 Task: Plan a trip to Tanga, Tanzania from 16th December, 2023 to 22th December, 2023 for 4 adults. Place can be private room with 4 bedrooms having 4 beds and 4 bathrooms. Property type can be flat. Amenities needed are: wifi, TV, free parkinig on premises, gym, breakfast.
Action: Mouse moved to (477, 87)
Screenshot: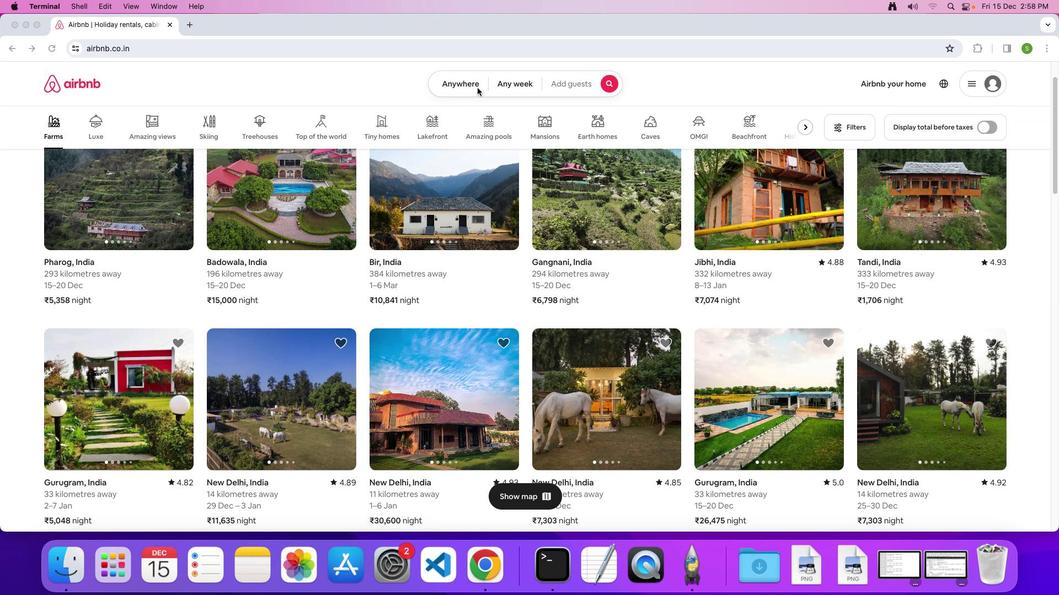 
Action: Mouse pressed left at (477, 87)
Screenshot: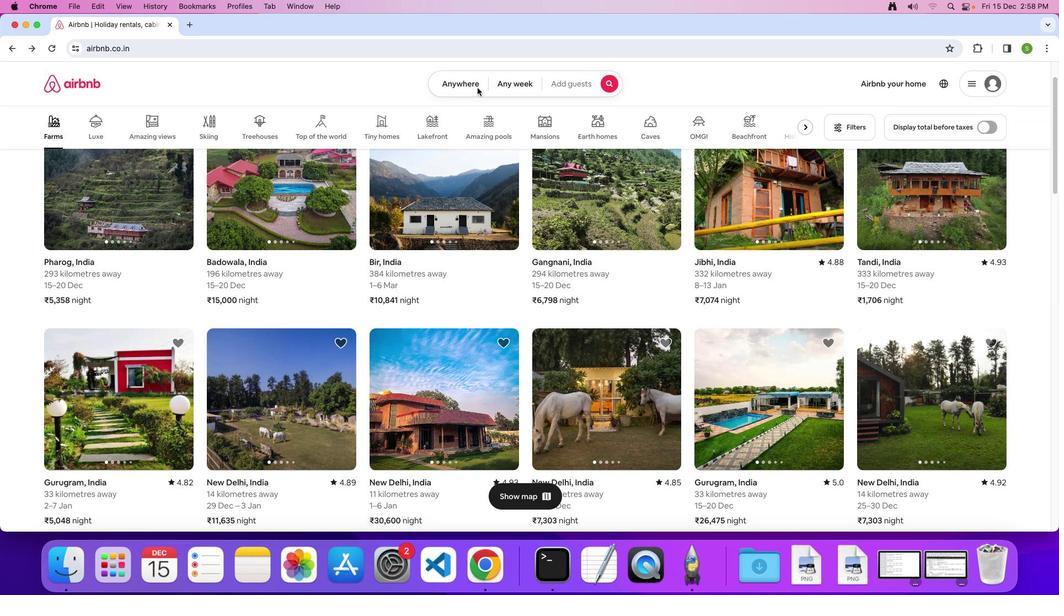 
Action: Mouse moved to (446, 88)
Screenshot: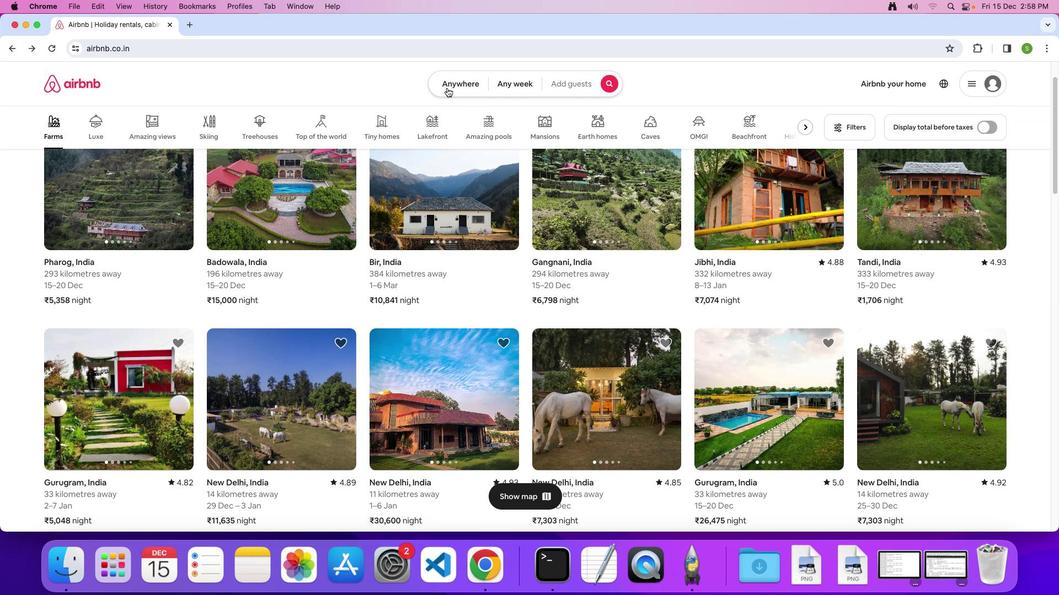 
Action: Mouse pressed left at (446, 88)
Screenshot: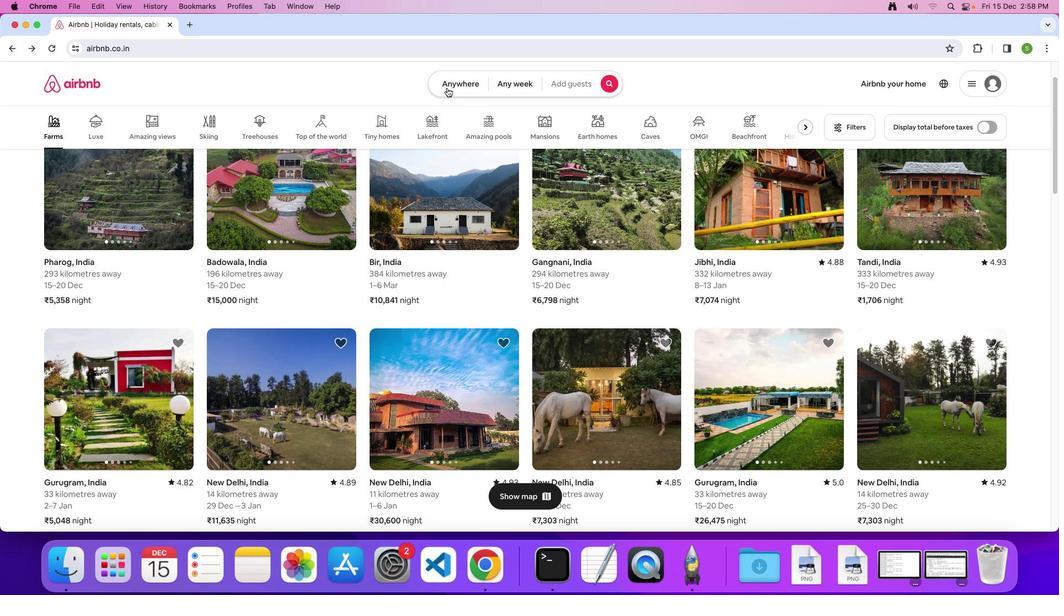 
Action: Mouse moved to (381, 129)
Screenshot: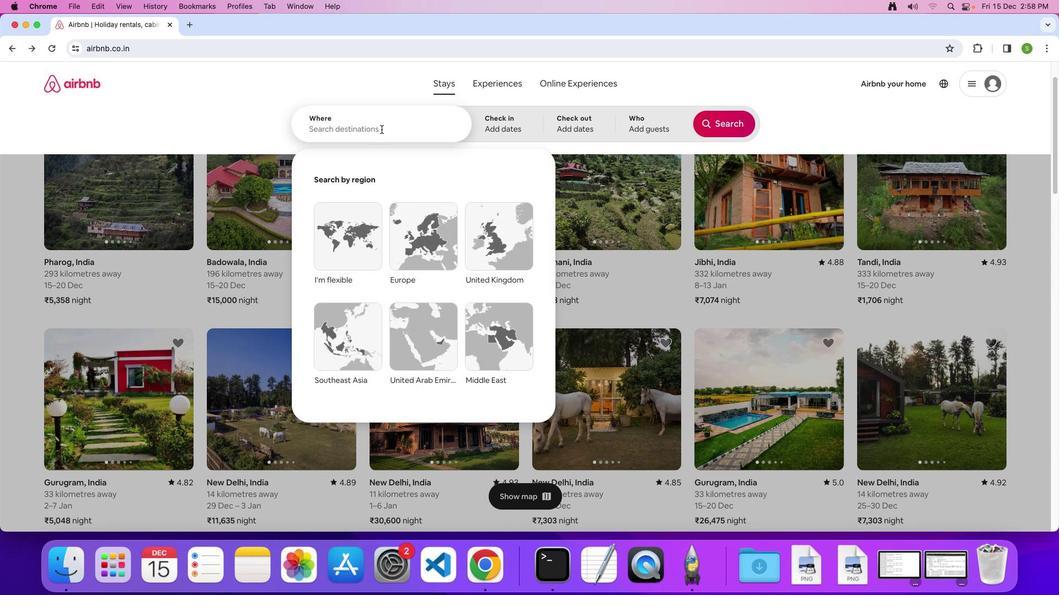 
Action: Mouse pressed left at (381, 129)
Screenshot: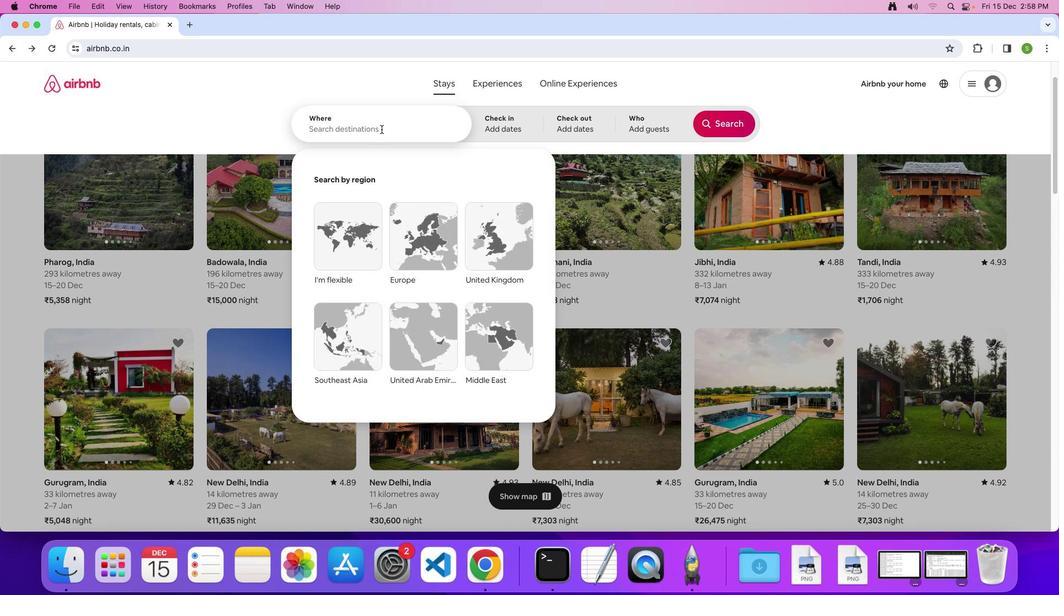 
Action: Key pressed 'T'Key.caps_lock'a''n''g''a'','Key.spaceKey.shift'T''a''n''z''a''n''i''a'Key.enter
Screenshot: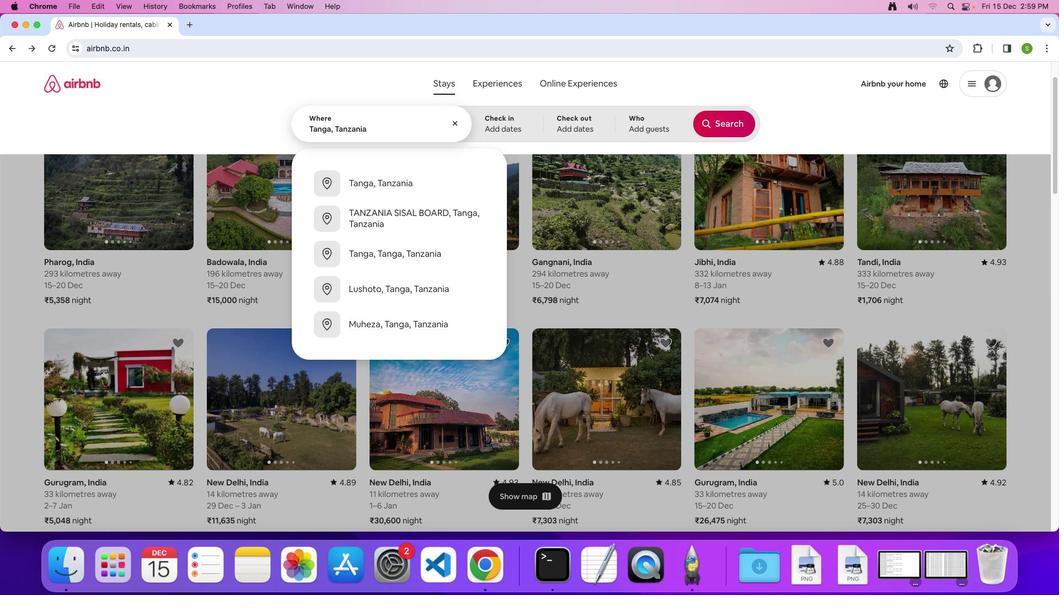 
Action: Mouse moved to (494, 311)
Screenshot: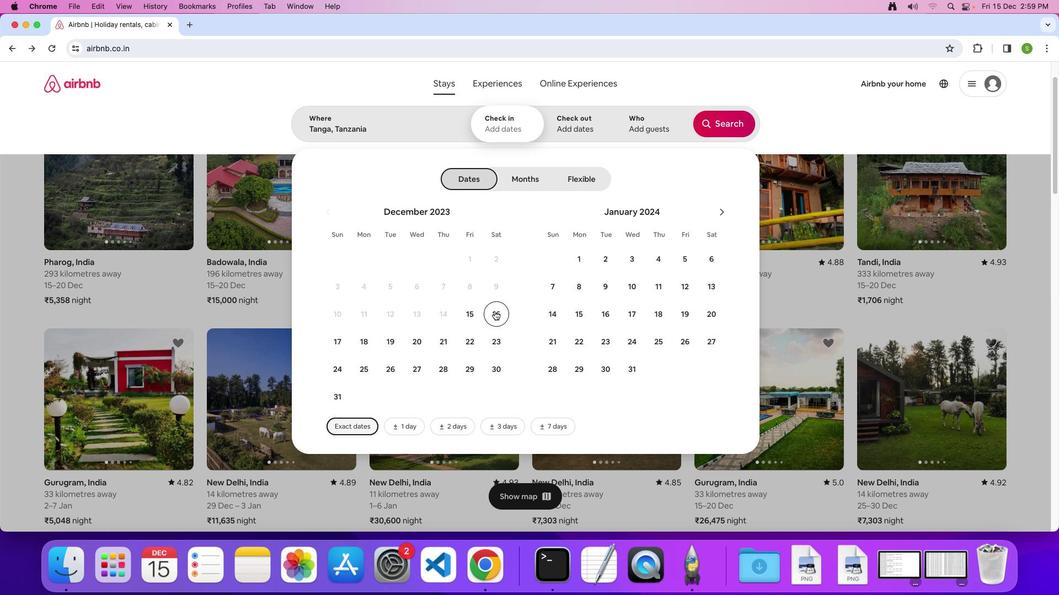 
Action: Mouse pressed left at (494, 311)
Screenshot: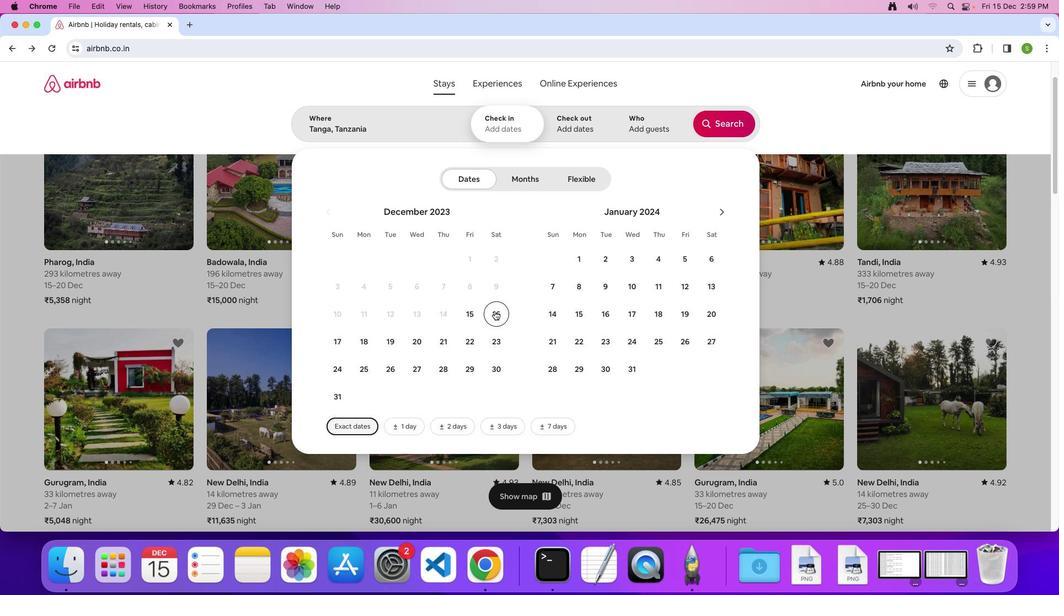 
Action: Mouse moved to (460, 339)
Screenshot: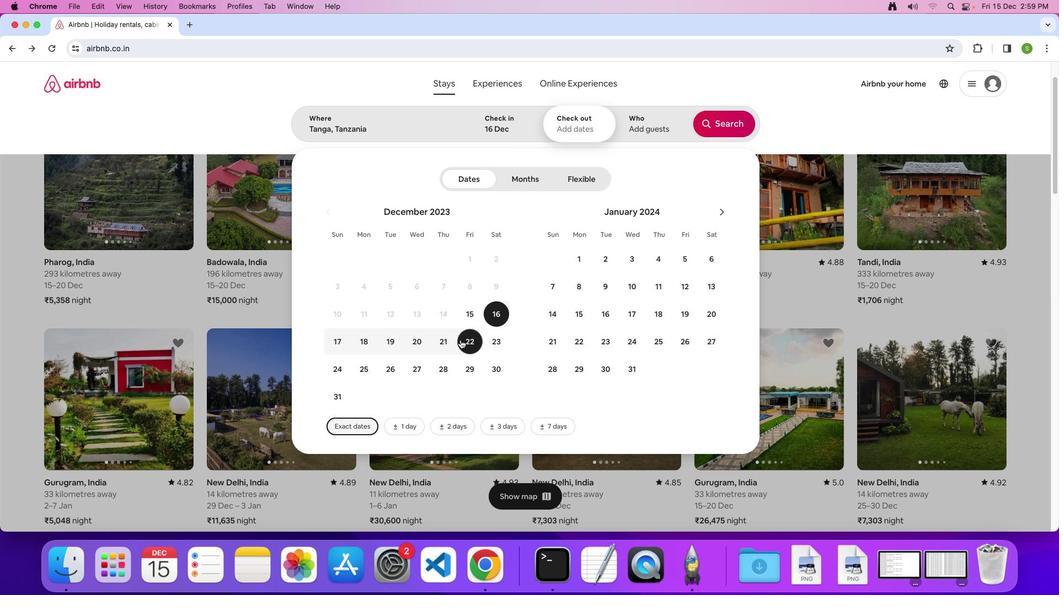 
Action: Mouse pressed left at (460, 339)
Screenshot: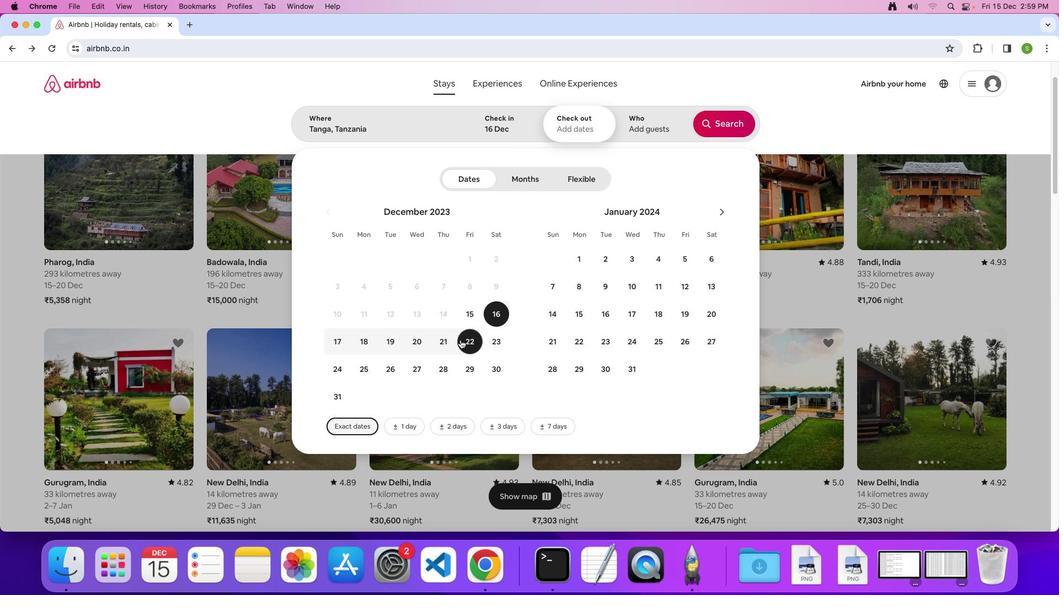
Action: Mouse moved to (646, 126)
Screenshot: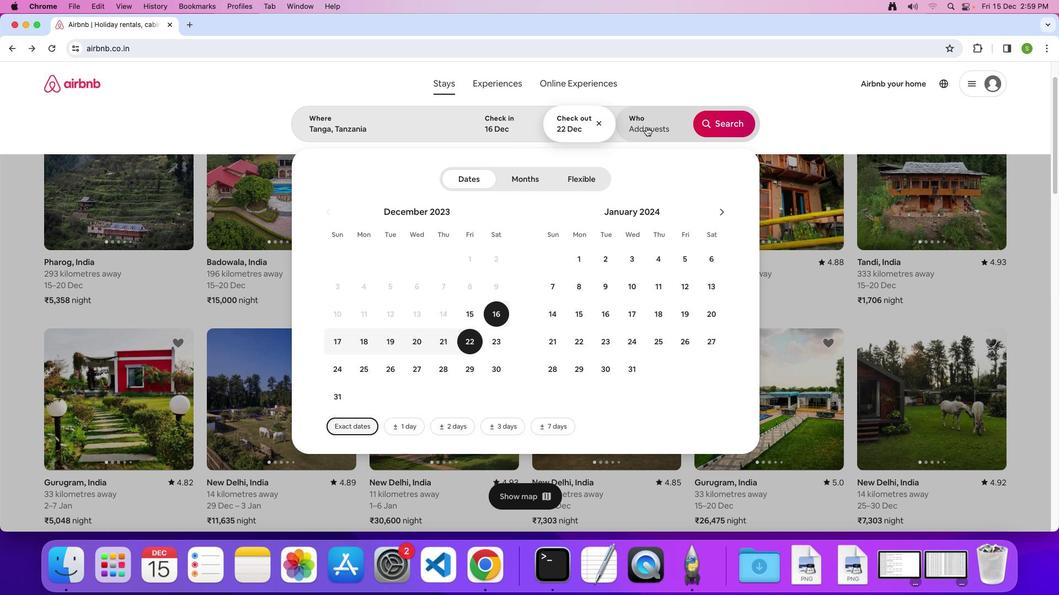 
Action: Mouse pressed left at (646, 126)
Screenshot: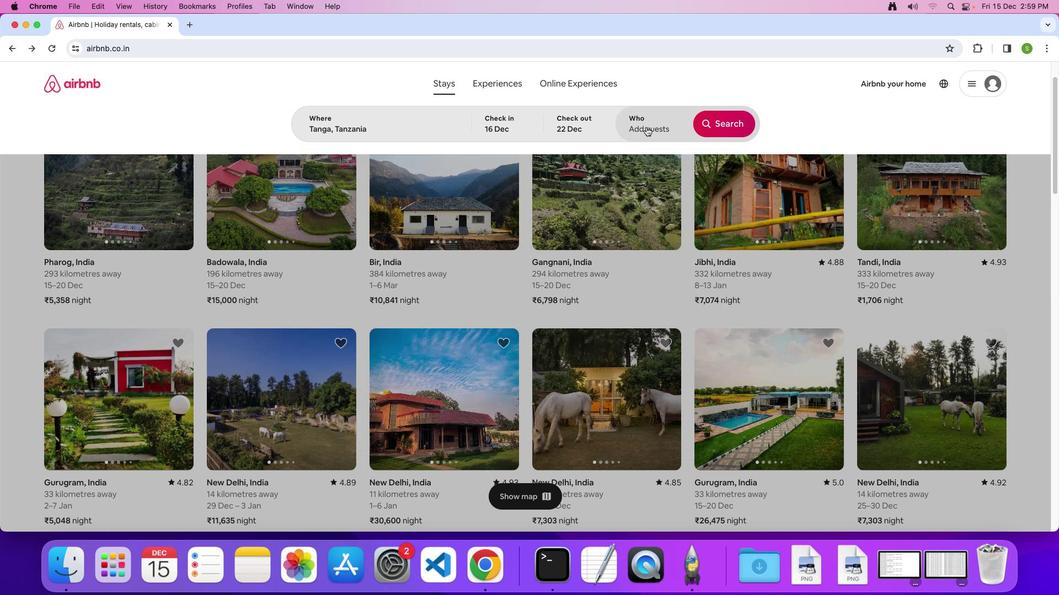 
Action: Mouse moved to (734, 183)
Screenshot: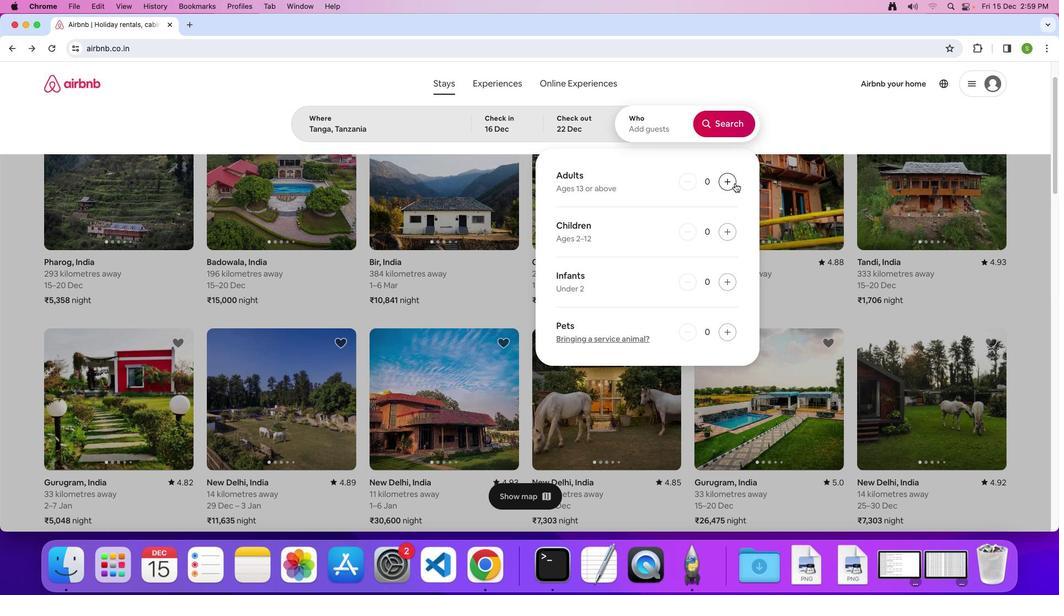 
Action: Mouse pressed left at (734, 183)
Screenshot: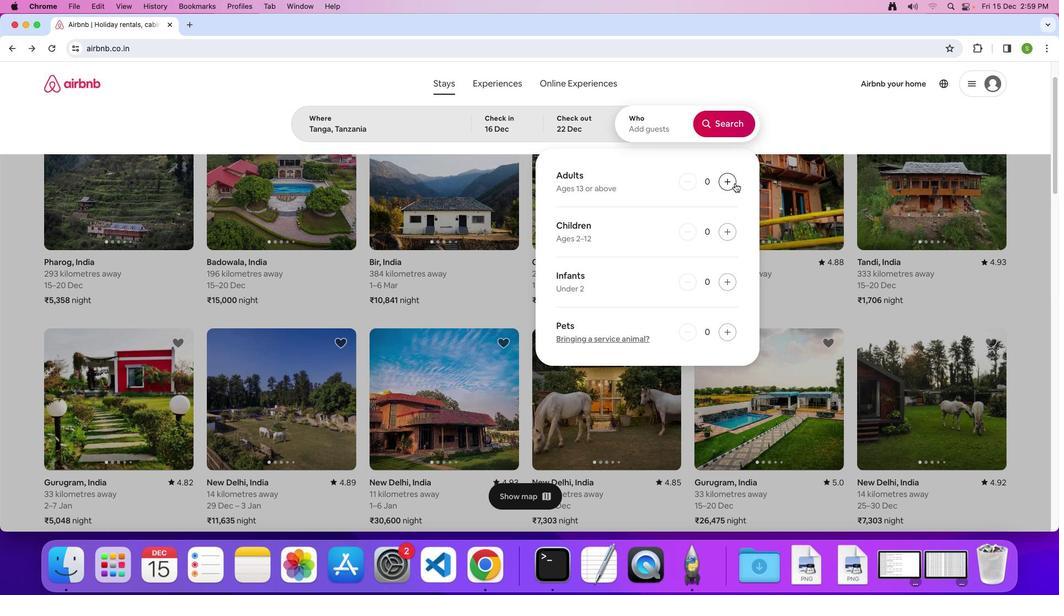 
Action: Mouse moved to (730, 184)
Screenshot: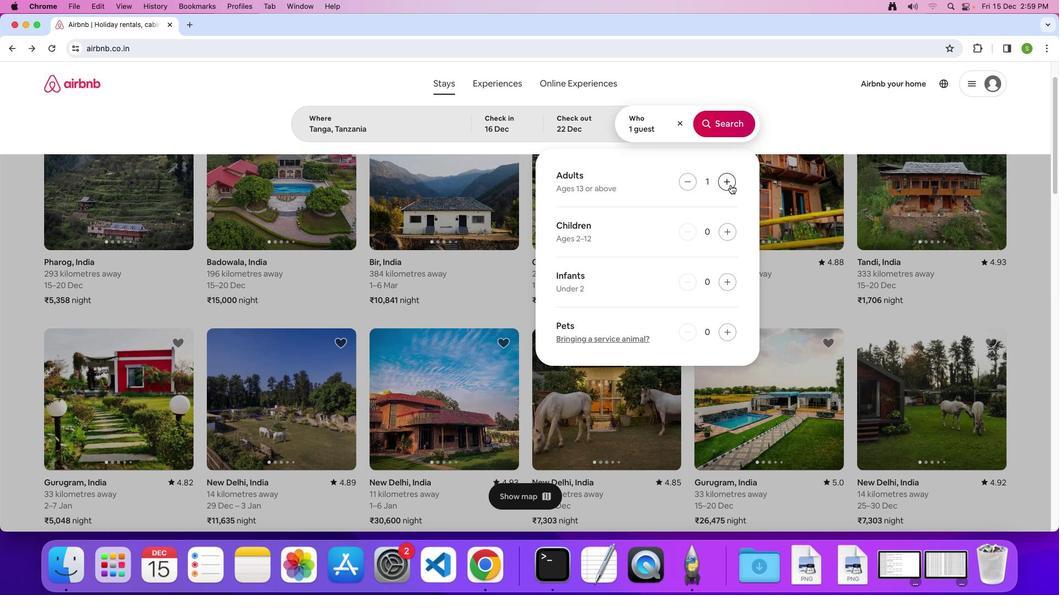 
Action: Mouse pressed left at (730, 184)
Screenshot: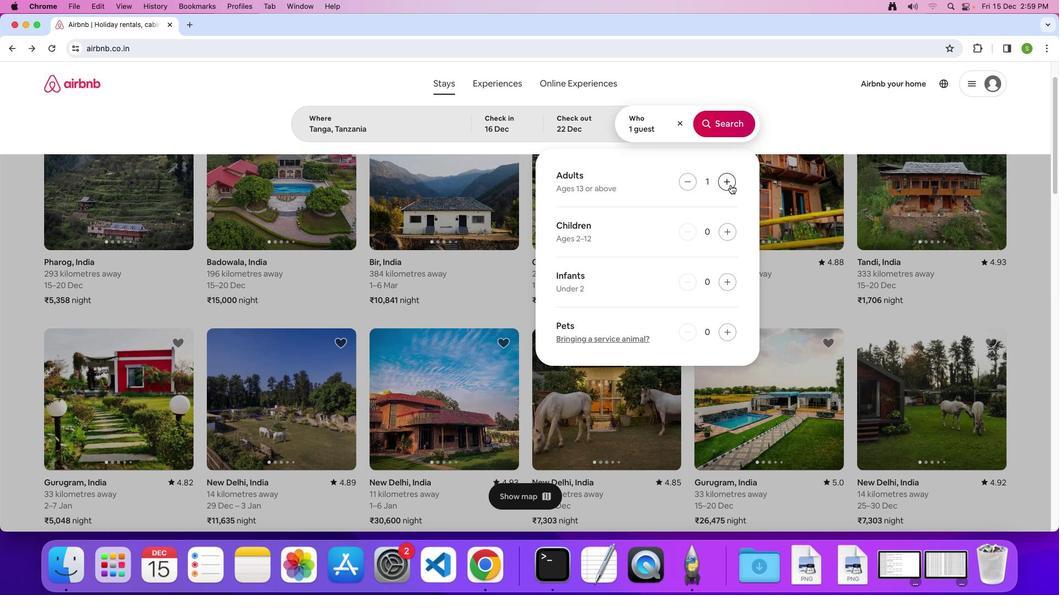 
Action: Mouse pressed left at (730, 184)
Screenshot: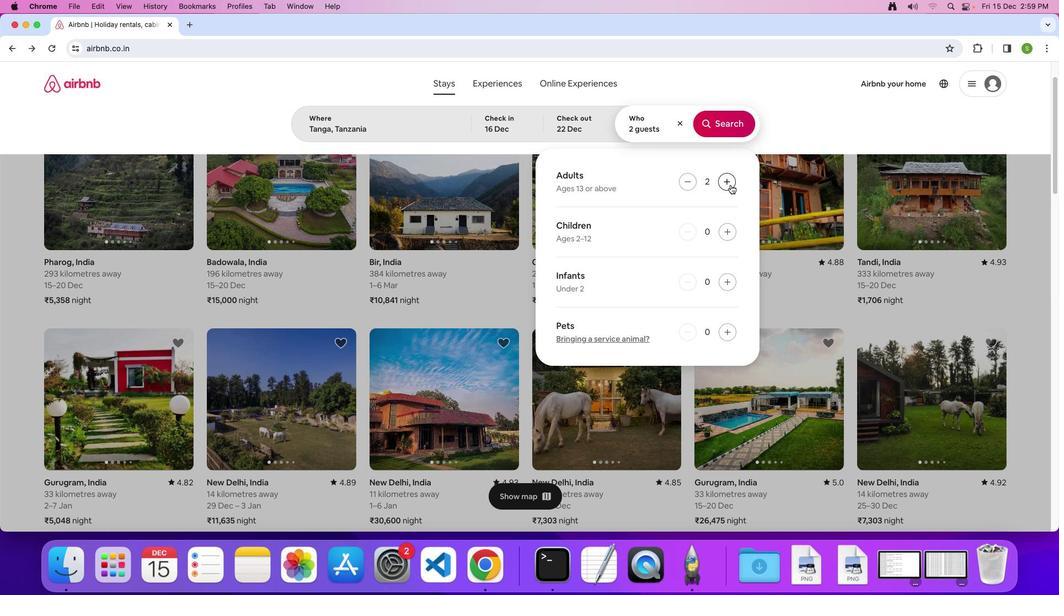 
Action: Mouse moved to (730, 185)
Screenshot: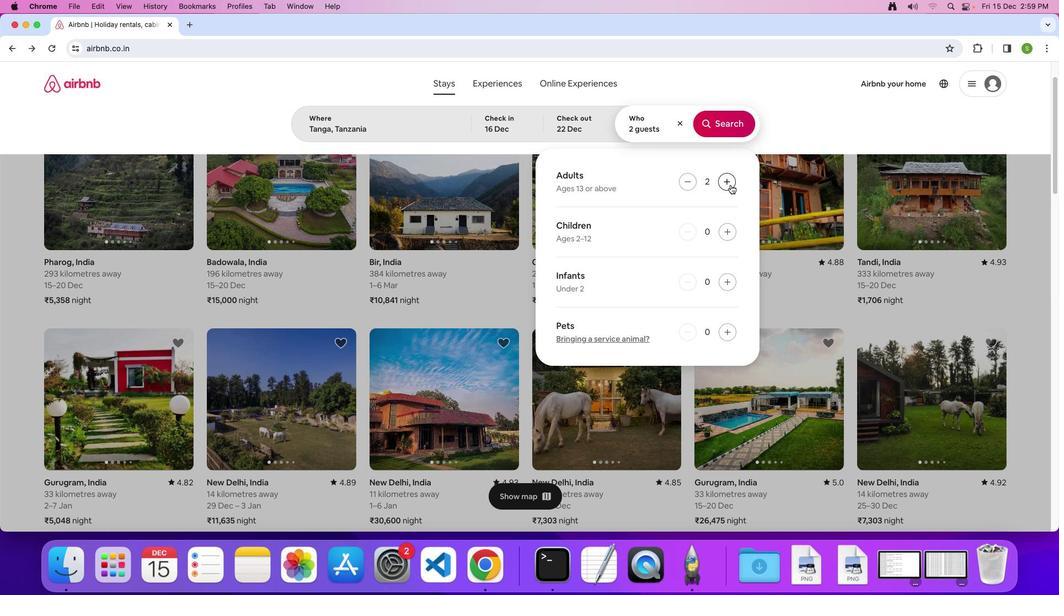
Action: Mouse pressed left at (730, 185)
Screenshot: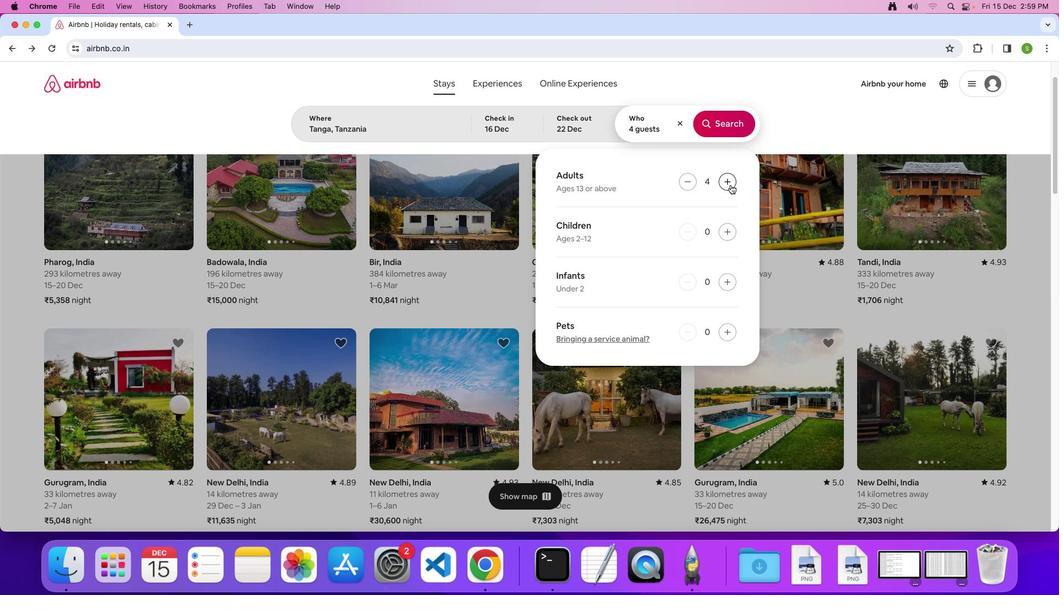 
Action: Mouse moved to (719, 125)
Screenshot: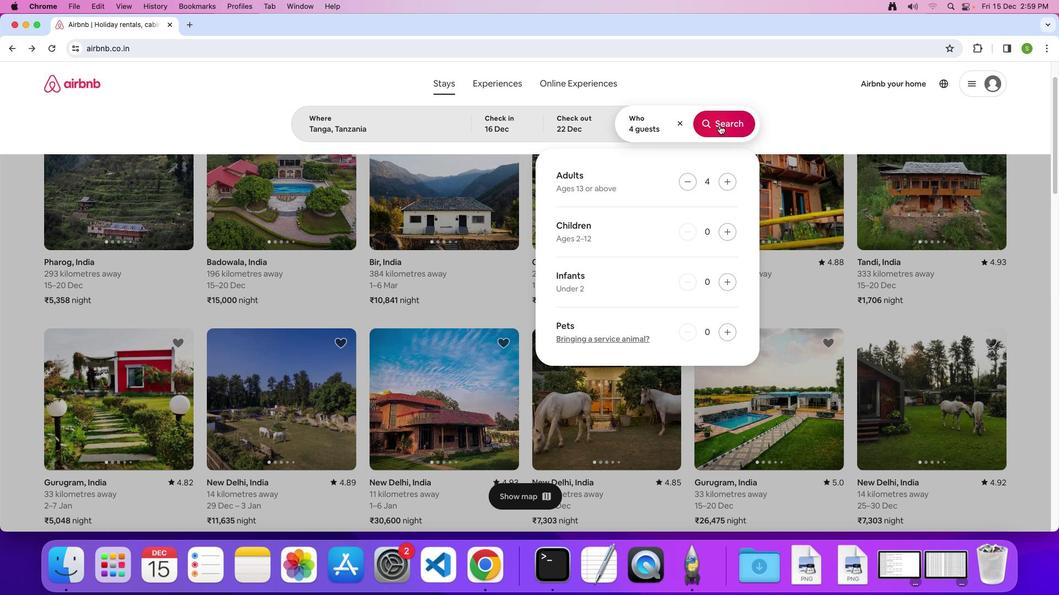 
Action: Mouse pressed left at (719, 125)
Screenshot: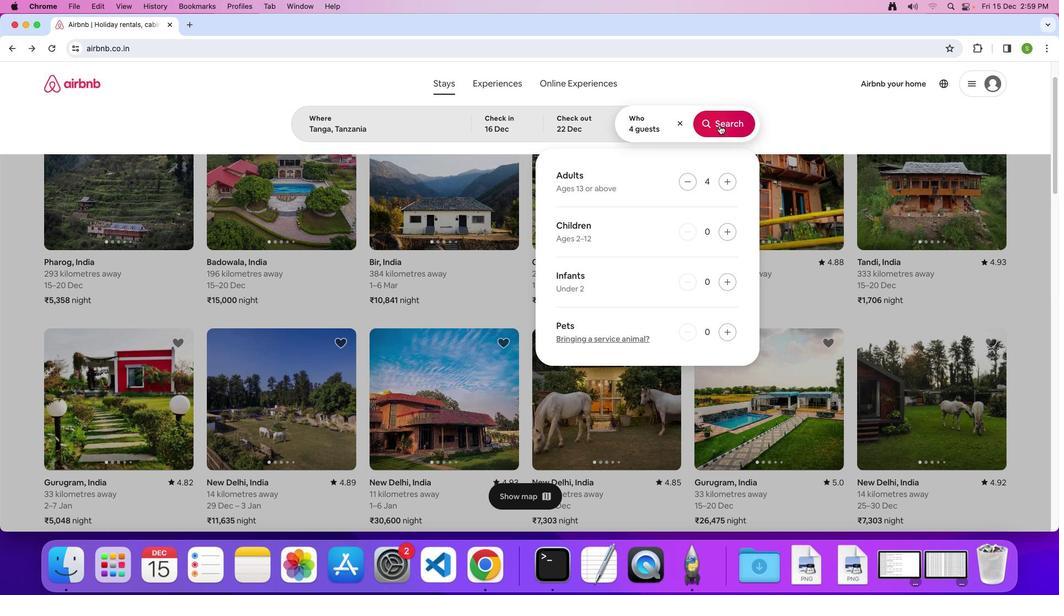 
Action: Mouse moved to (887, 129)
Screenshot: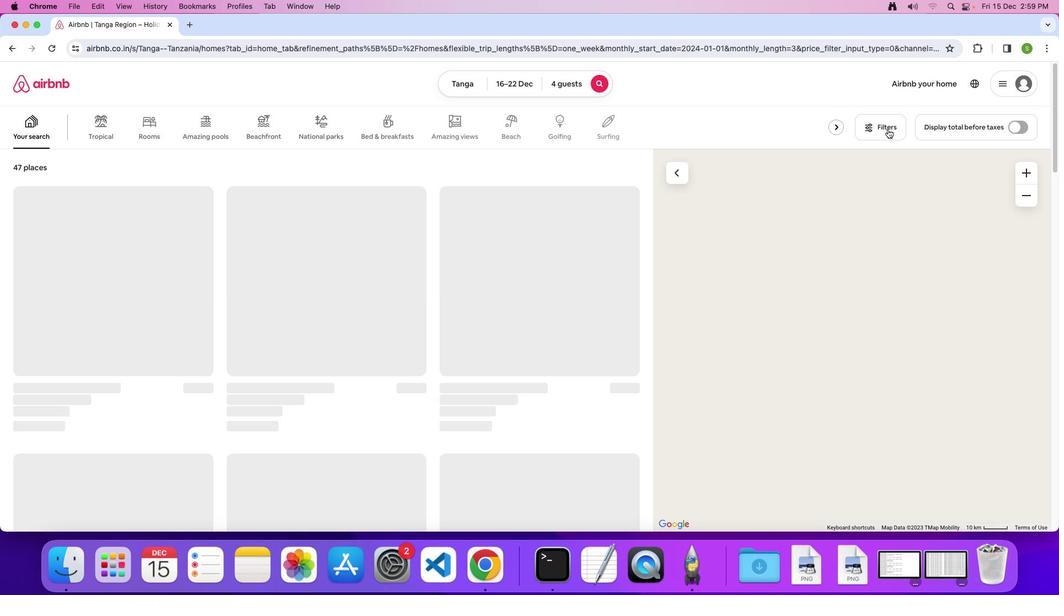 
Action: Mouse pressed left at (887, 129)
Screenshot: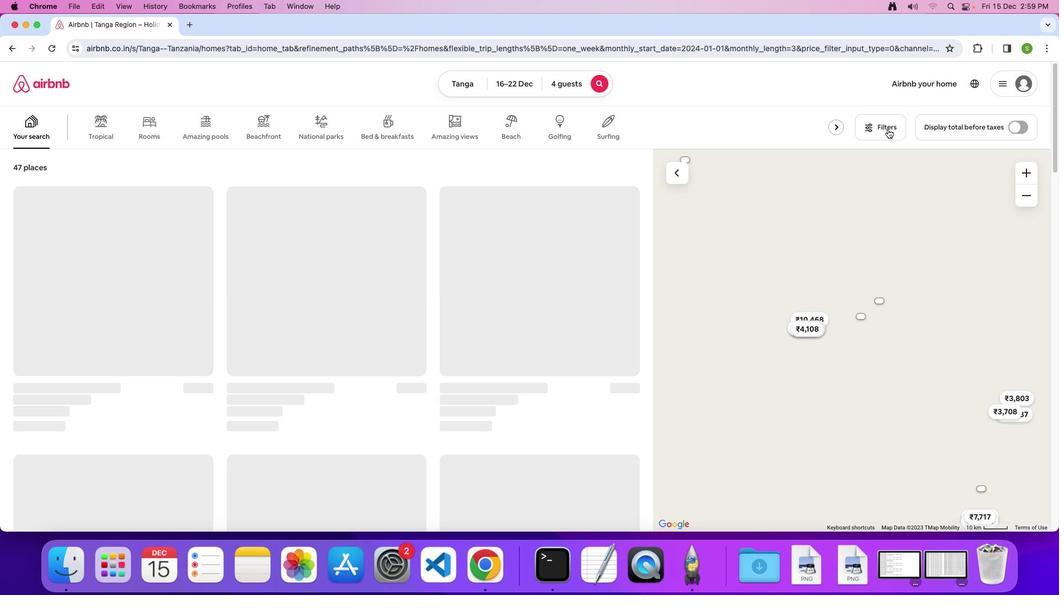 
Action: Mouse moved to (550, 301)
Screenshot: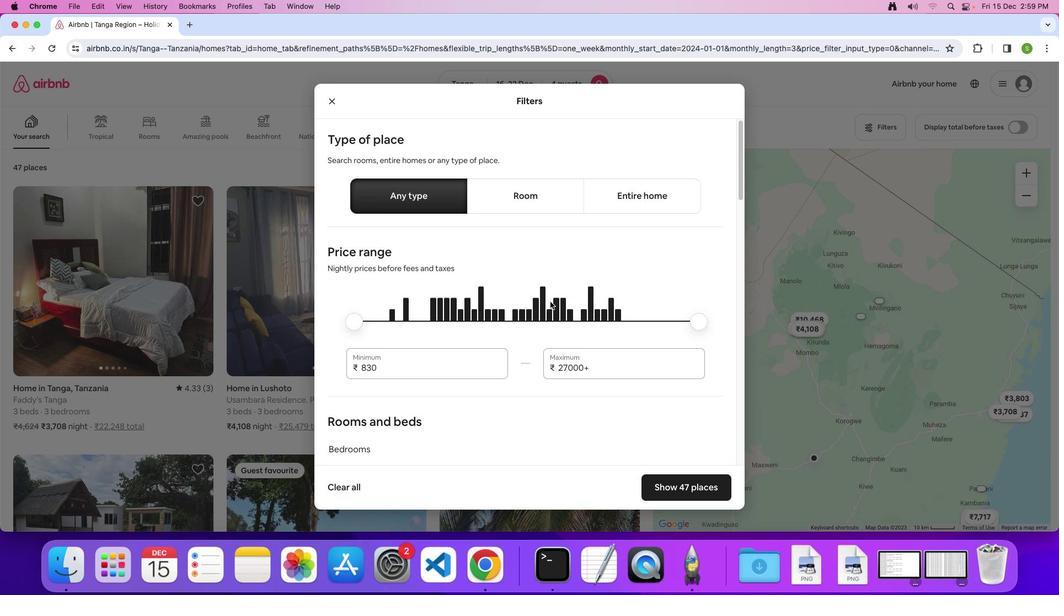 
Action: Mouse scrolled (550, 301) with delta (0, 0)
Screenshot: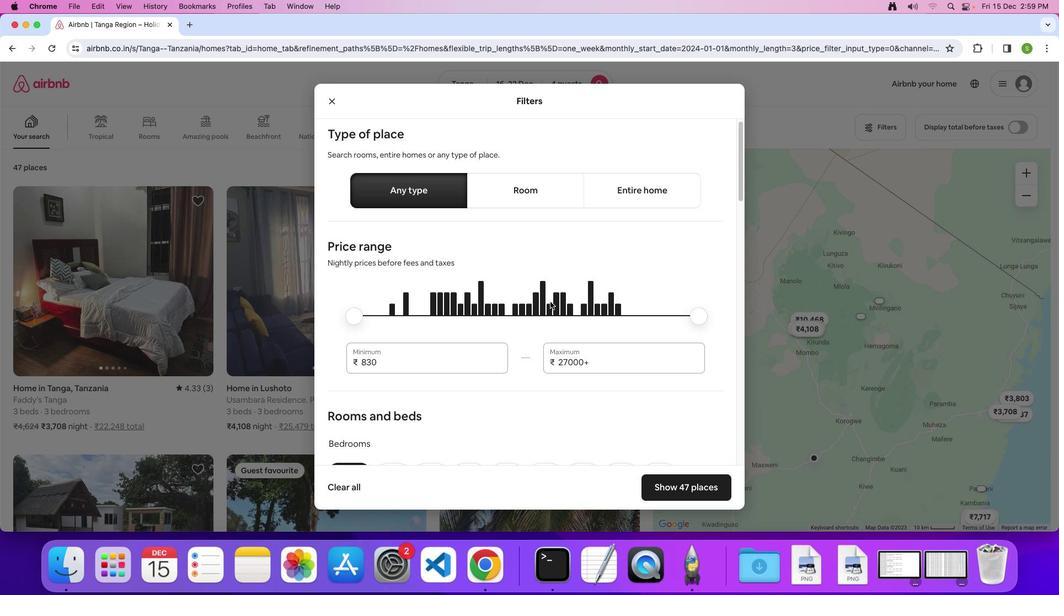 
Action: Mouse scrolled (550, 301) with delta (0, 0)
Screenshot: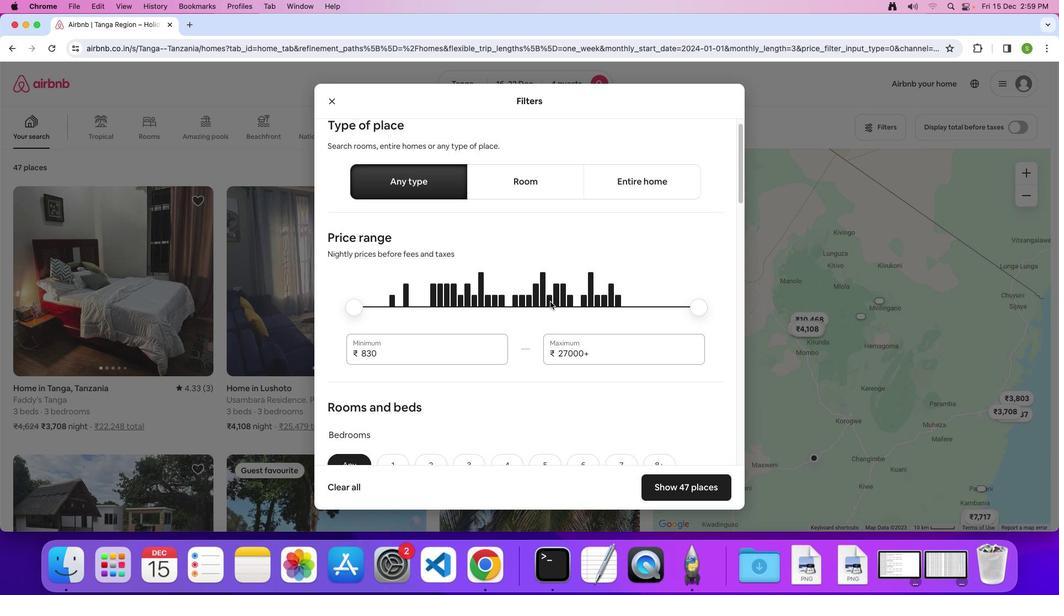 
Action: Mouse scrolled (550, 301) with delta (0, 0)
Screenshot: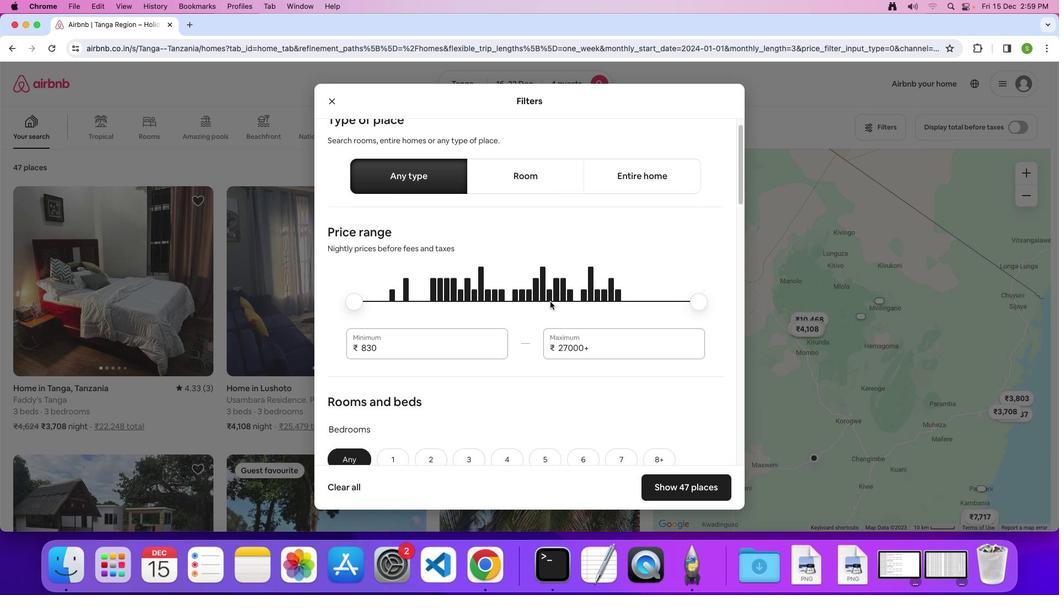 
Action: Mouse scrolled (550, 301) with delta (0, 0)
Screenshot: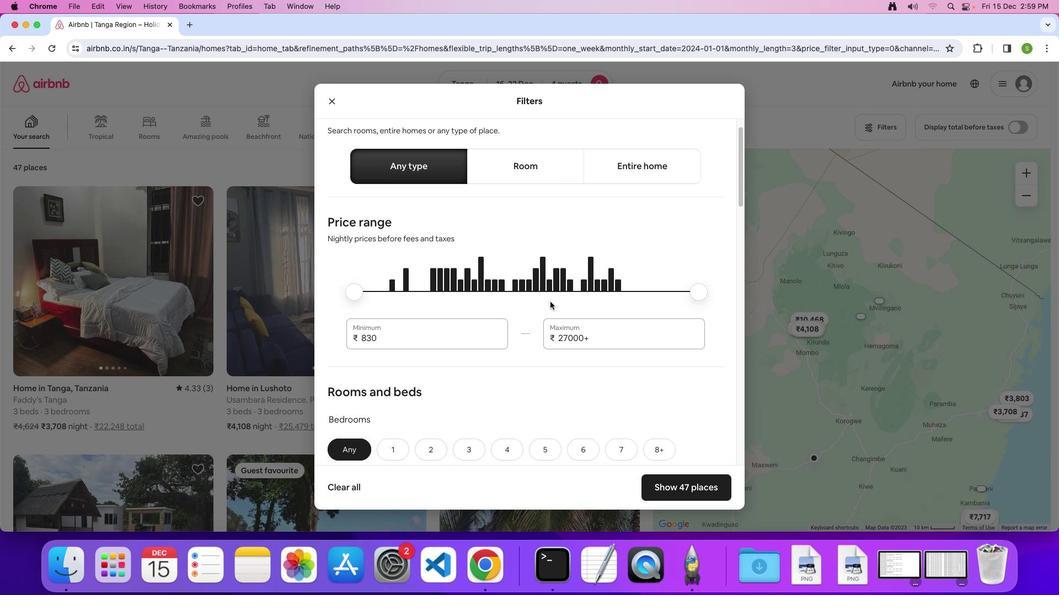 
Action: Mouse scrolled (550, 301) with delta (0, -1)
Screenshot: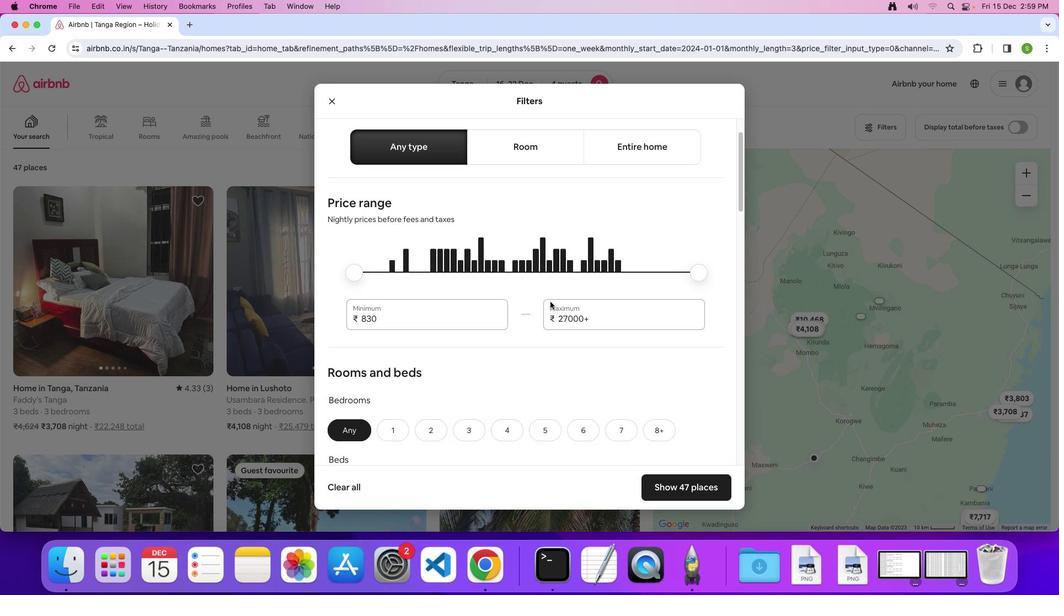 
Action: Mouse scrolled (550, 301) with delta (0, 0)
Screenshot: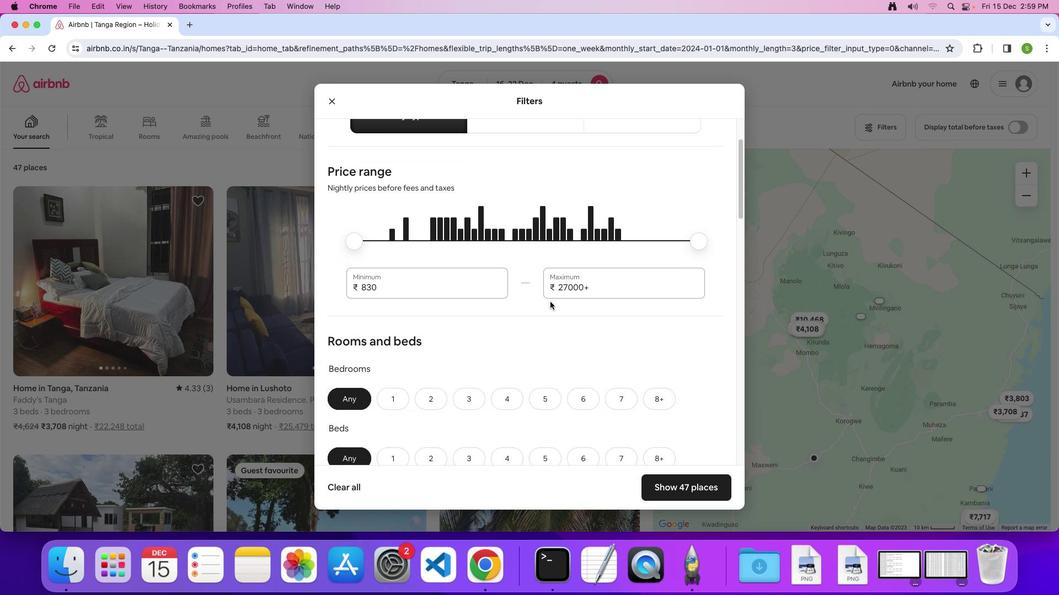 
Action: Mouse scrolled (550, 301) with delta (0, 0)
Screenshot: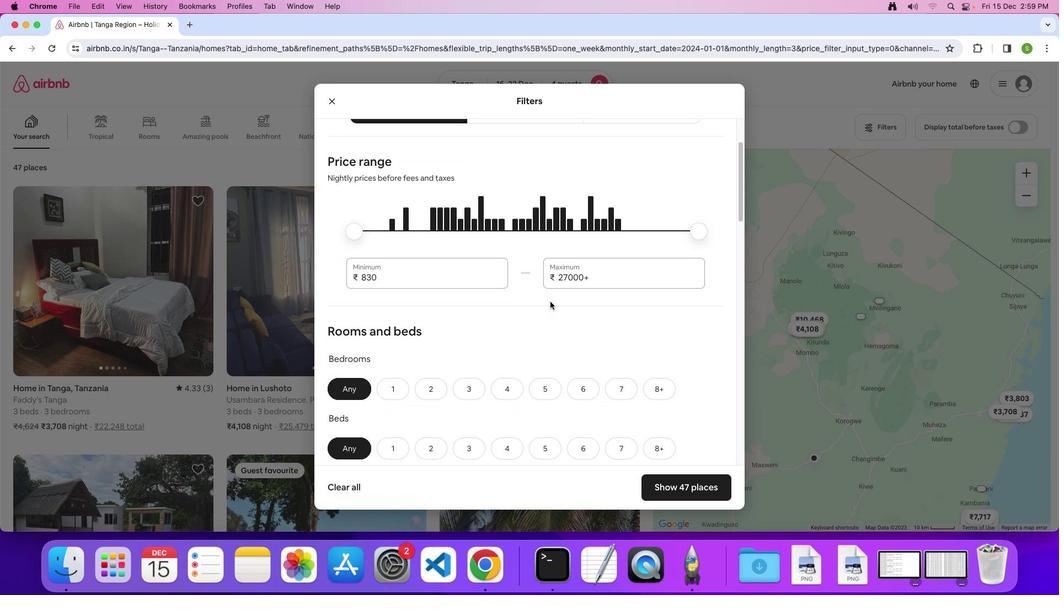 
Action: Mouse scrolled (550, 301) with delta (0, 0)
Screenshot: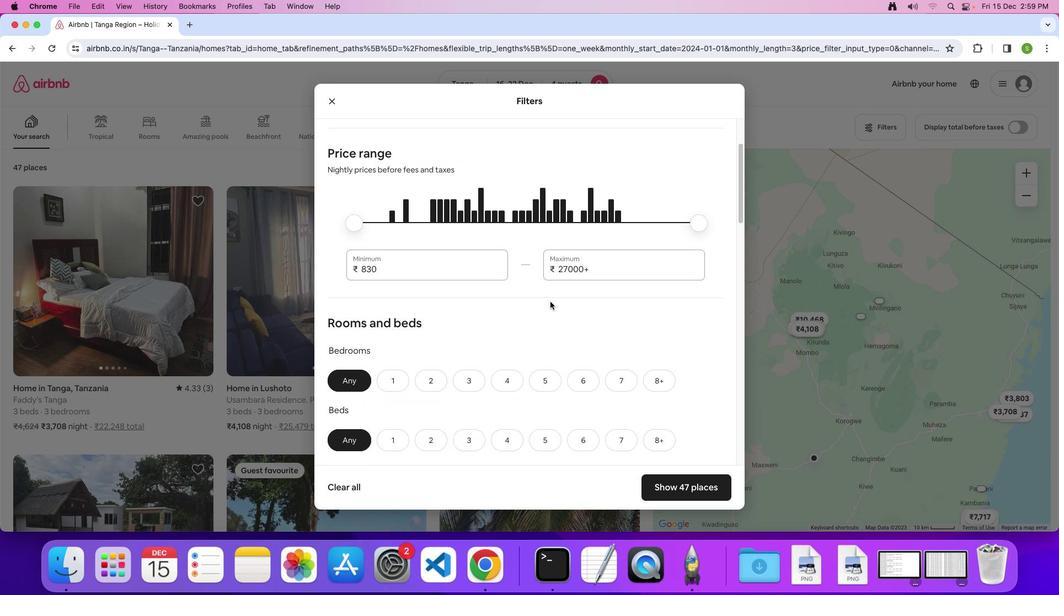 
Action: Mouse scrolled (550, 301) with delta (0, 0)
Screenshot: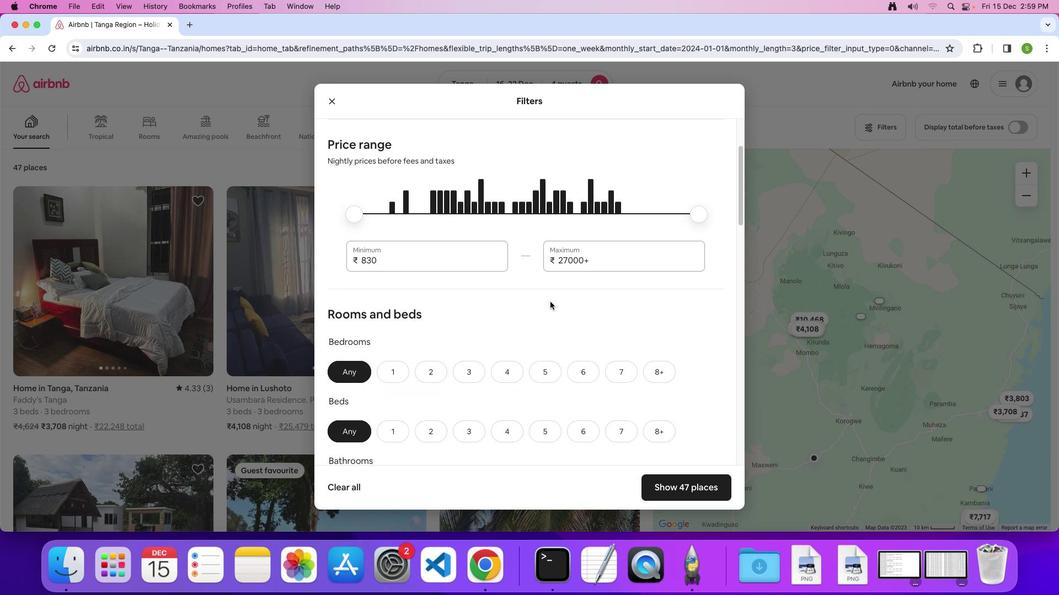 
Action: Mouse scrolled (550, 301) with delta (0, -1)
Screenshot: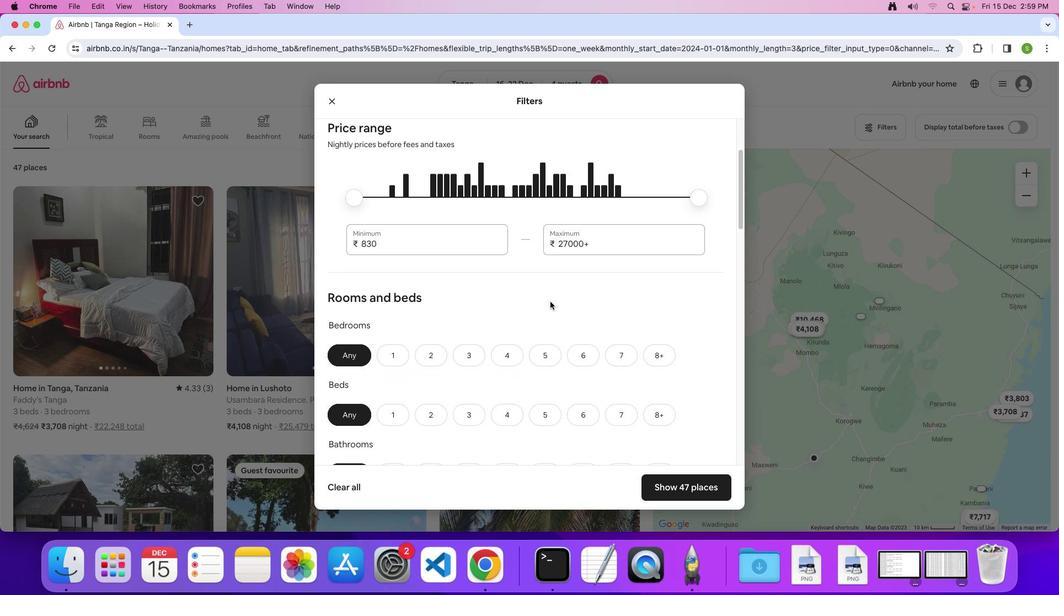 
Action: Mouse scrolled (550, 301) with delta (0, 0)
Screenshot: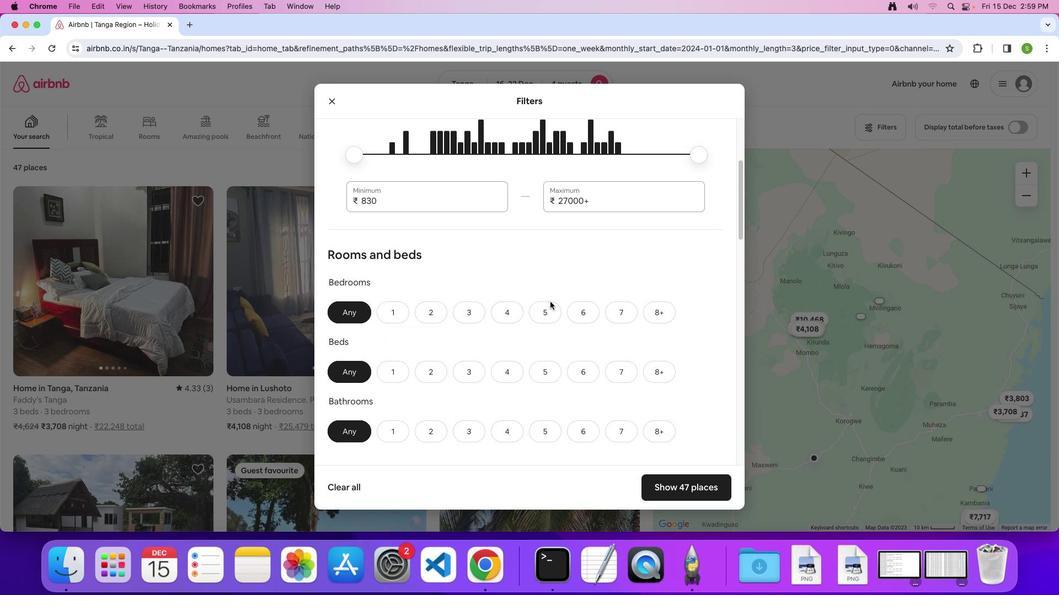
Action: Mouse scrolled (550, 301) with delta (0, 0)
Screenshot: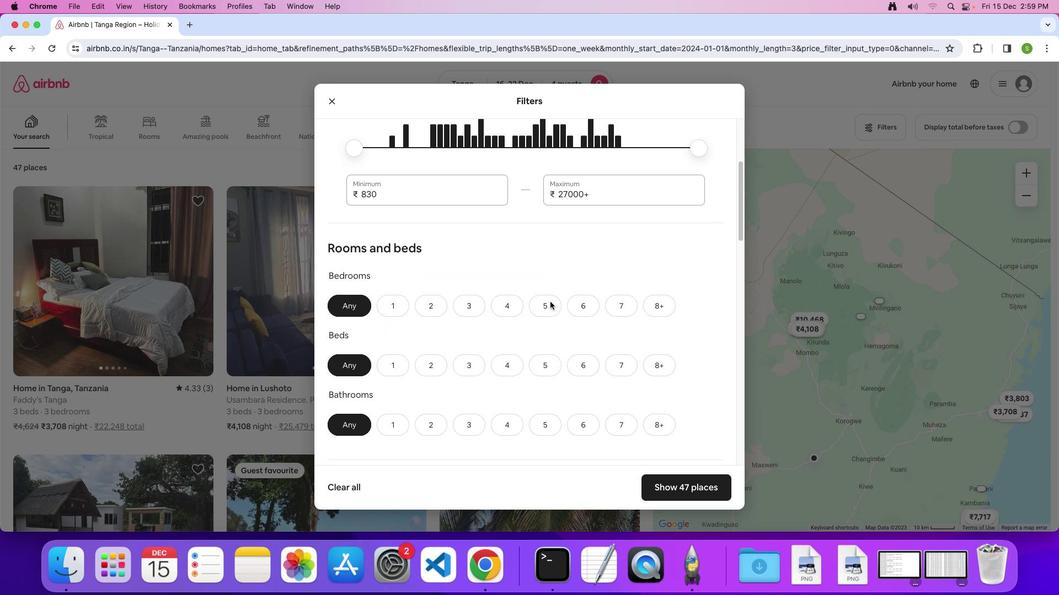 
Action: Mouse scrolled (550, 301) with delta (0, -1)
Screenshot: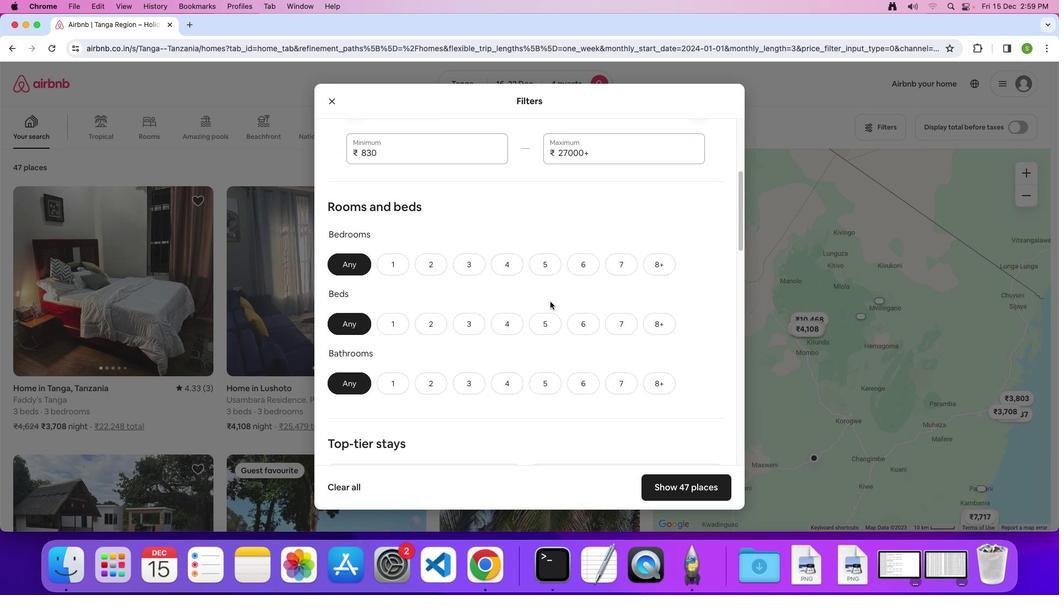 
Action: Mouse scrolled (550, 301) with delta (0, 0)
Screenshot: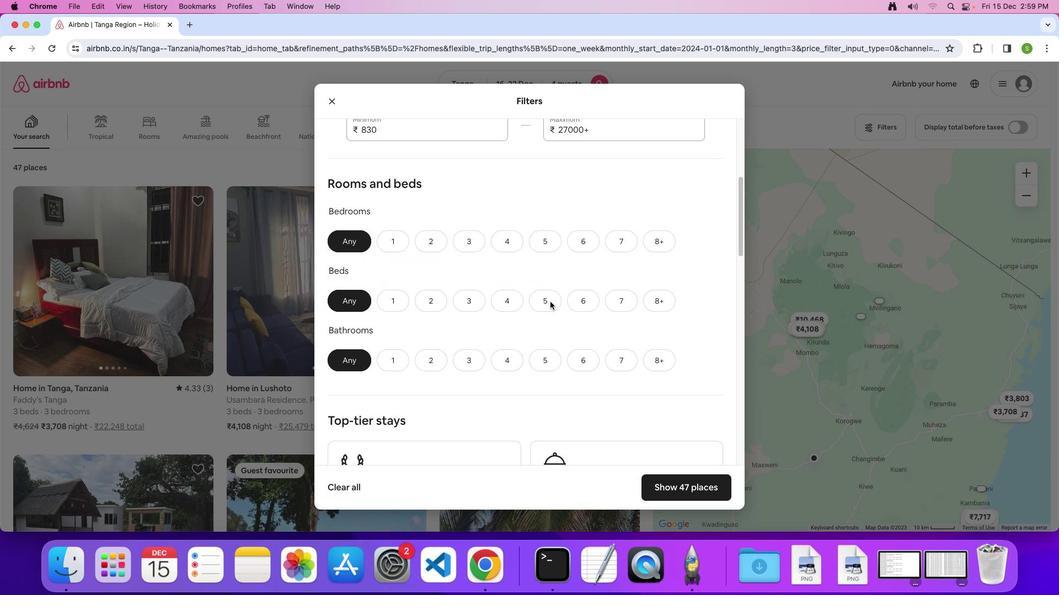 
Action: Mouse scrolled (550, 301) with delta (0, 0)
Screenshot: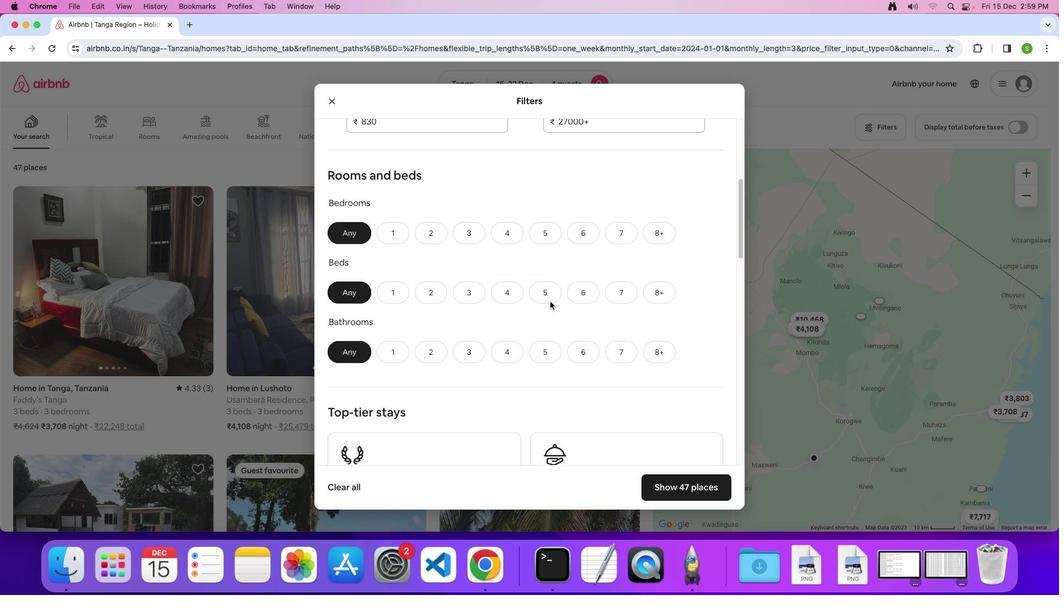 
Action: Mouse moved to (500, 224)
Screenshot: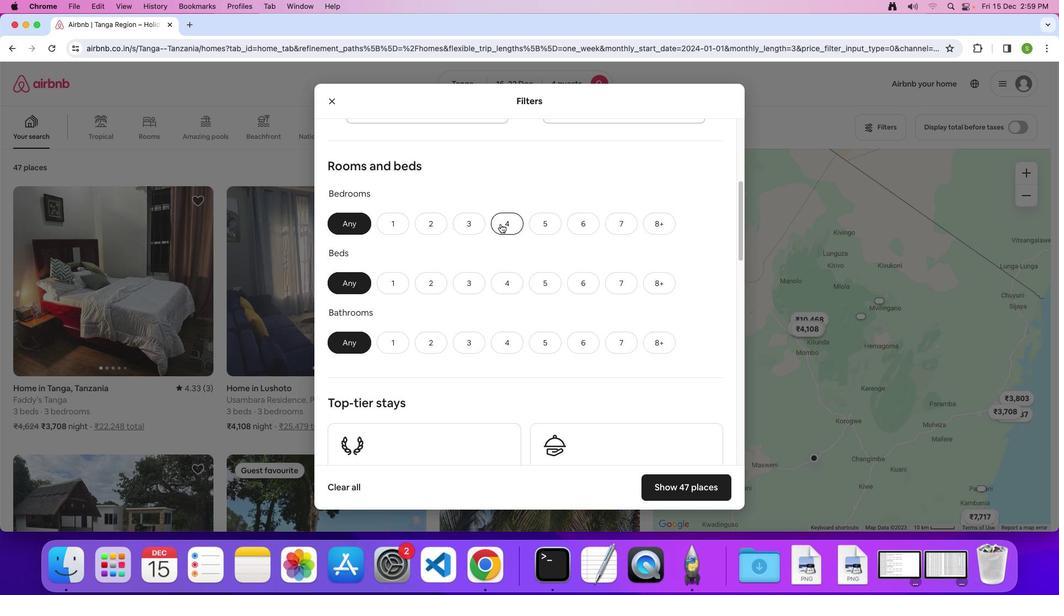 
Action: Mouse pressed left at (500, 224)
Screenshot: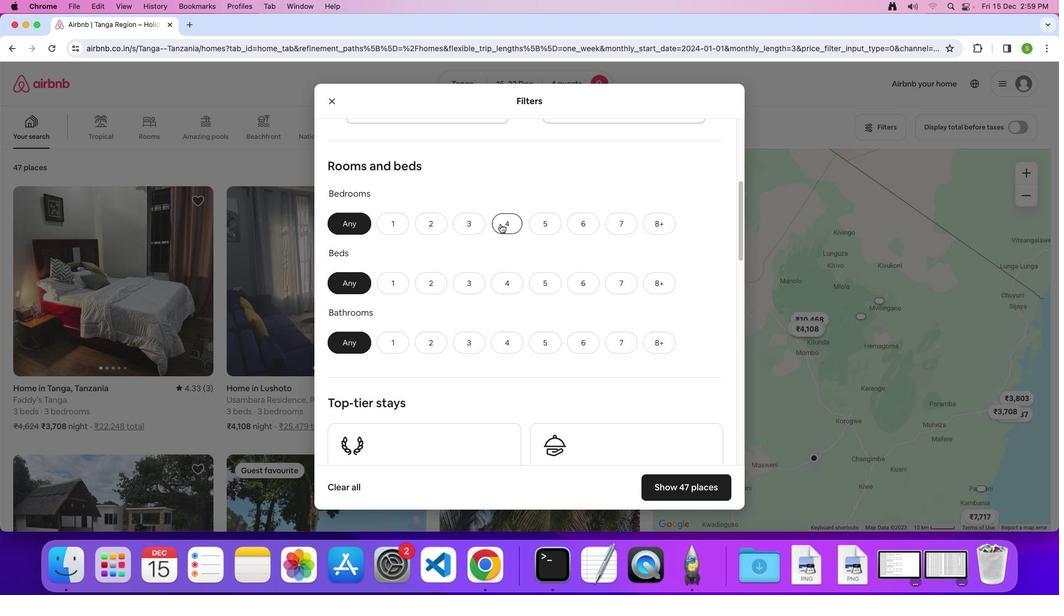 
Action: Mouse moved to (508, 282)
Screenshot: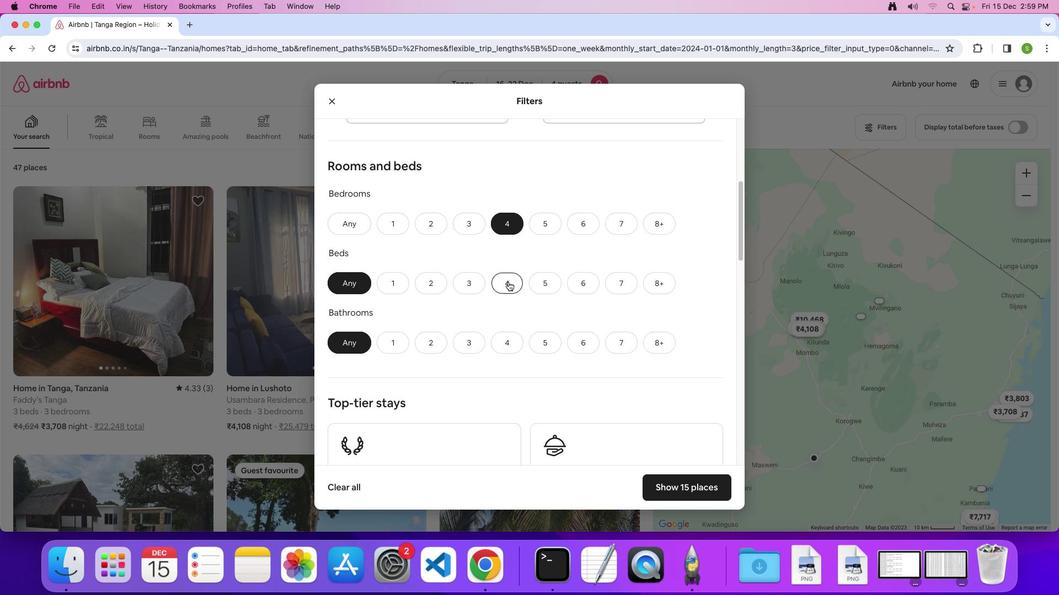 
Action: Mouse pressed left at (508, 282)
Screenshot: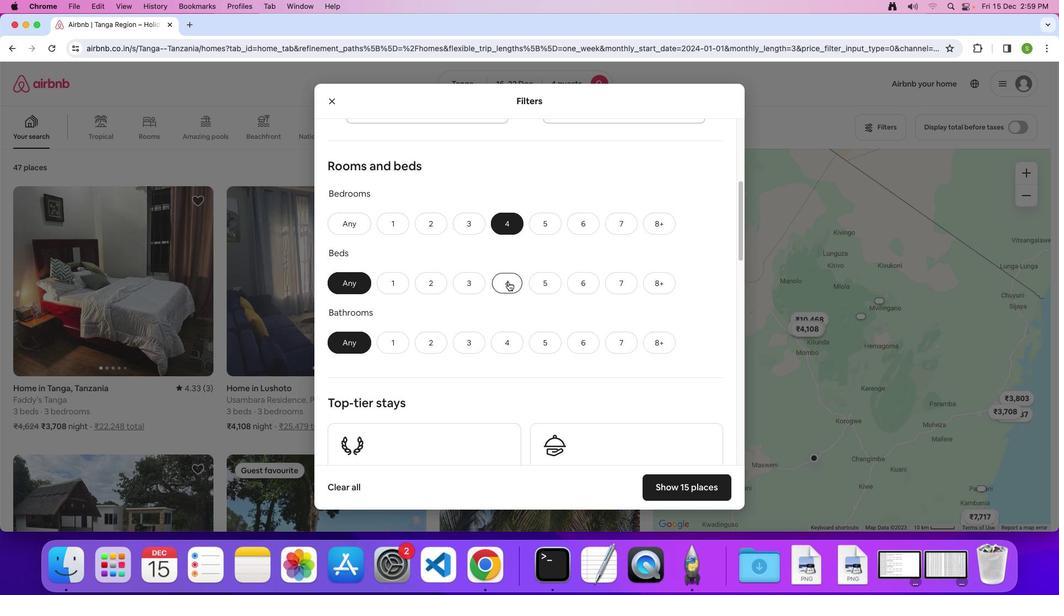 
Action: Mouse moved to (504, 340)
Screenshot: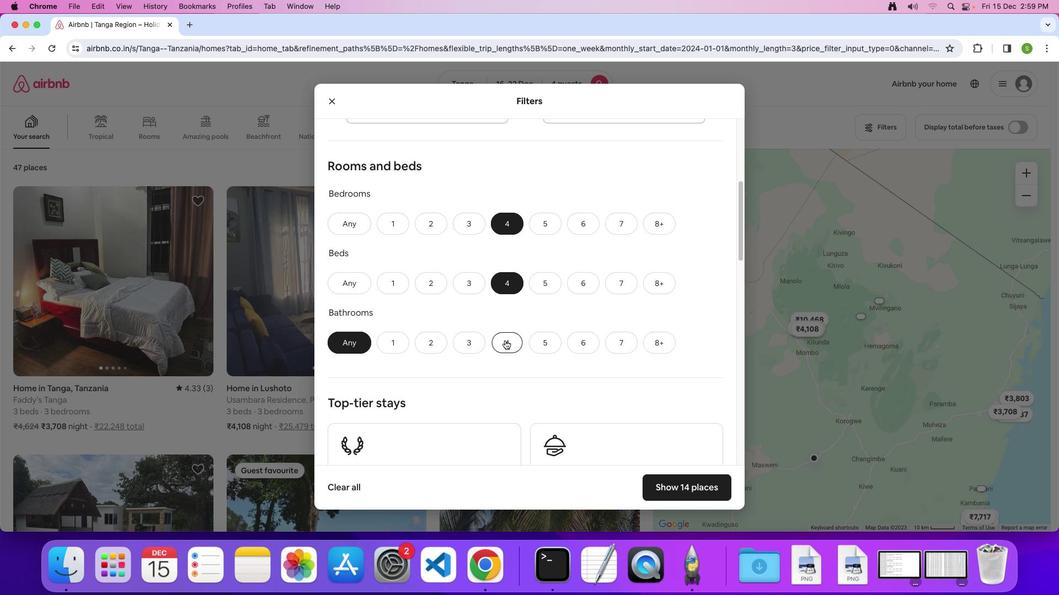 
Action: Mouse pressed left at (504, 340)
Screenshot: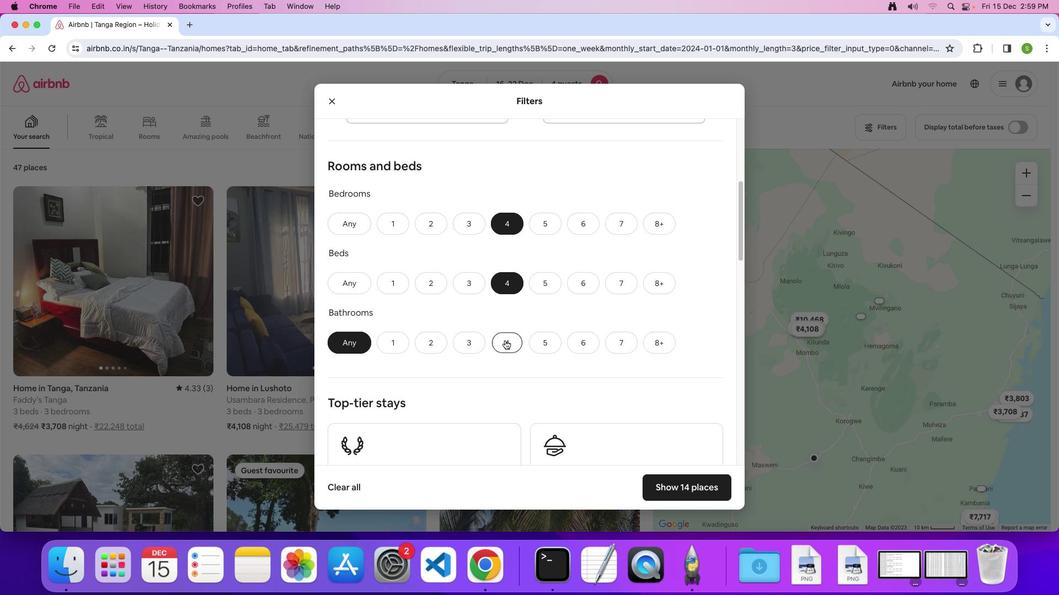 
Action: Mouse moved to (565, 292)
Screenshot: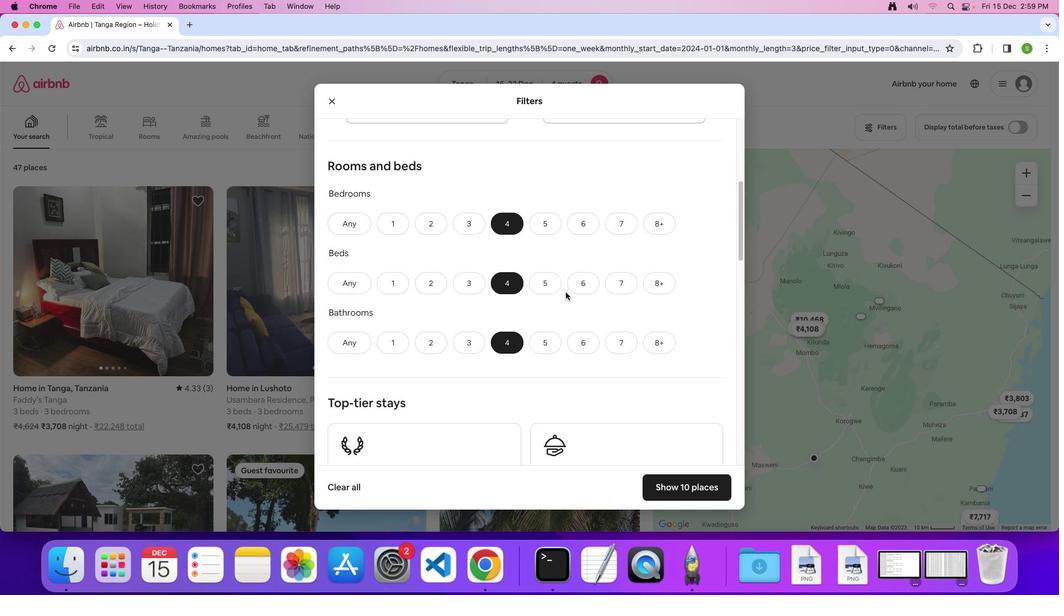 
Action: Mouse scrolled (565, 292) with delta (0, 0)
Screenshot: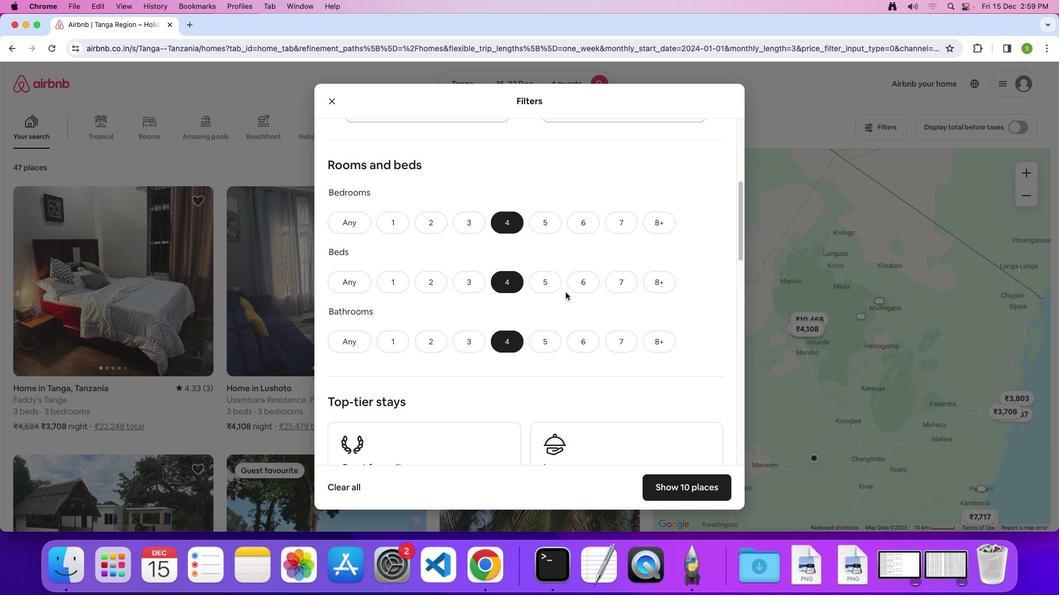 
Action: Mouse scrolled (565, 292) with delta (0, 0)
Screenshot: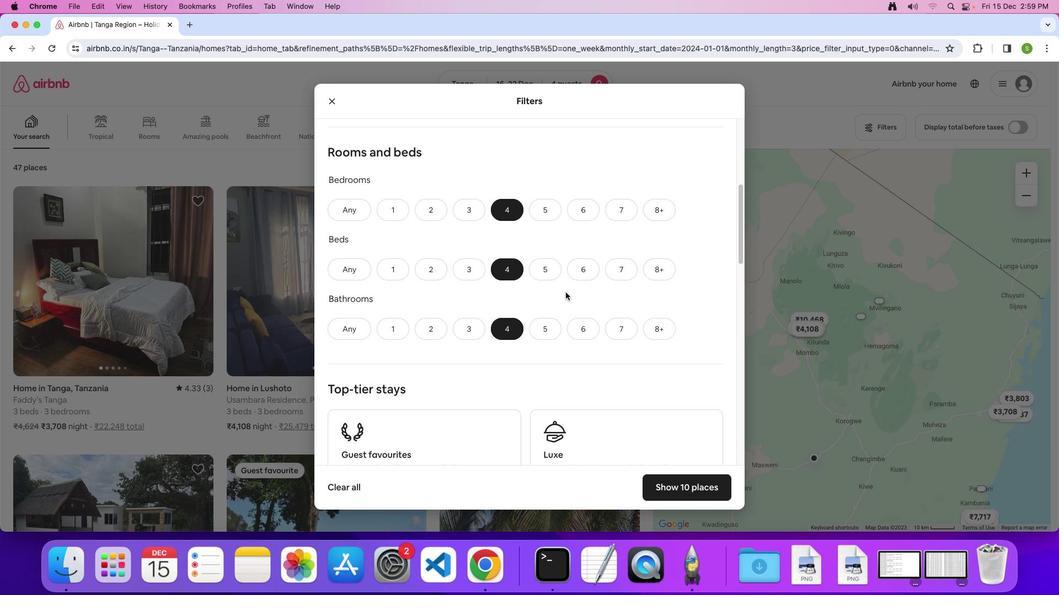 
Action: Mouse scrolled (565, 292) with delta (0, 0)
Screenshot: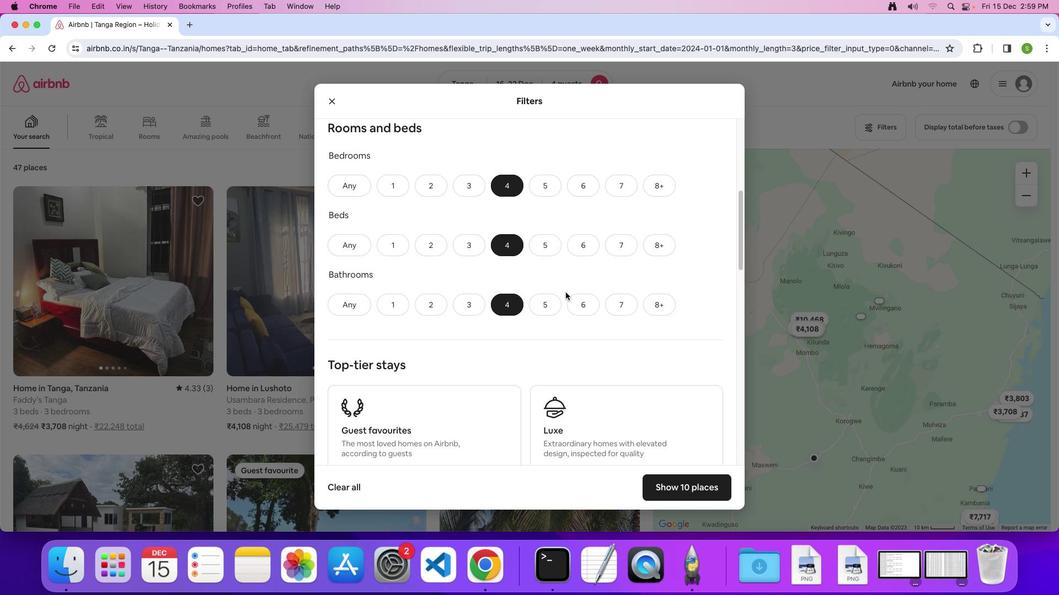 
Action: Mouse scrolled (565, 292) with delta (0, 0)
Screenshot: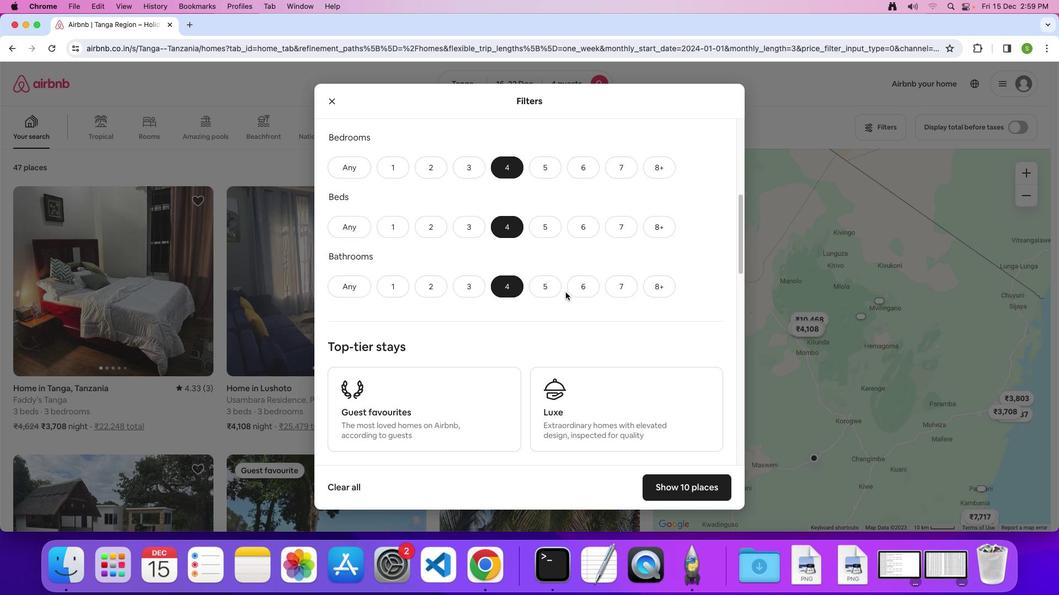 
Action: Mouse scrolled (565, 292) with delta (0, 0)
Screenshot: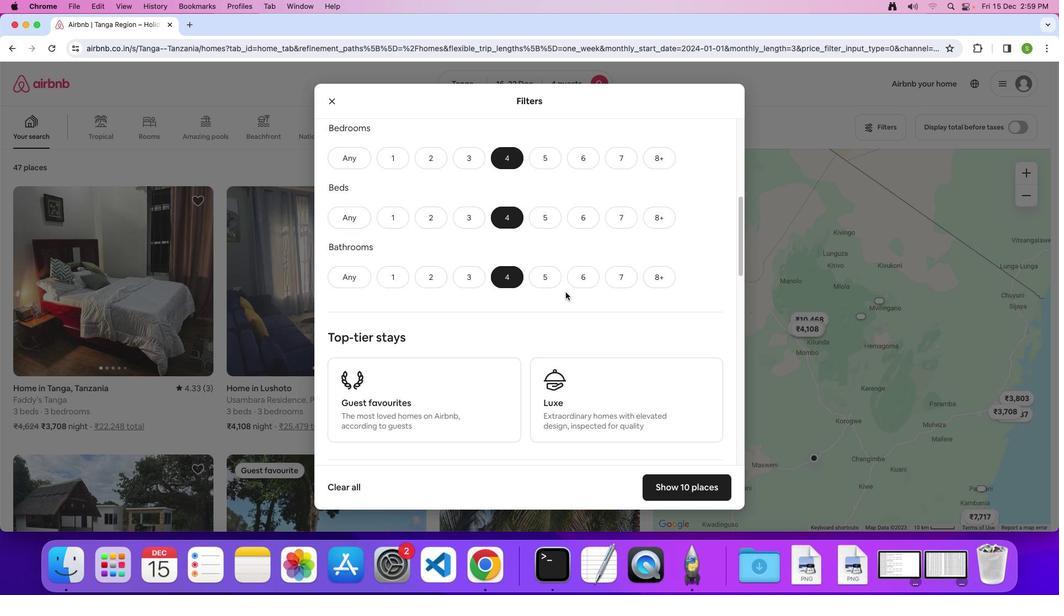 
Action: Mouse scrolled (565, 292) with delta (0, 0)
Screenshot: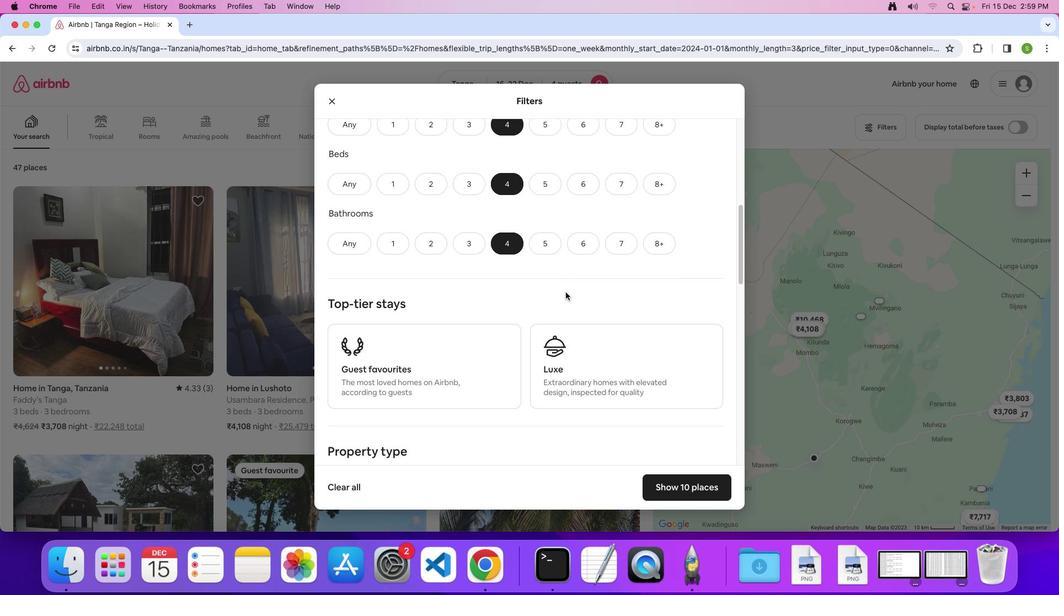 
Action: Mouse scrolled (565, 292) with delta (0, 0)
Screenshot: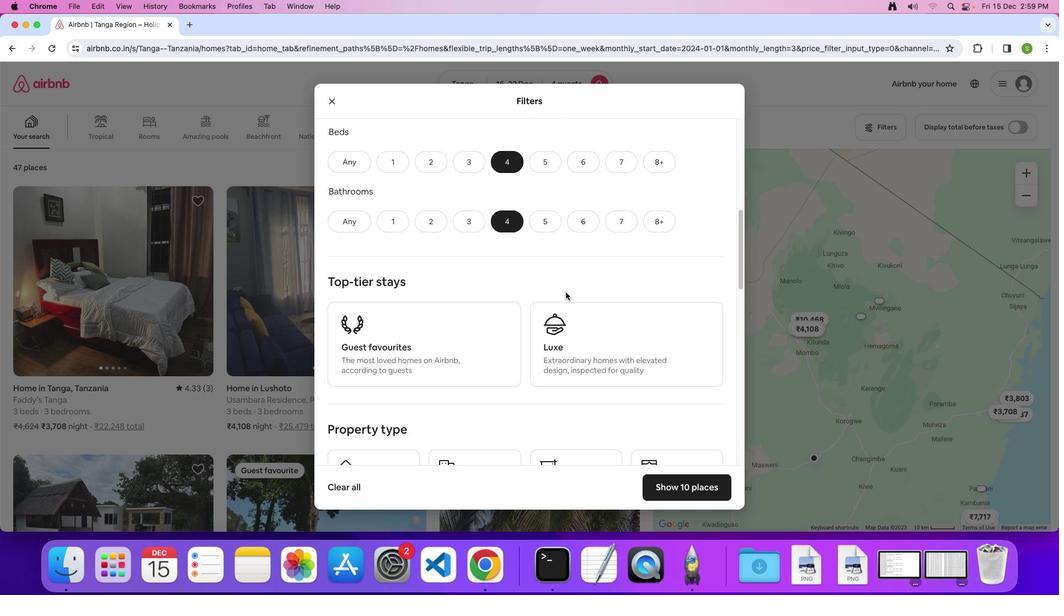 
Action: Mouse scrolled (565, 292) with delta (0, 0)
Screenshot: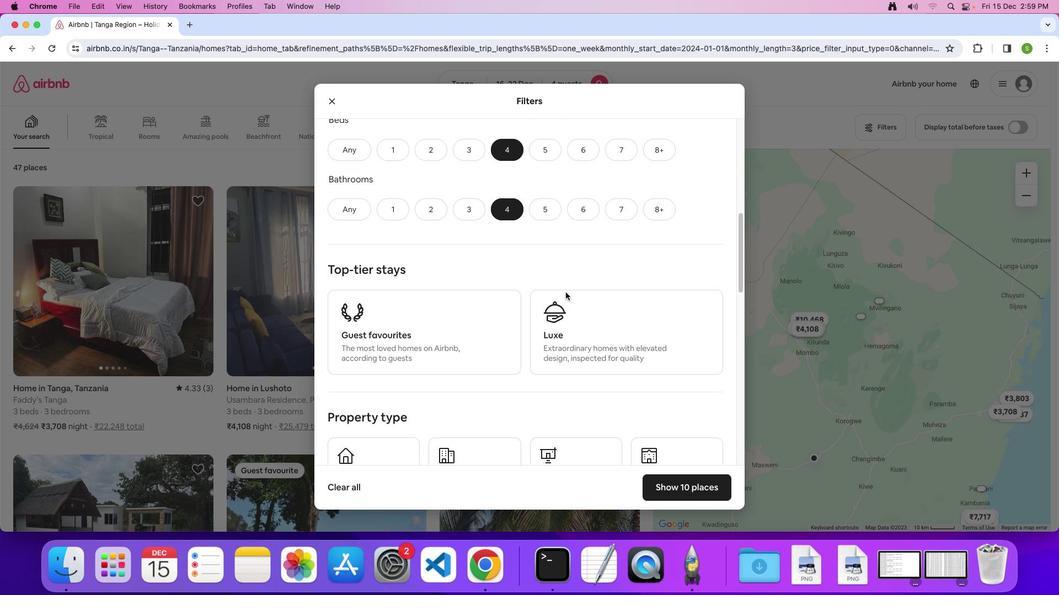 
Action: Mouse scrolled (565, 292) with delta (0, -1)
Screenshot: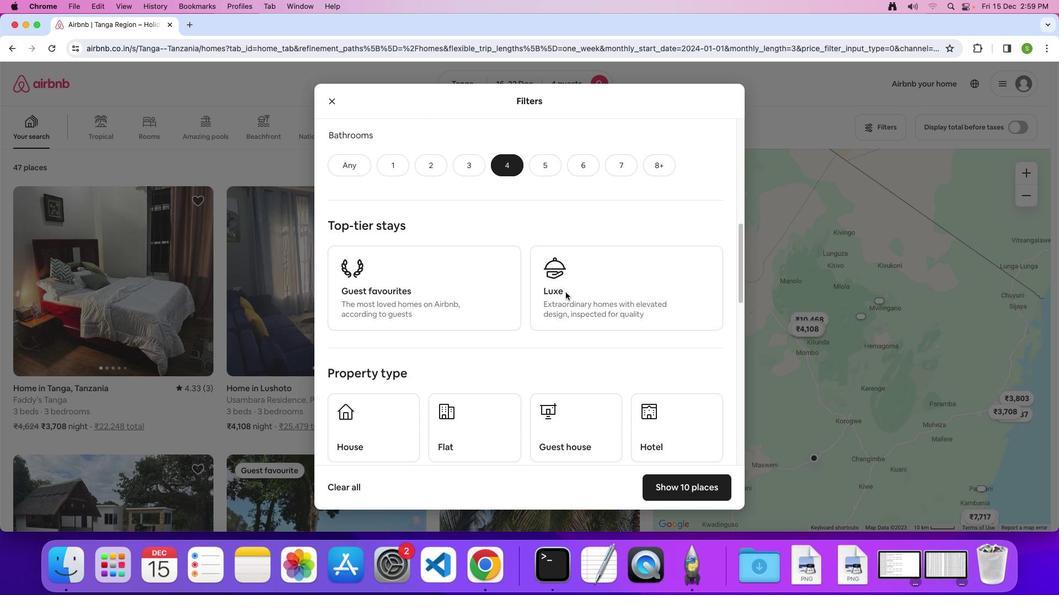 
Action: Mouse scrolled (565, 292) with delta (0, 0)
Screenshot: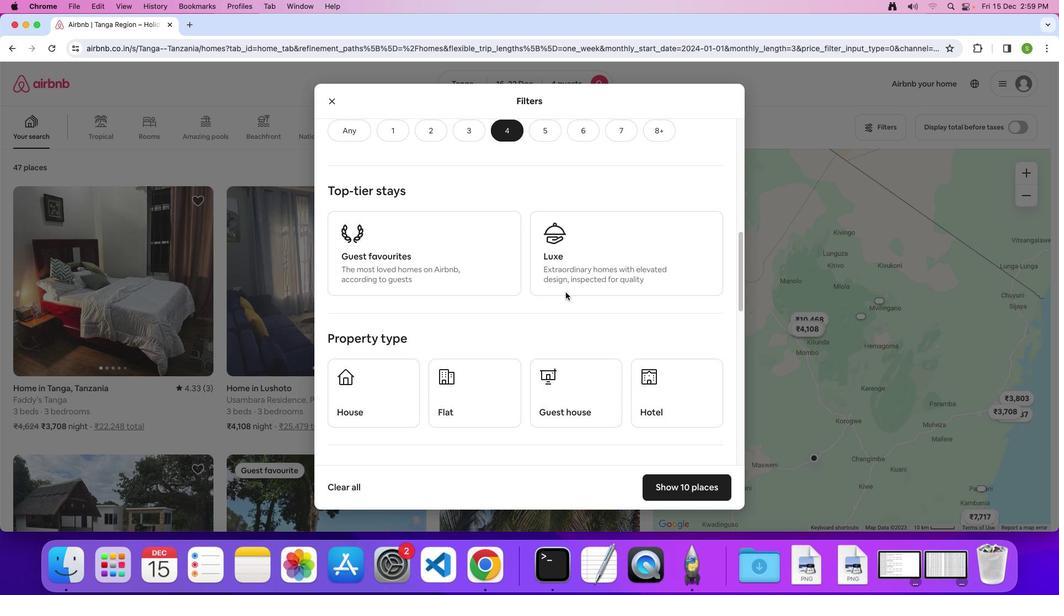 
Action: Mouse scrolled (565, 292) with delta (0, 0)
Screenshot: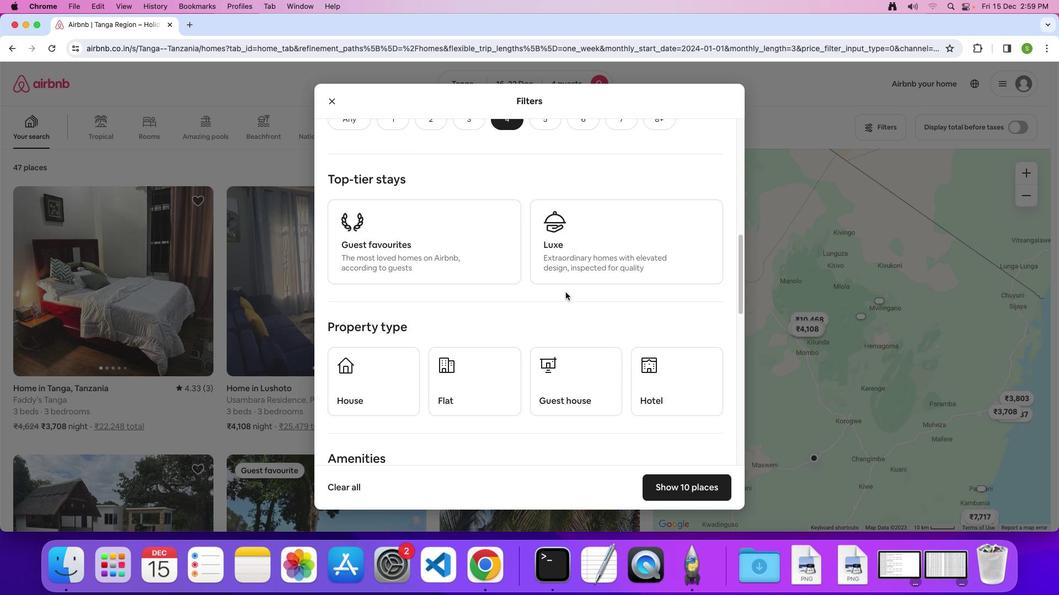 
Action: Mouse scrolled (565, 292) with delta (0, -1)
Screenshot: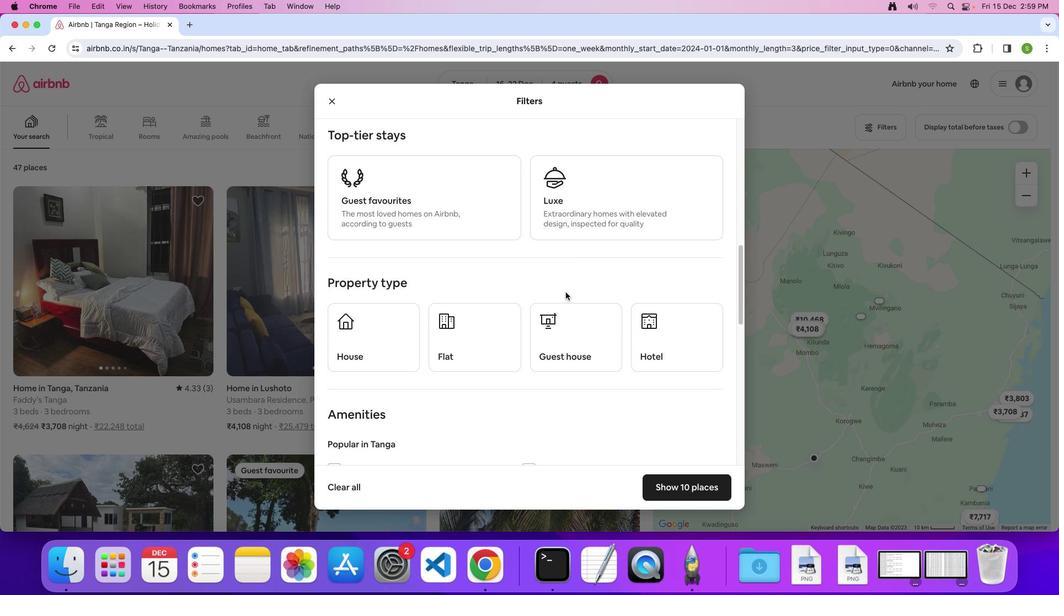 
Action: Mouse scrolled (565, 292) with delta (0, 0)
Screenshot: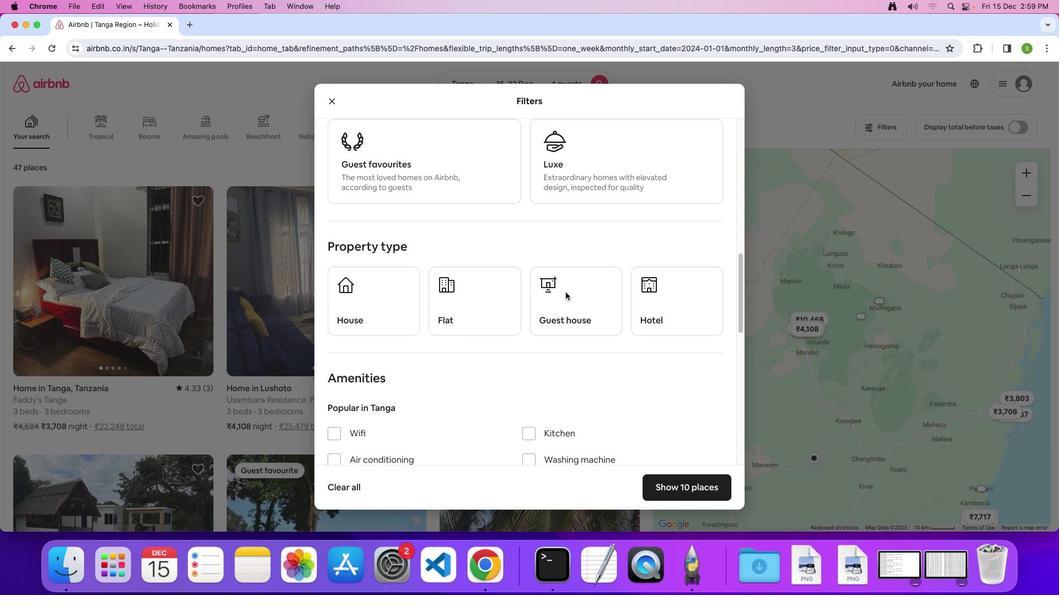 
Action: Mouse scrolled (565, 292) with delta (0, 0)
Screenshot: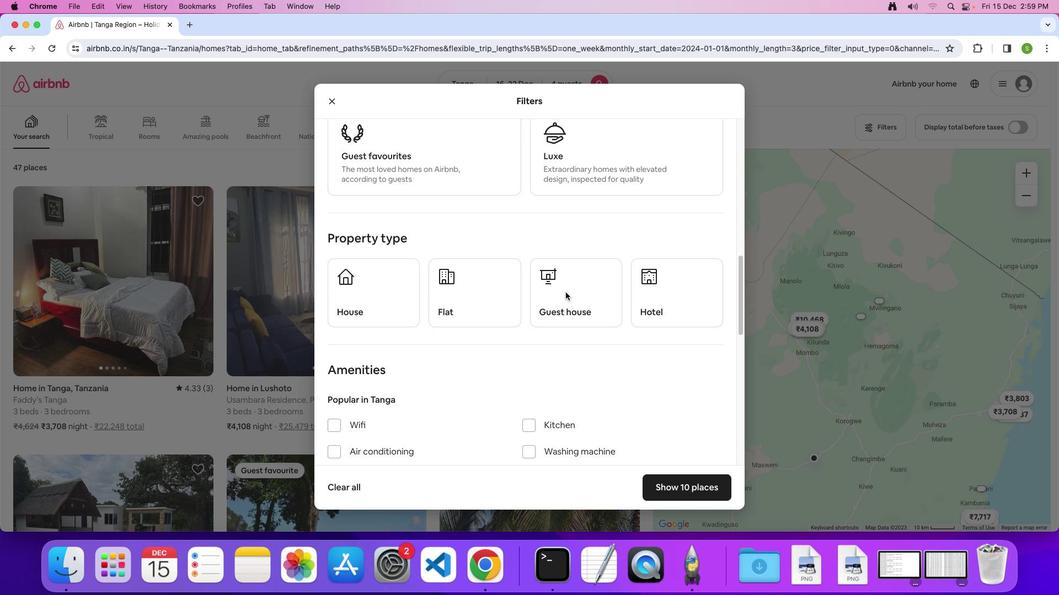 
Action: Mouse scrolled (565, 292) with delta (0, -1)
Screenshot: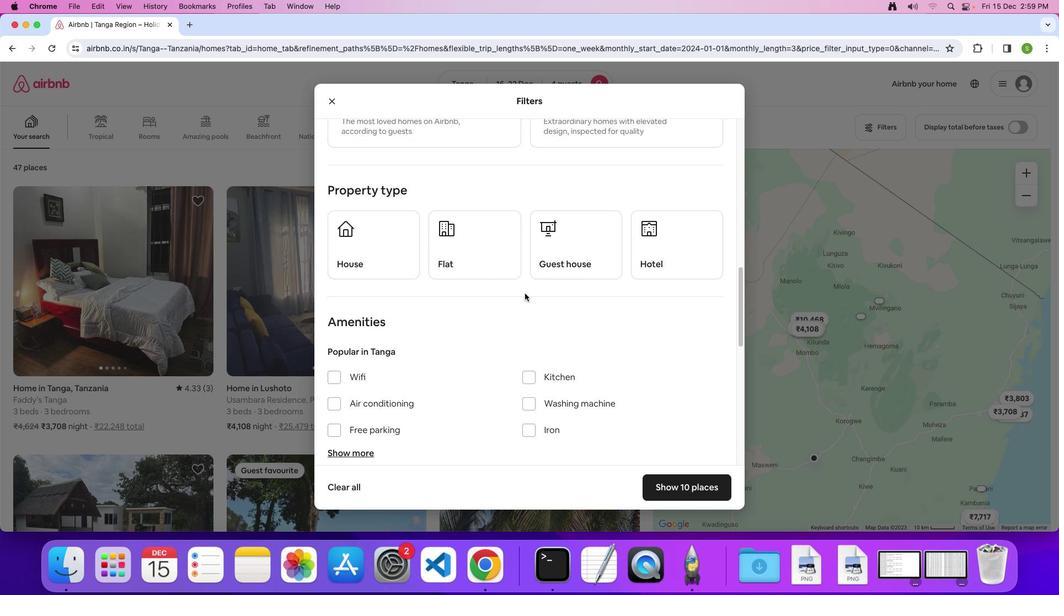 
Action: Mouse moved to (484, 249)
Screenshot: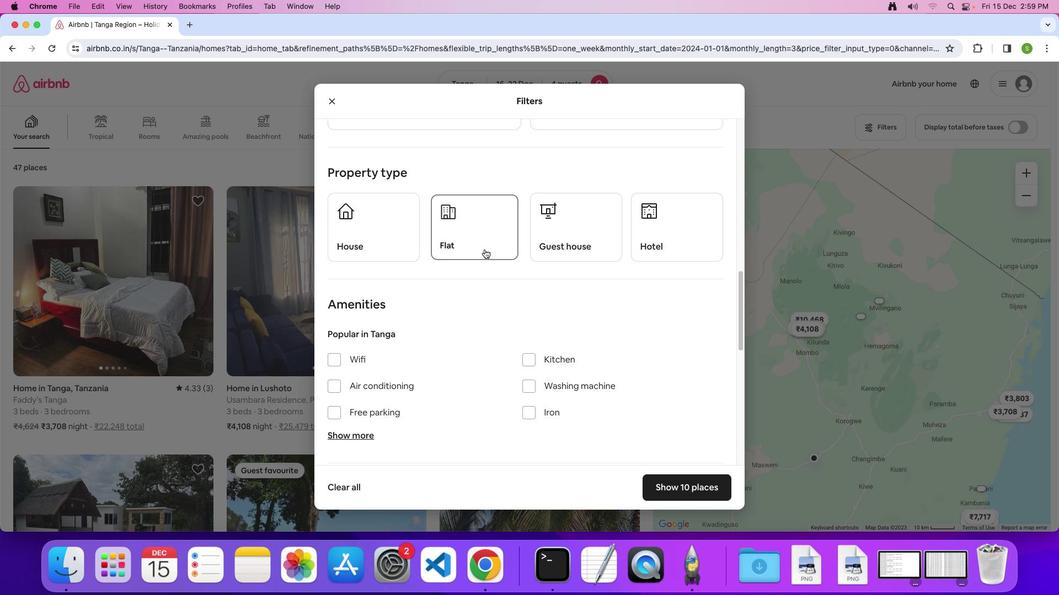 
Action: Mouse pressed left at (484, 249)
Screenshot: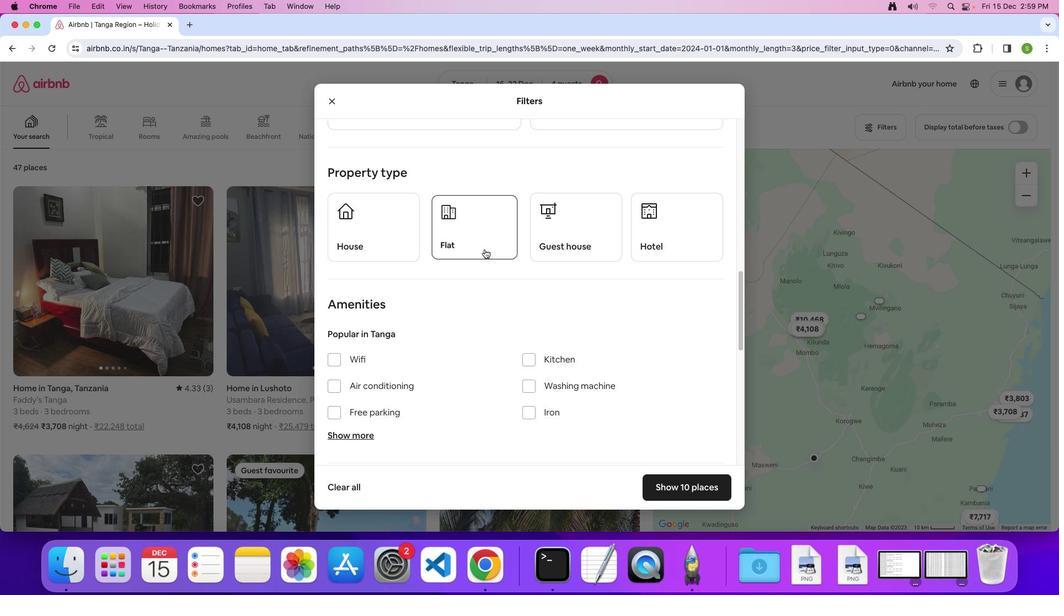 
Action: Mouse moved to (574, 299)
Screenshot: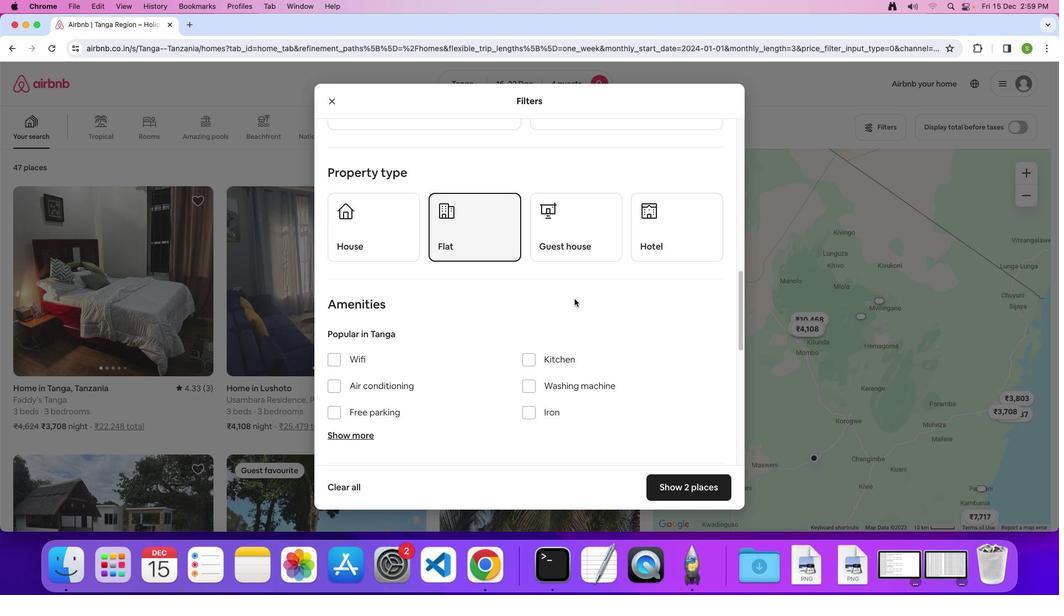 
Action: Mouse scrolled (574, 299) with delta (0, 0)
Screenshot: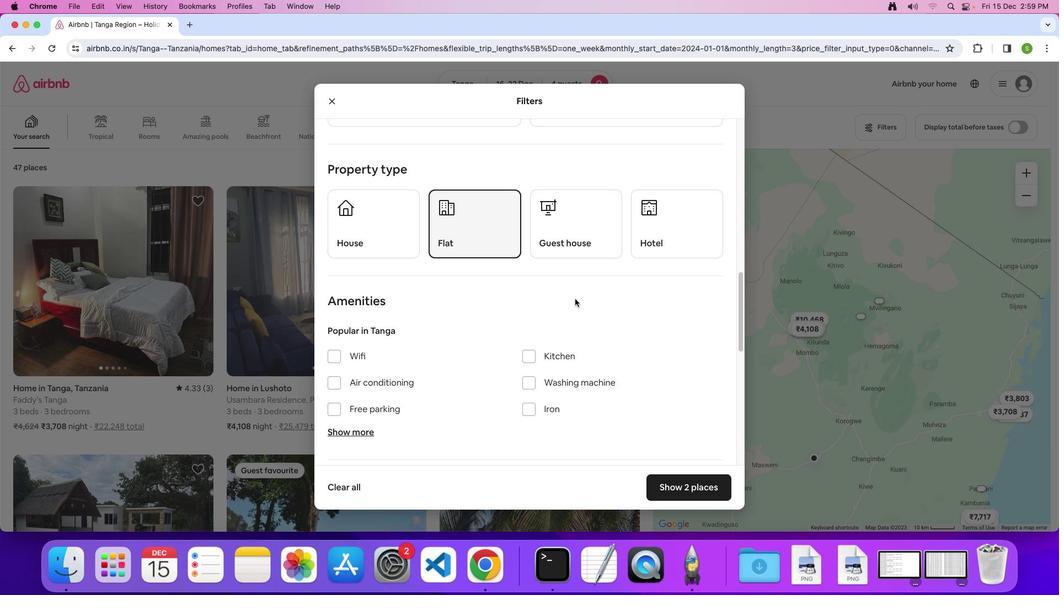 
Action: Mouse scrolled (574, 299) with delta (0, 0)
Screenshot: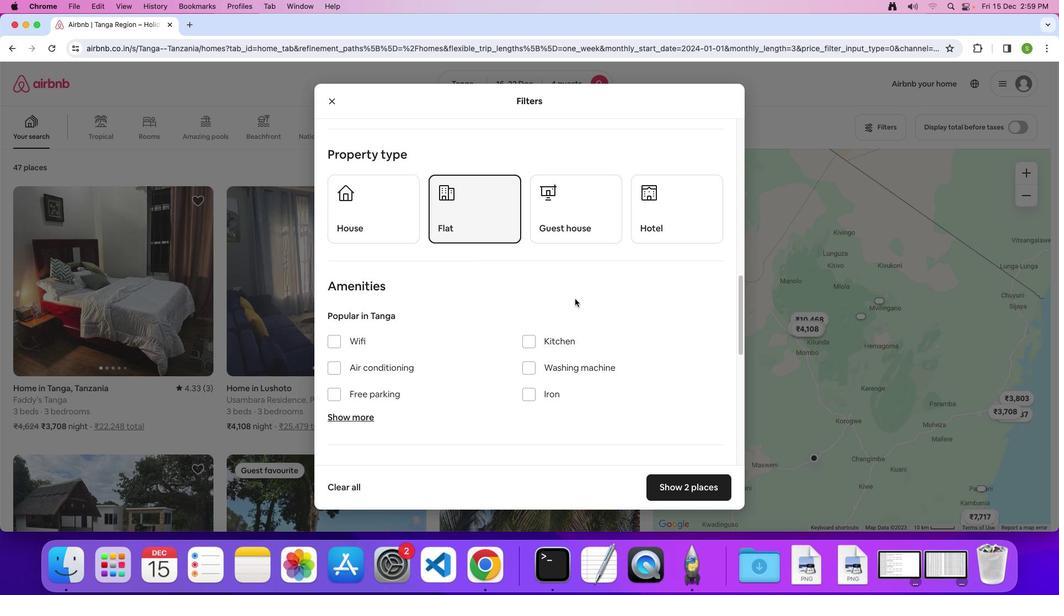 
Action: Mouse moved to (574, 299)
Screenshot: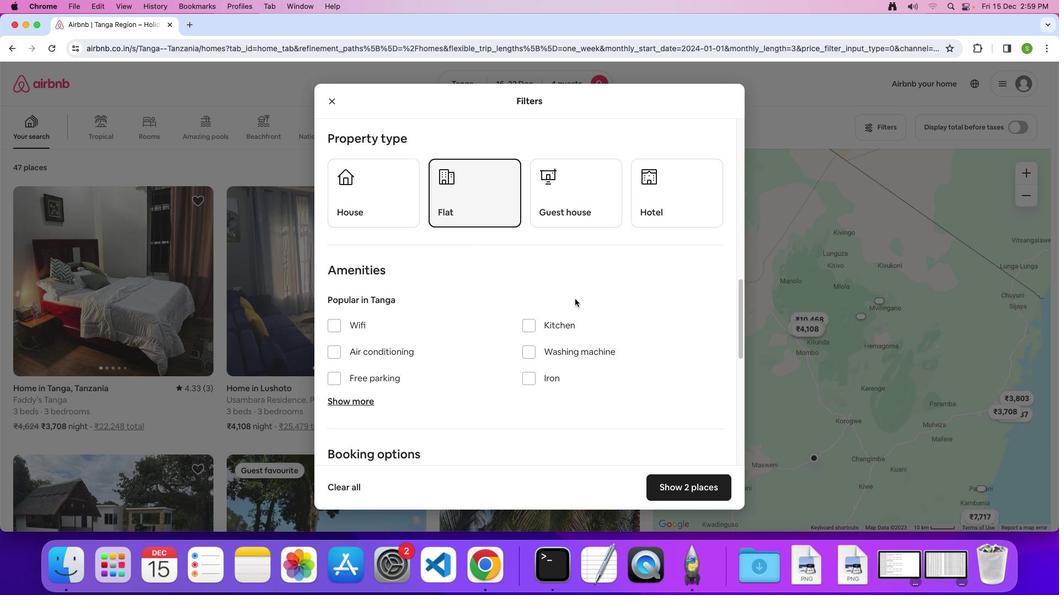 
Action: Mouse scrolled (574, 299) with delta (0, -1)
Screenshot: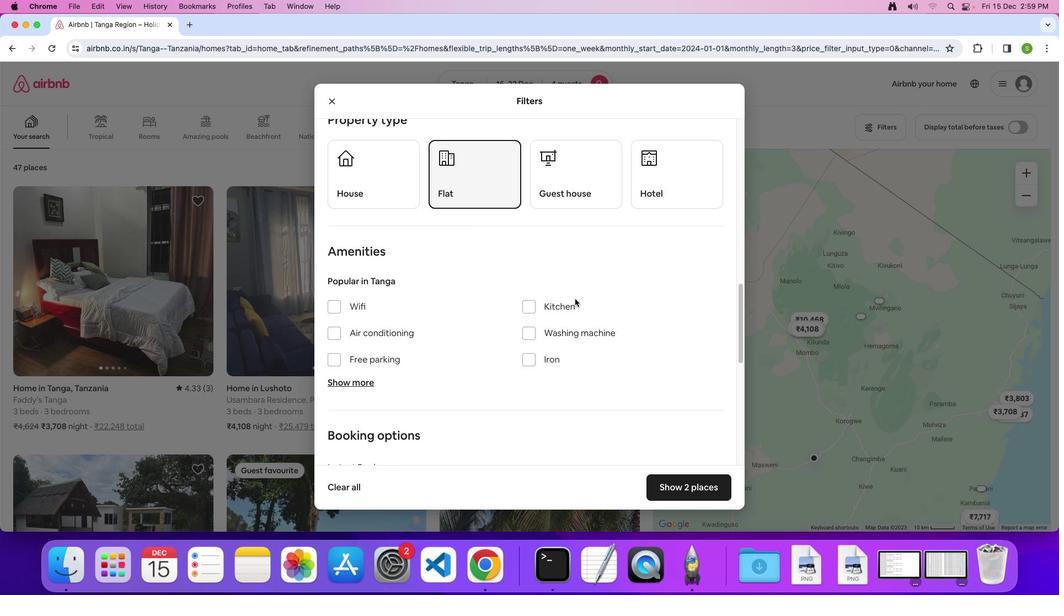 
Action: Mouse scrolled (574, 299) with delta (0, 0)
Screenshot: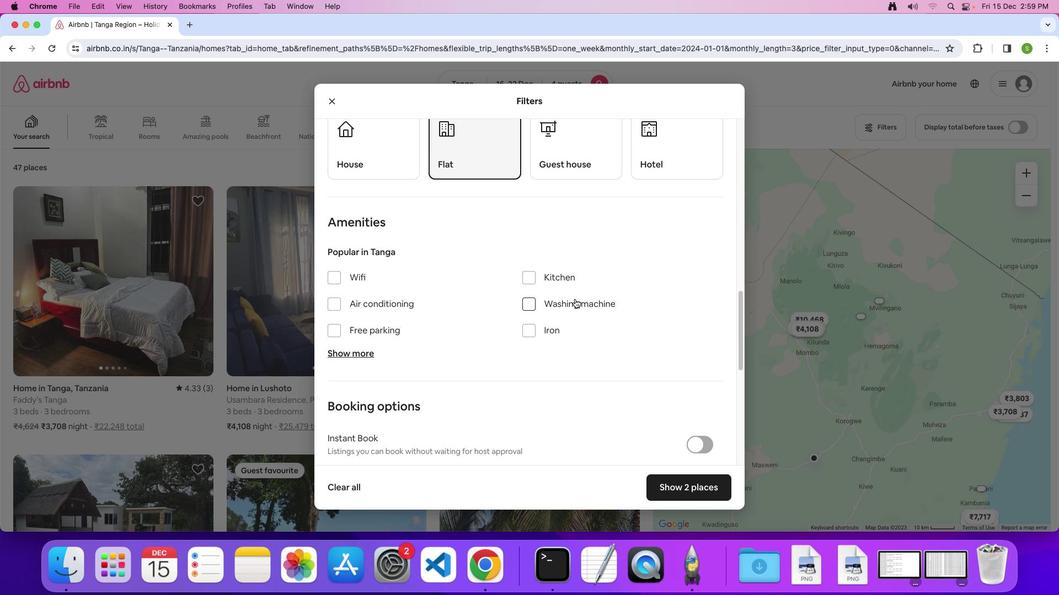 
Action: Mouse scrolled (574, 299) with delta (0, 0)
Screenshot: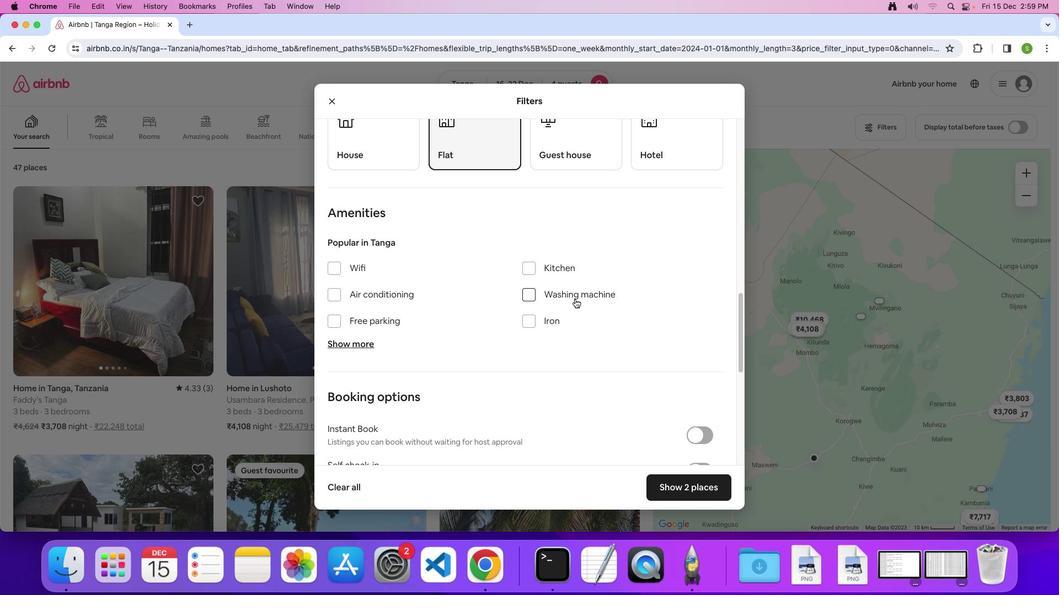 
Action: Mouse scrolled (574, 299) with delta (0, 0)
Screenshot: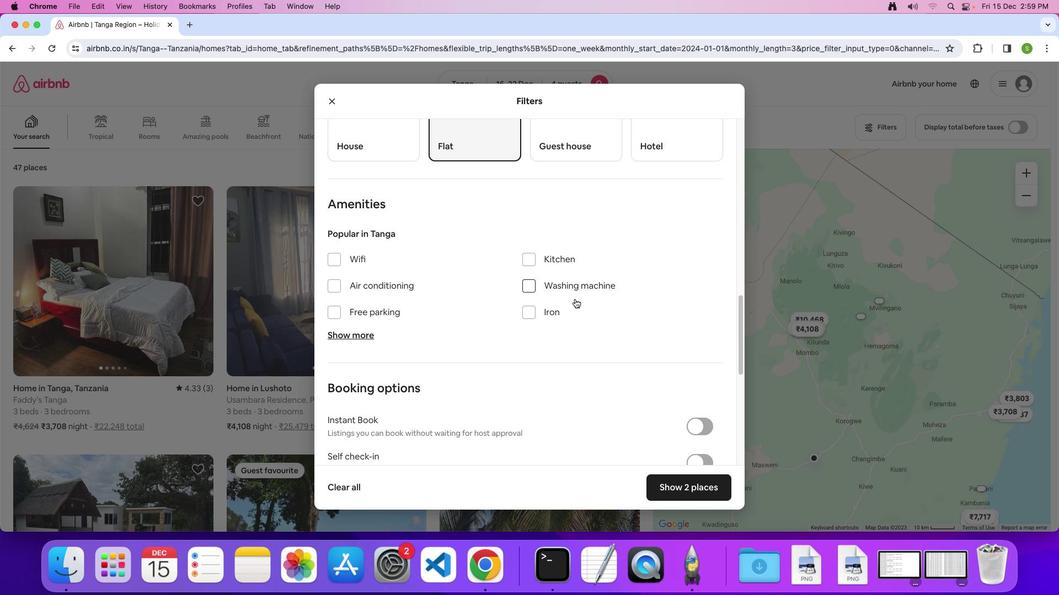 
Action: Mouse scrolled (574, 299) with delta (0, 0)
Screenshot: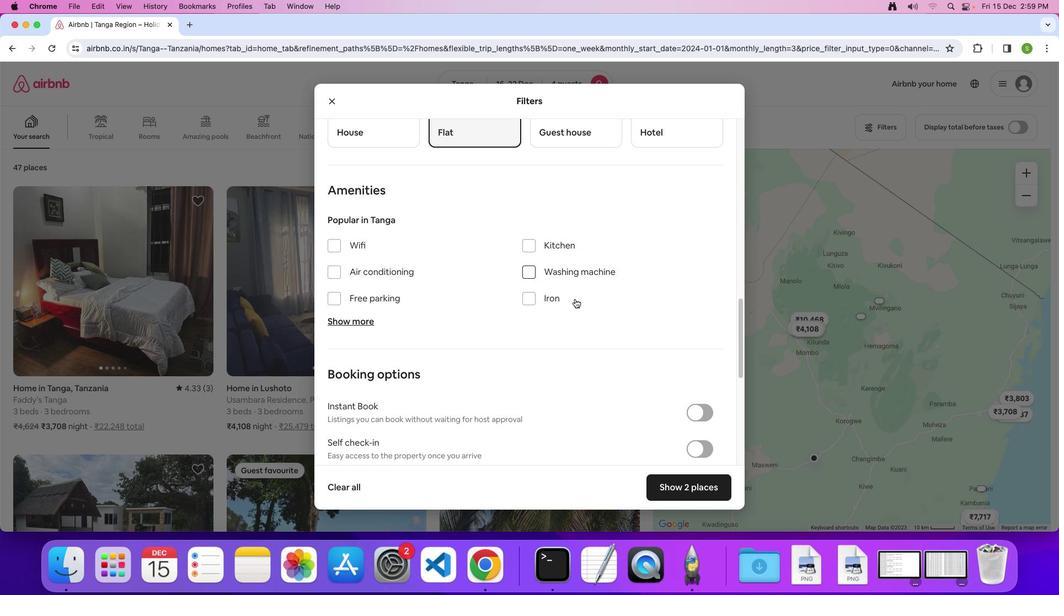 
Action: Mouse scrolled (574, 299) with delta (0, -1)
Screenshot: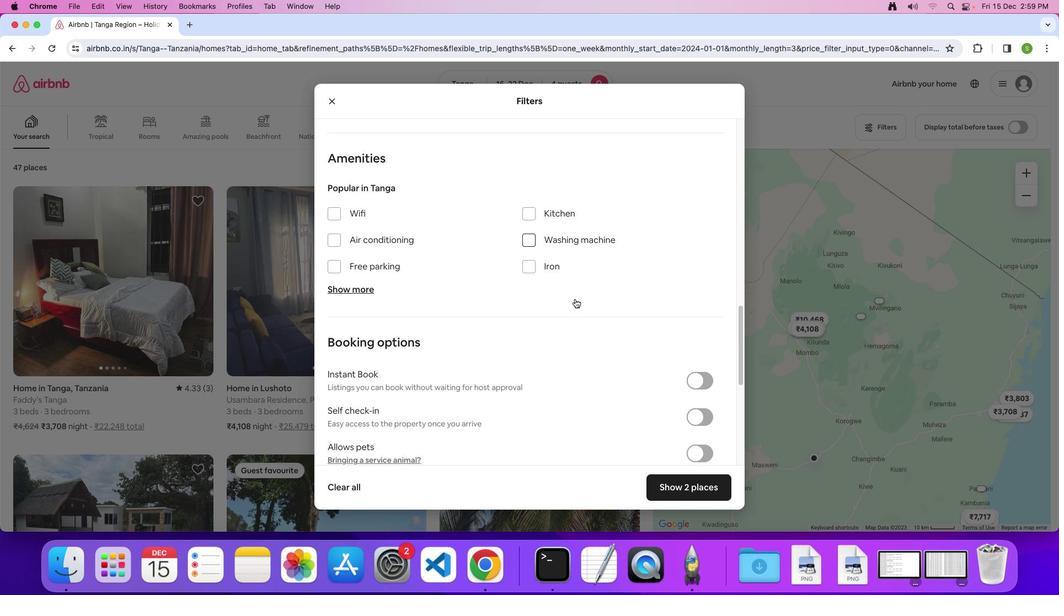 
Action: Mouse scrolled (574, 299) with delta (0, 0)
Screenshot: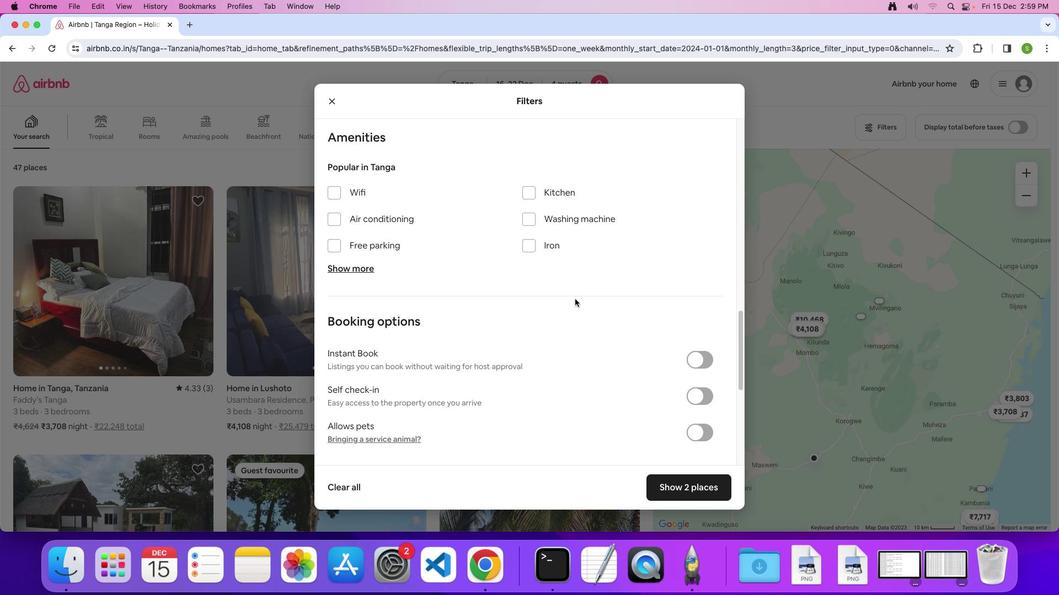 
Action: Mouse scrolled (574, 299) with delta (0, 0)
Screenshot: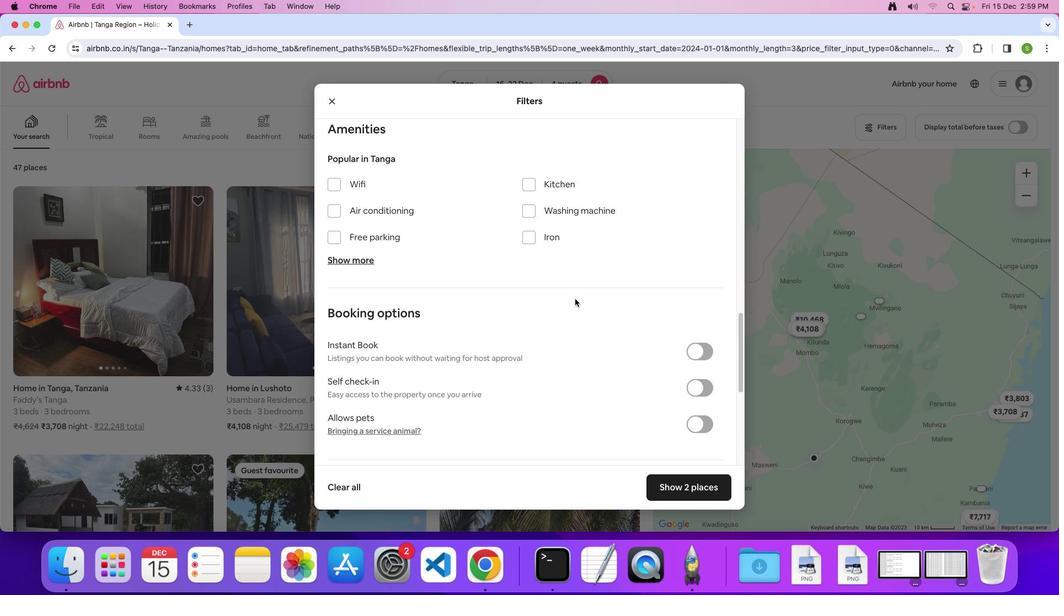 
Action: Mouse scrolled (574, 299) with delta (0, 0)
Screenshot: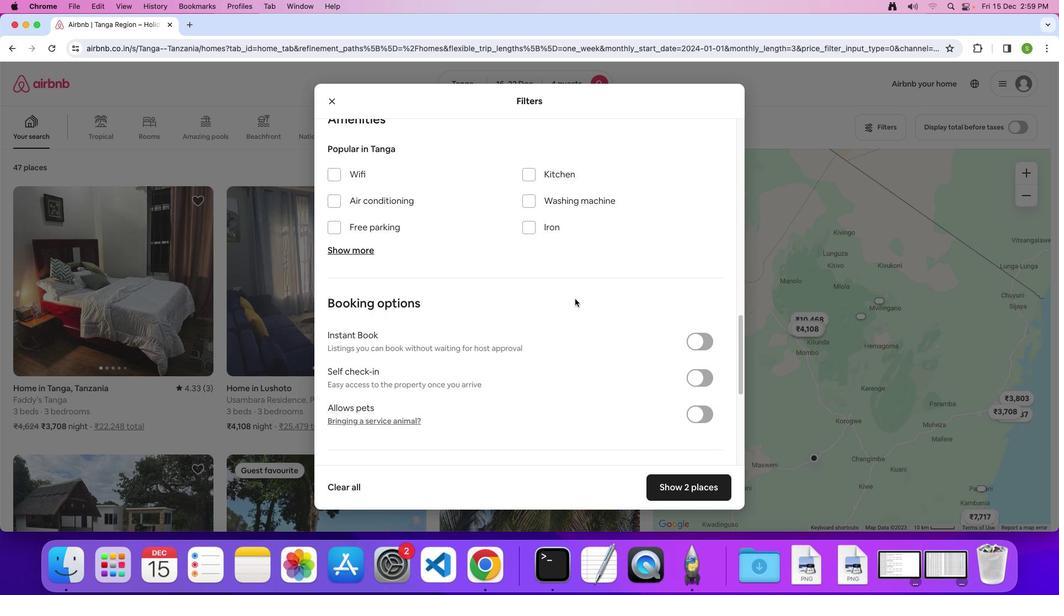 
Action: Mouse scrolled (574, 299) with delta (0, 0)
Screenshot: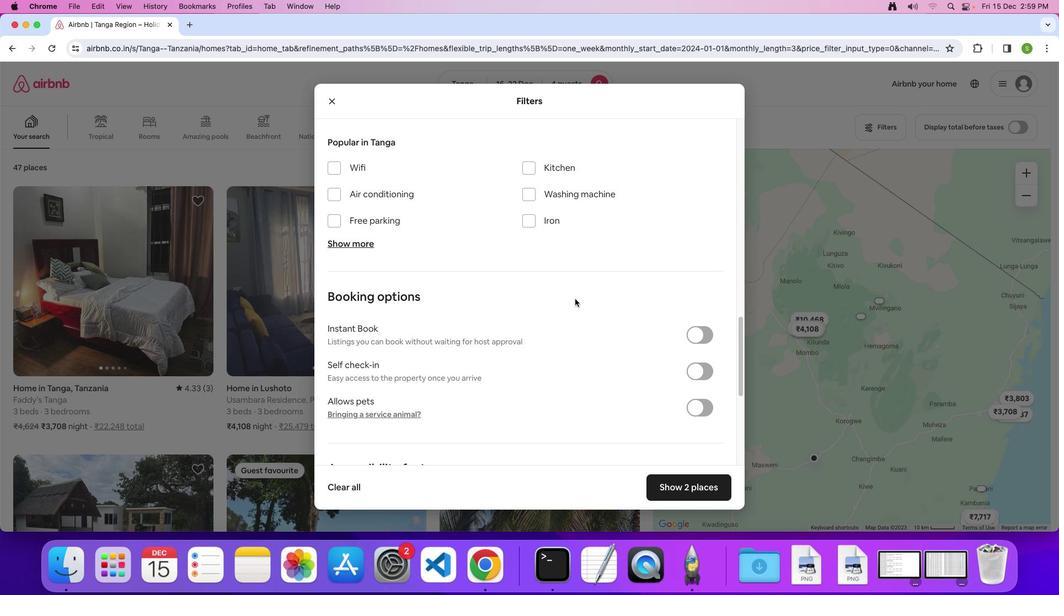 
Action: Mouse scrolled (574, 299) with delta (0, 0)
Screenshot: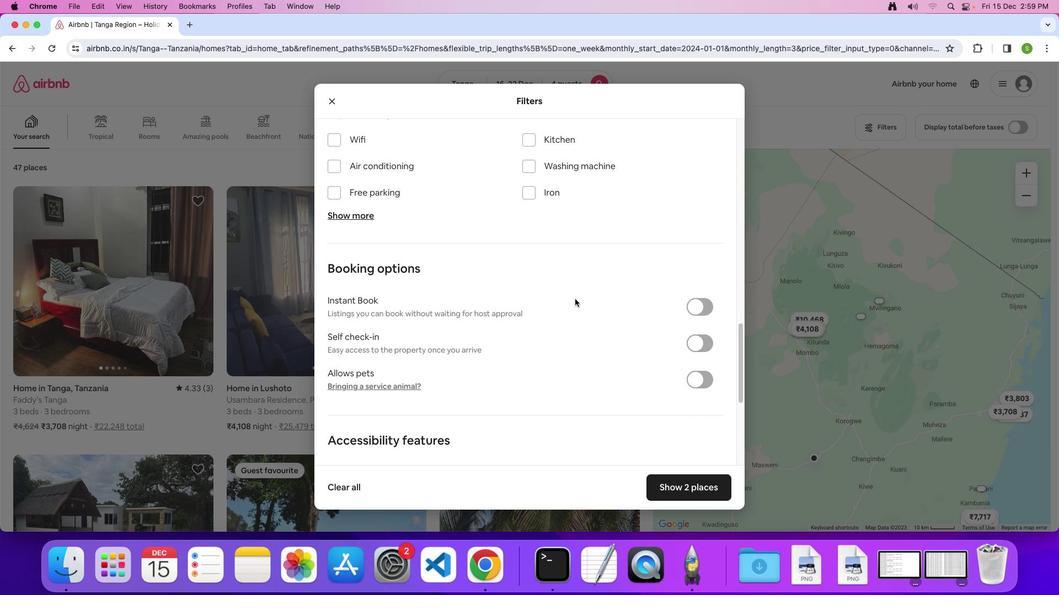 
Action: Mouse scrolled (574, 299) with delta (0, 0)
Screenshot: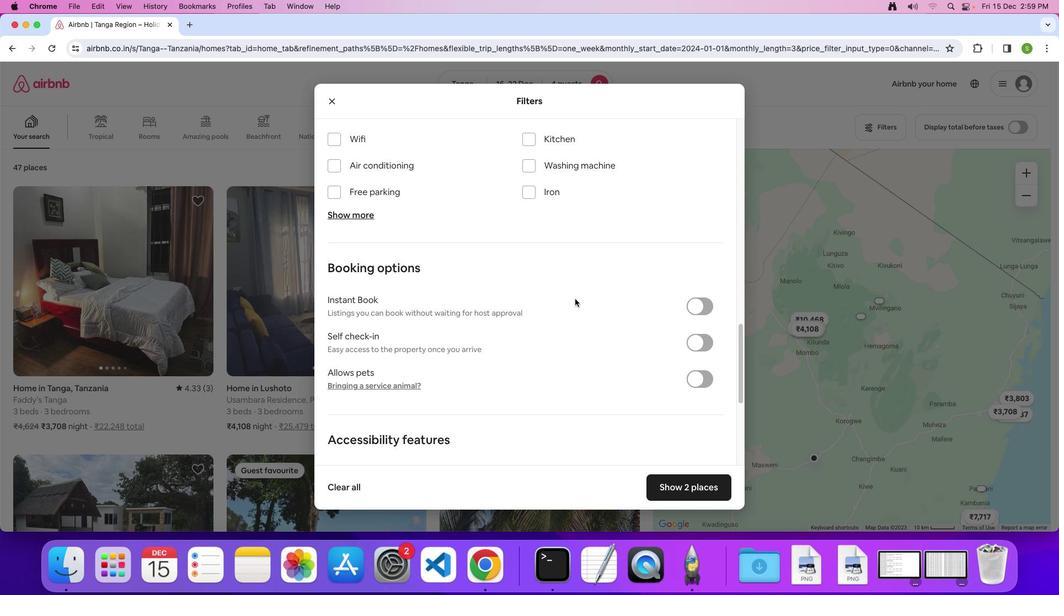
Action: Mouse scrolled (574, 299) with delta (0, 0)
Screenshot: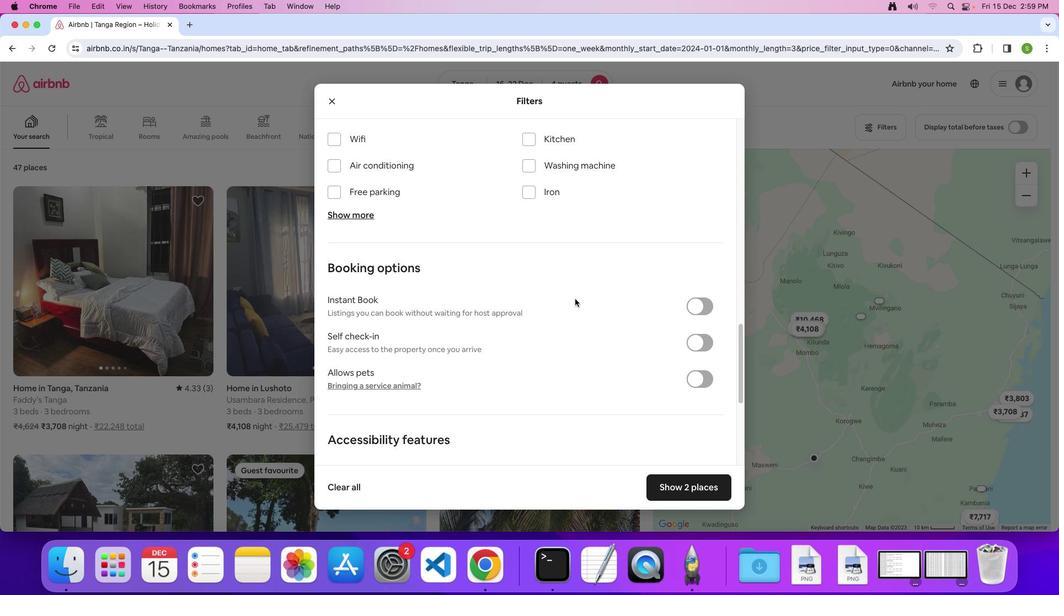 
Action: Mouse moved to (334, 156)
Screenshot: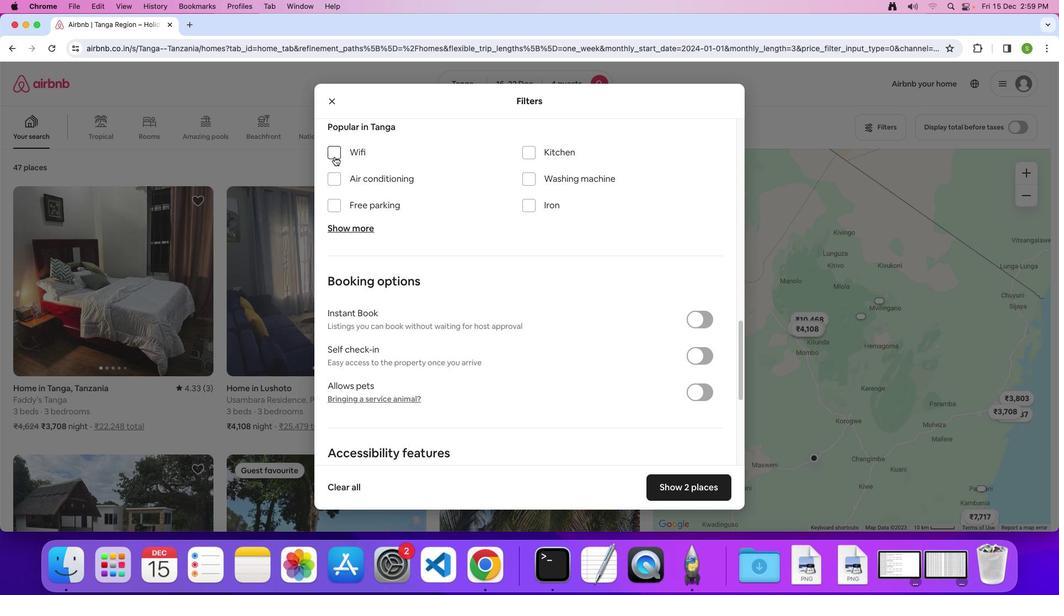 
Action: Mouse pressed left at (334, 156)
Screenshot: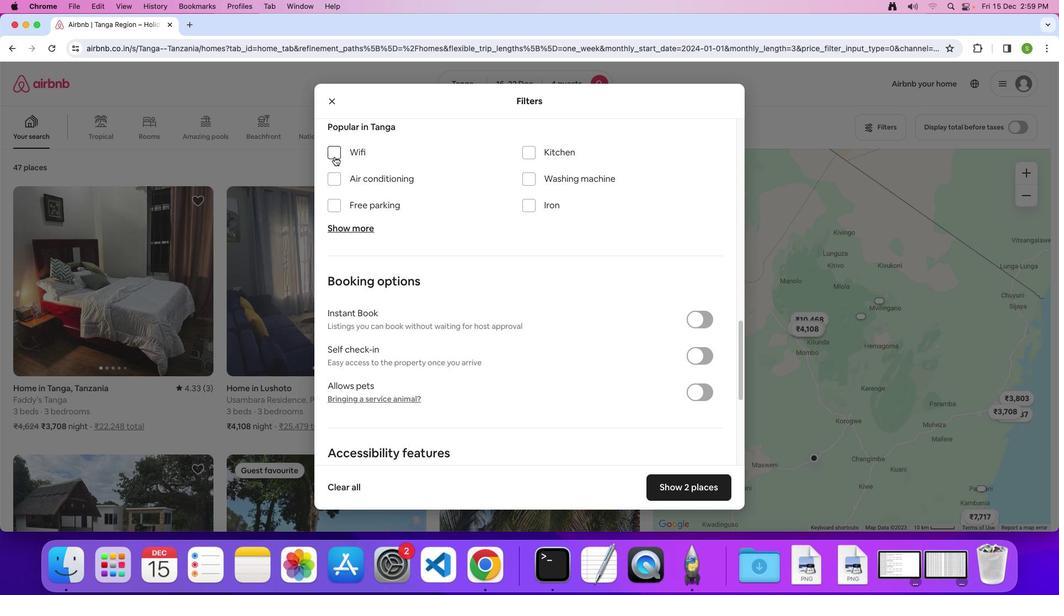 
Action: Mouse moved to (338, 208)
Screenshot: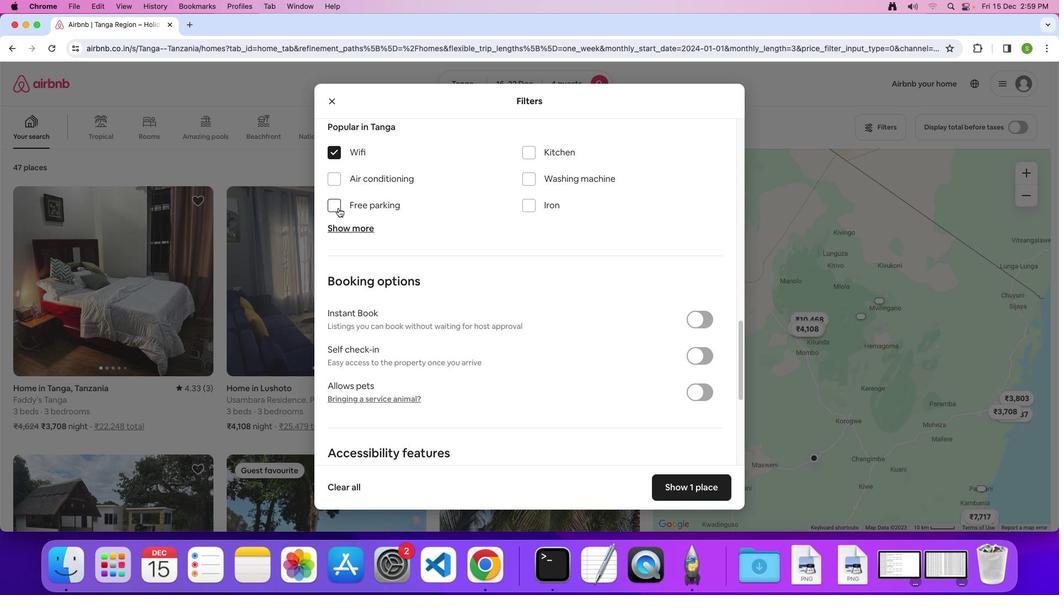 
Action: Mouse pressed left at (338, 208)
Screenshot: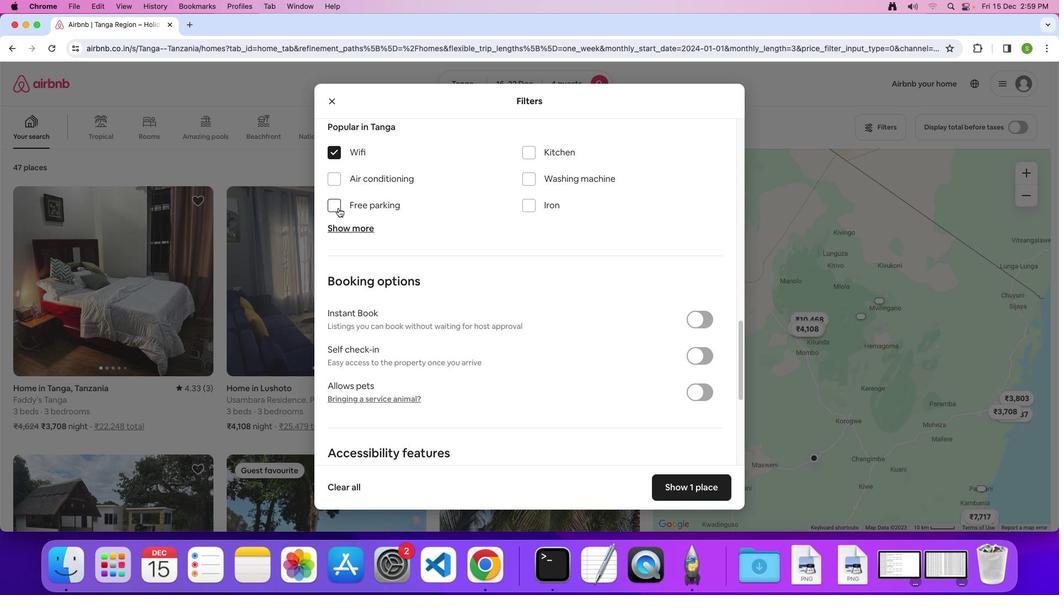
Action: Mouse moved to (337, 226)
Screenshot: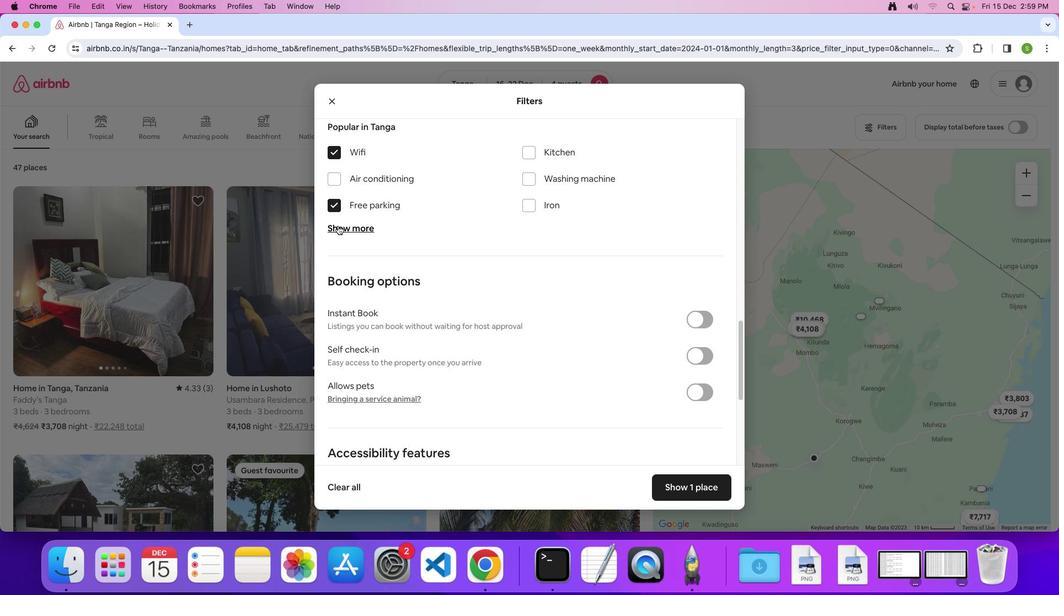 
Action: Mouse pressed left at (337, 226)
Screenshot: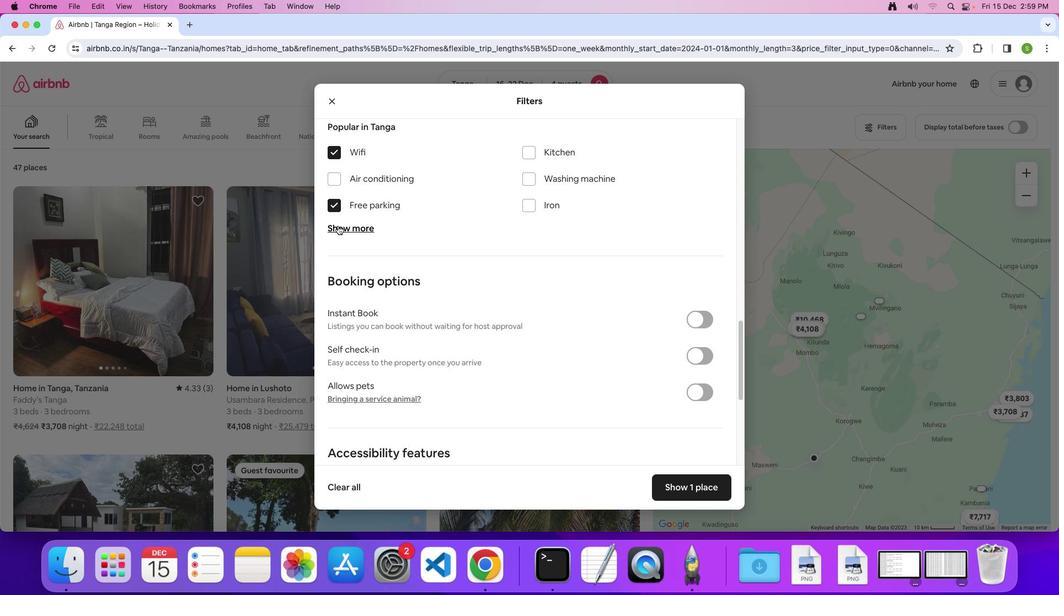 
Action: Mouse moved to (500, 233)
Screenshot: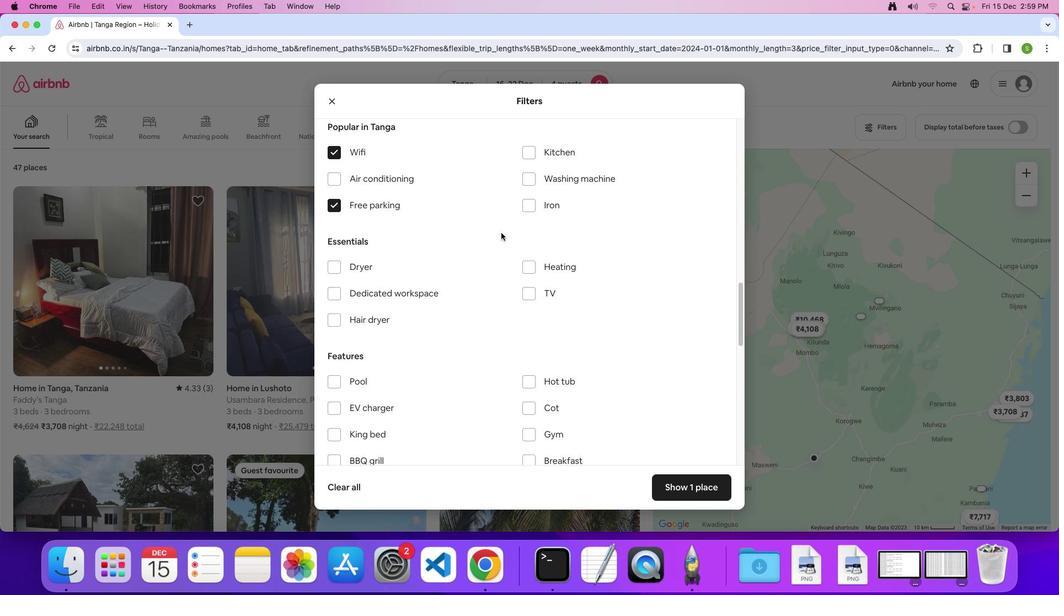 
Action: Mouse scrolled (500, 233) with delta (0, 0)
Screenshot: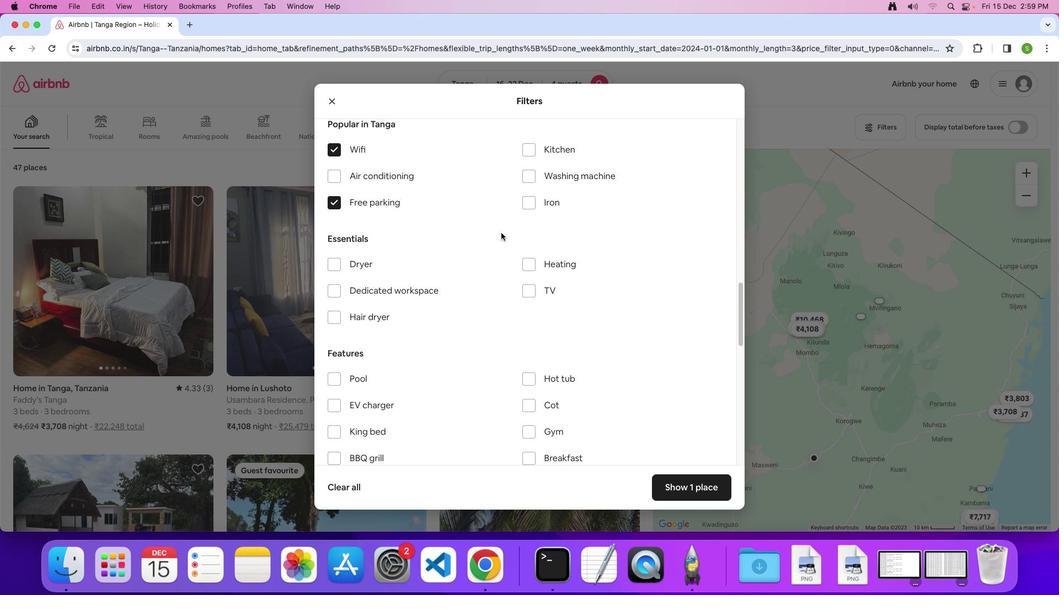 
Action: Mouse scrolled (500, 233) with delta (0, 0)
Screenshot: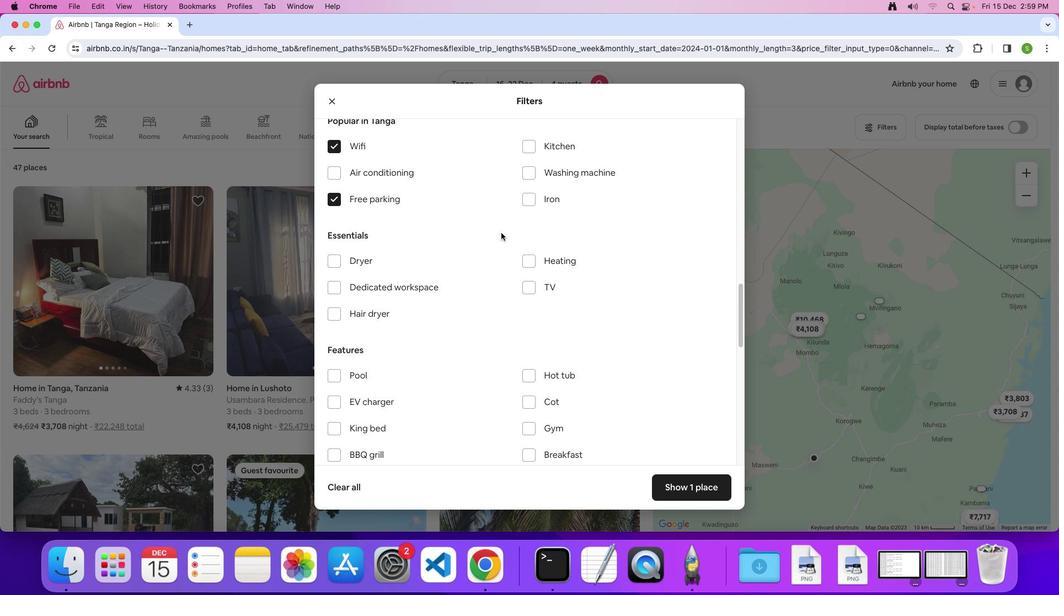 
Action: Mouse scrolled (500, 233) with delta (0, 0)
Screenshot: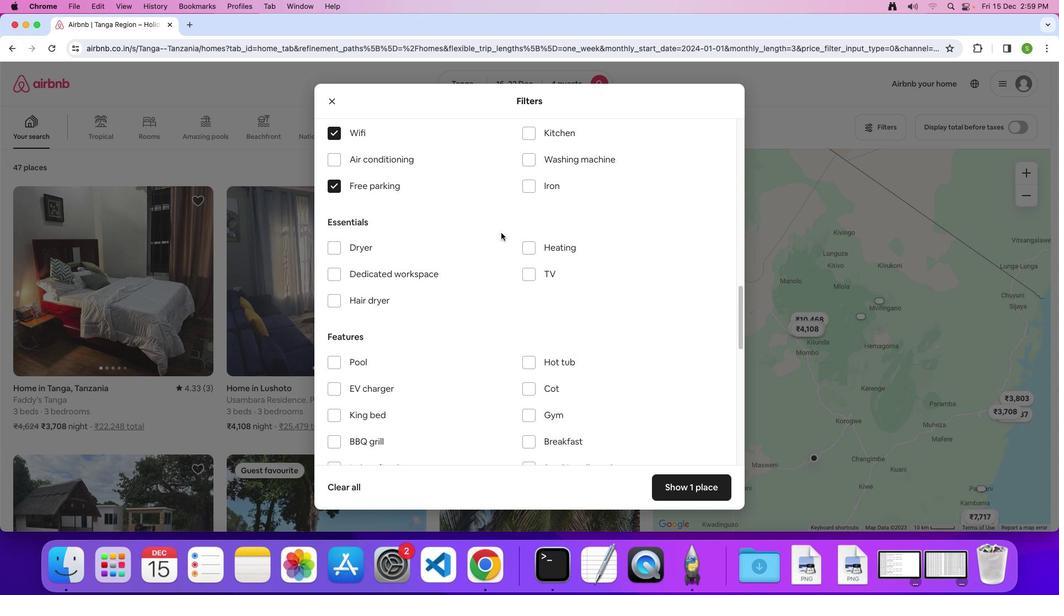 
Action: Mouse scrolled (500, 233) with delta (0, 0)
Screenshot: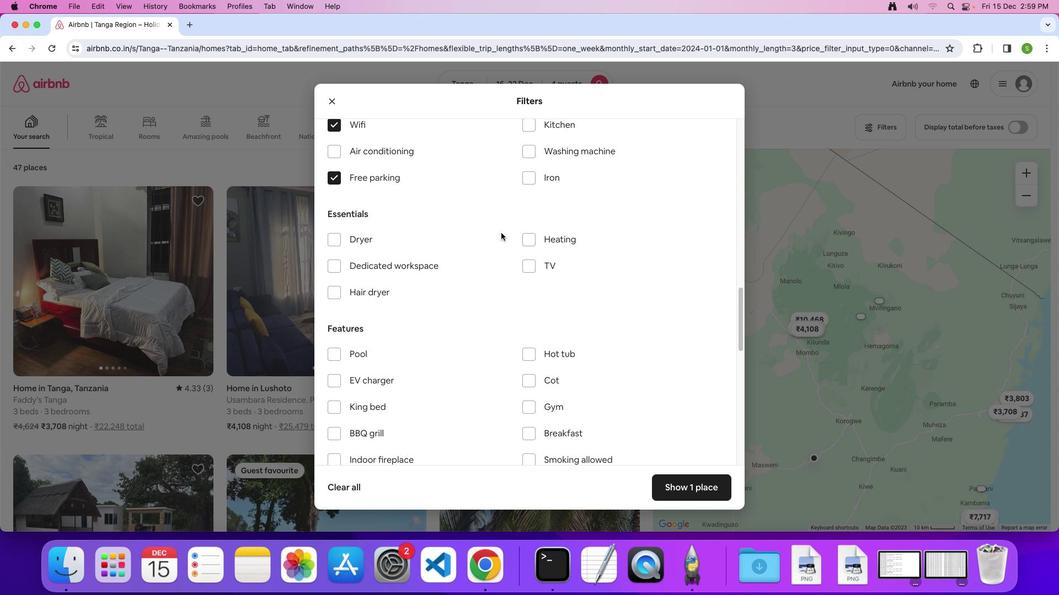 
Action: Mouse scrolled (500, 233) with delta (0, 0)
Screenshot: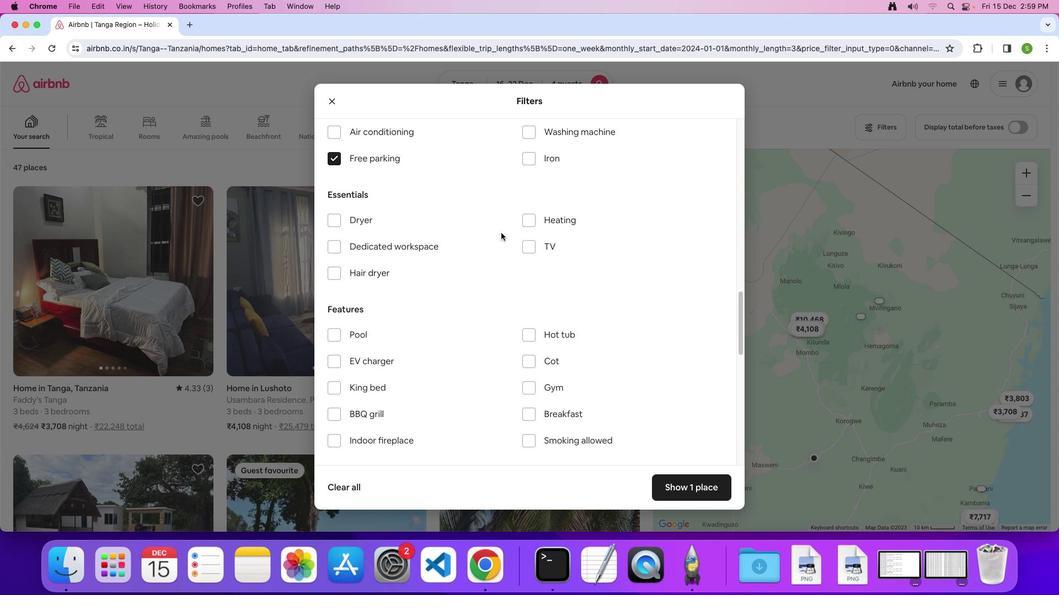 
Action: Mouse moved to (525, 226)
Screenshot: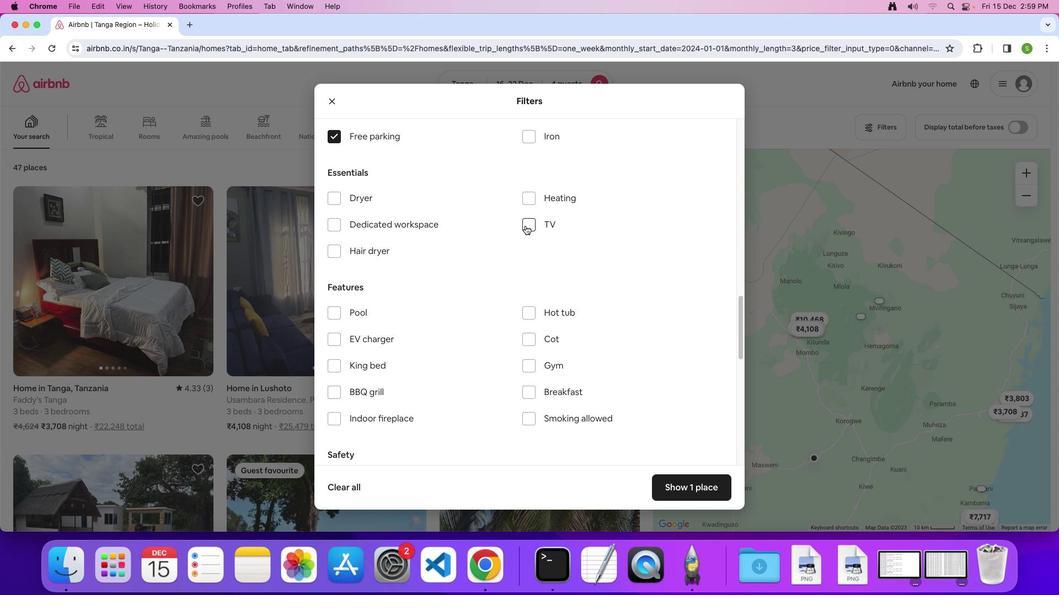 
Action: Mouse pressed left at (525, 226)
Screenshot: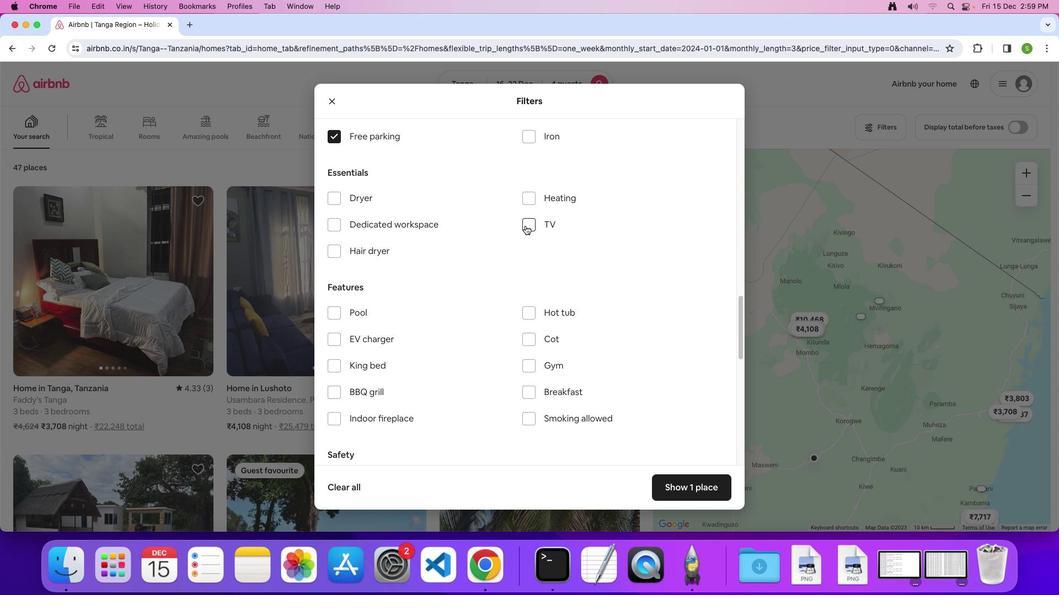 
Action: Mouse moved to (479, 239)
Screenshot: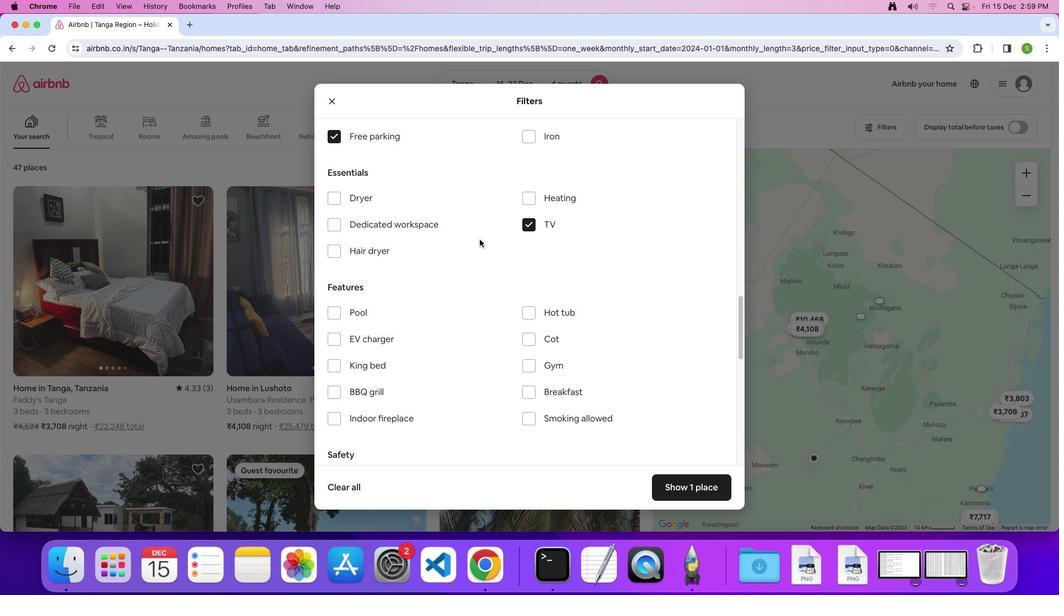 
Action: Mouse scrolled (479, 239) with delta (0, 0)
Screenshot: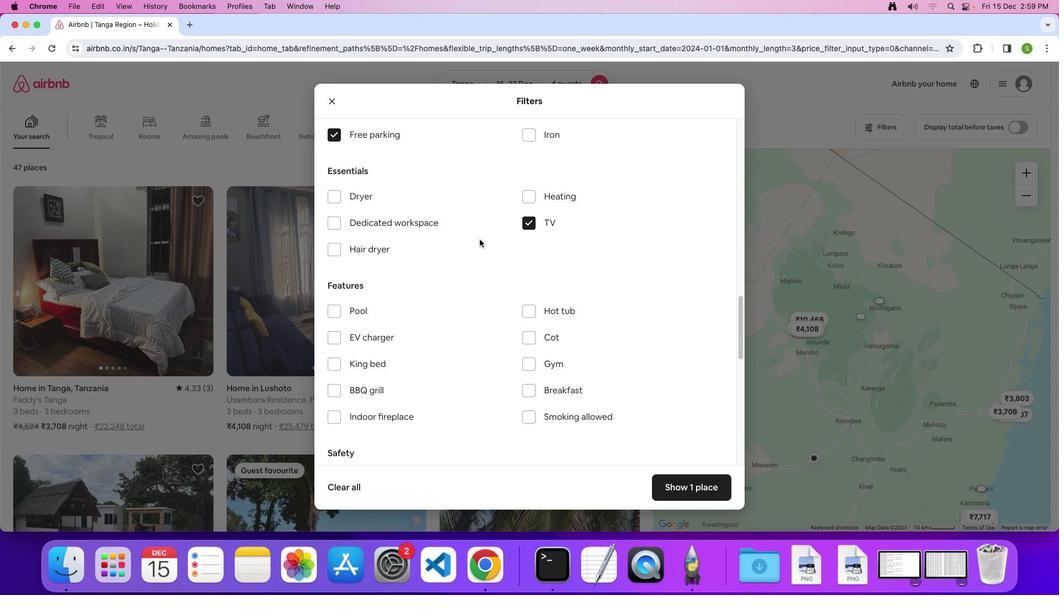 
Action: Mouse scrolled (479, 239) with delta (0, 0)
Screenshot: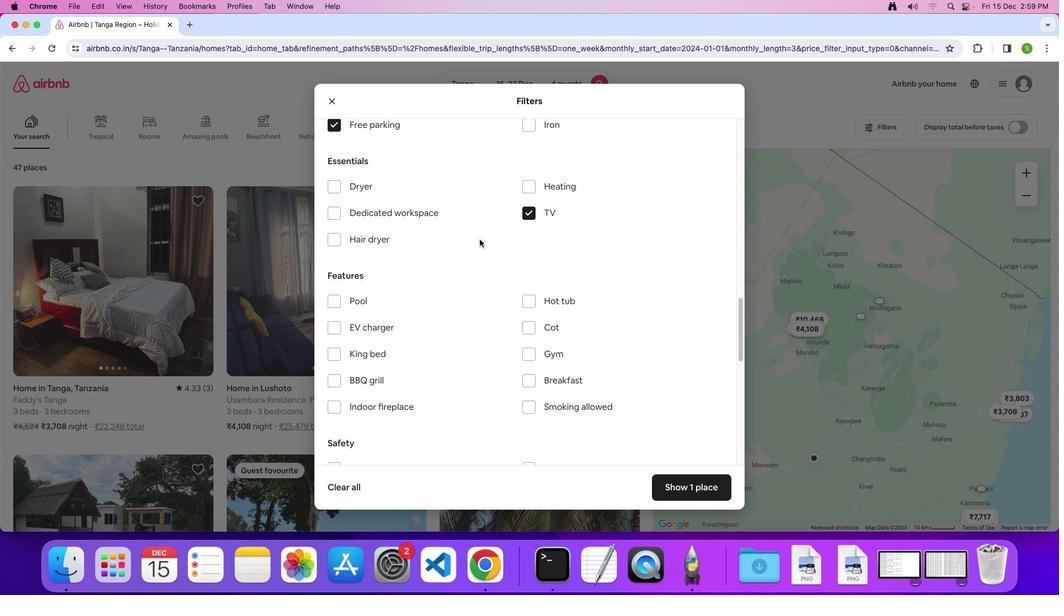 
Action: Mouse scrolled (479, 239) with delta (0, -1)
Screenshot: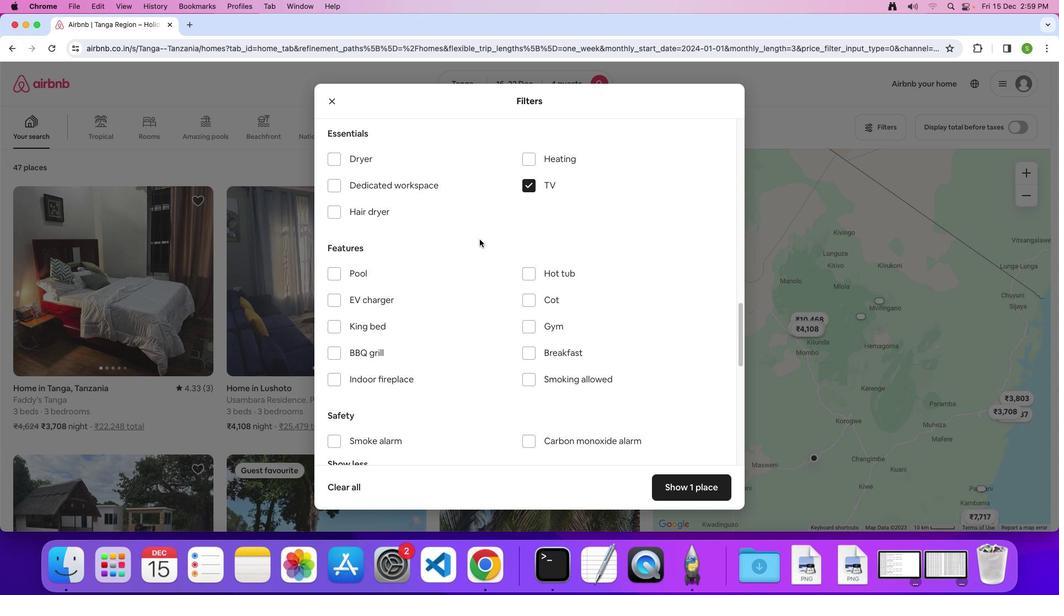
Action: Mouse scrolled (479, 239) with delta (0, 0)
Screenshot: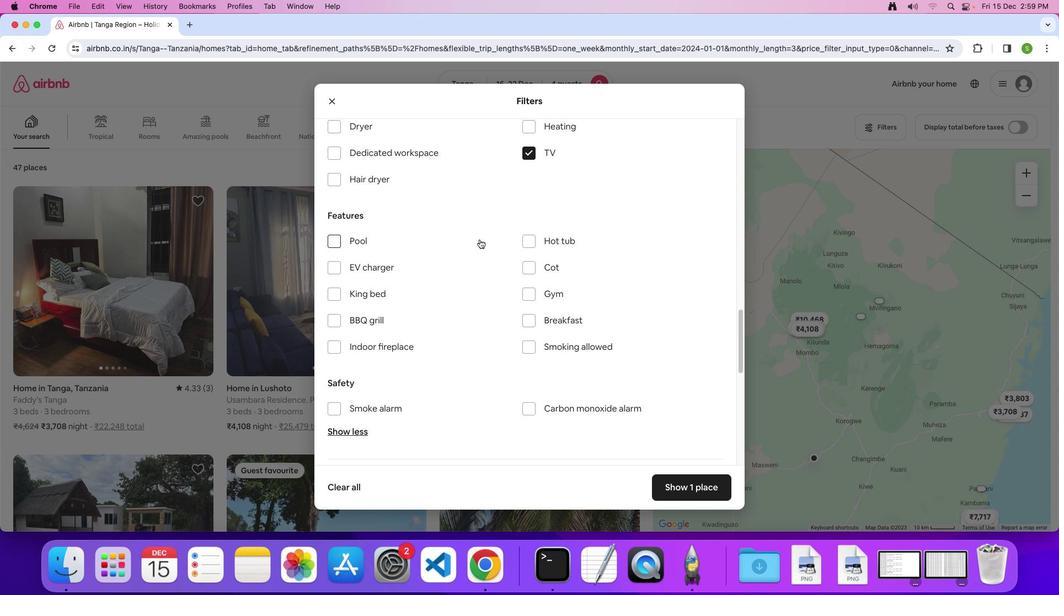 
Action: Mouse scrolled (479, 239) with delta (0, 0)
Screenshot: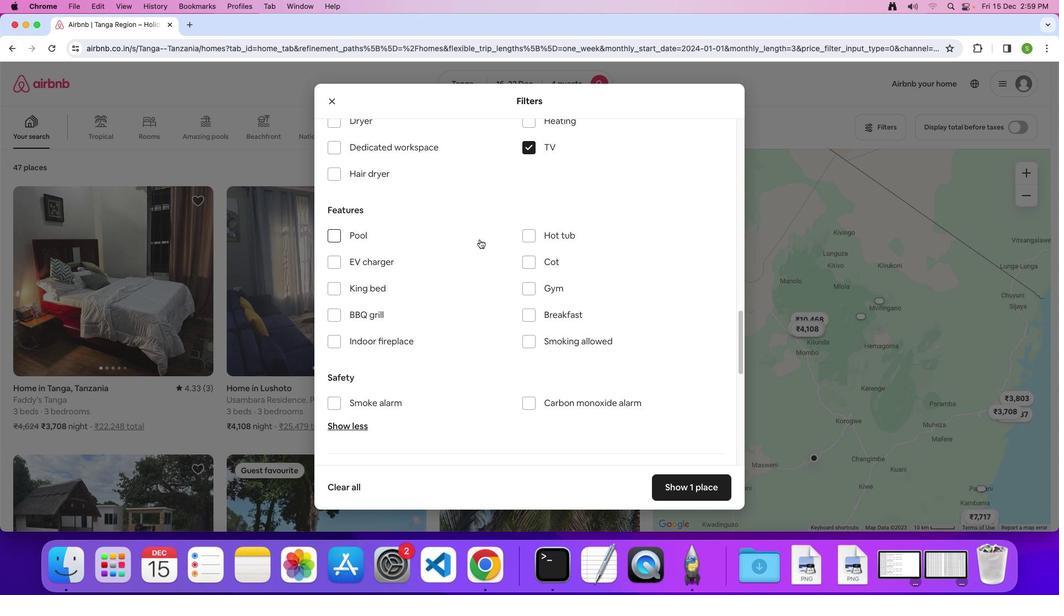 
Action: Mouse scrolled (479, 239) with delta (0, 0)
Screenshot: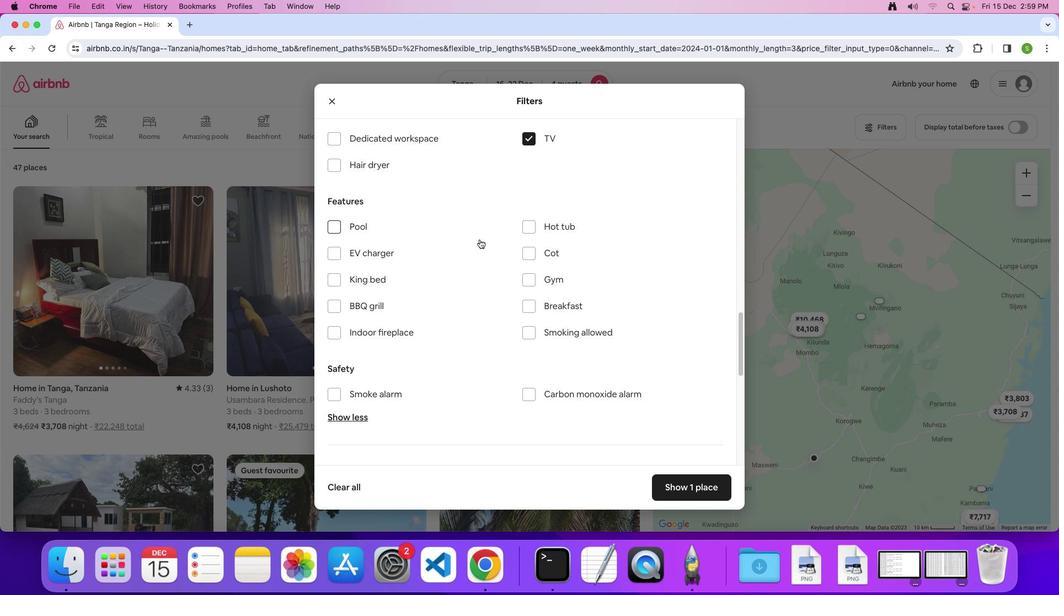 
Action: Mouse scrolled (479, 239) with delta (0, 0)
Screenshot: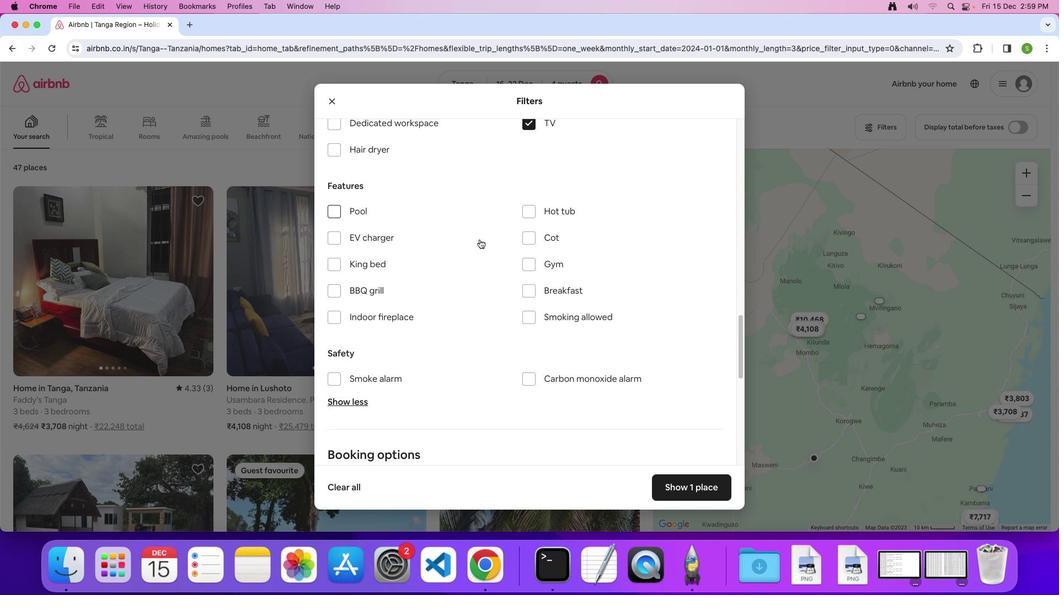 
Action: Mouse scrolled (479, 239) with delta (0, -1)
Screenshot: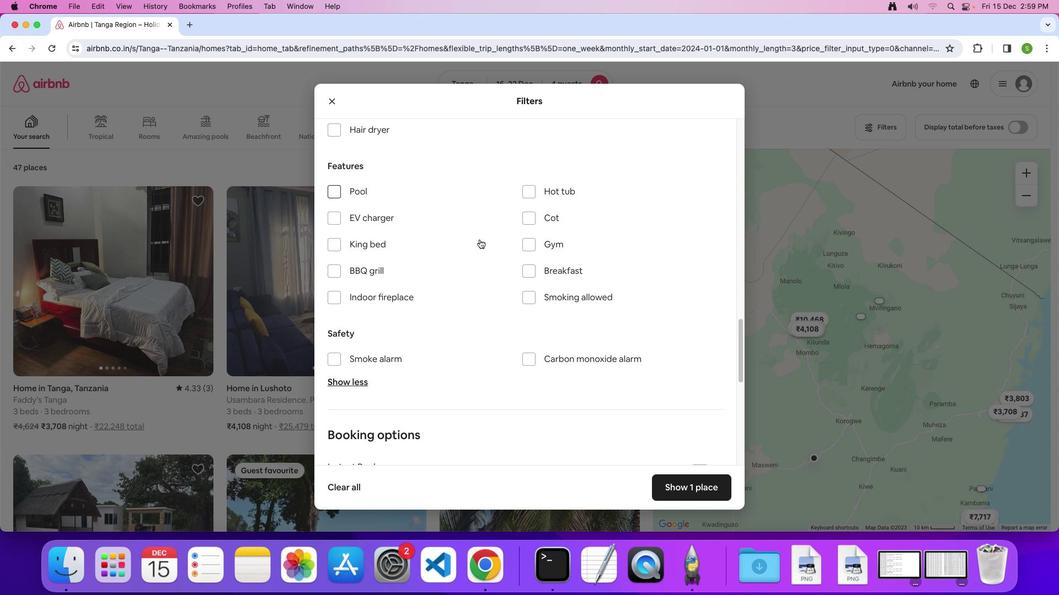 
Action: Mouse moved to (526, 195)
Screenshot: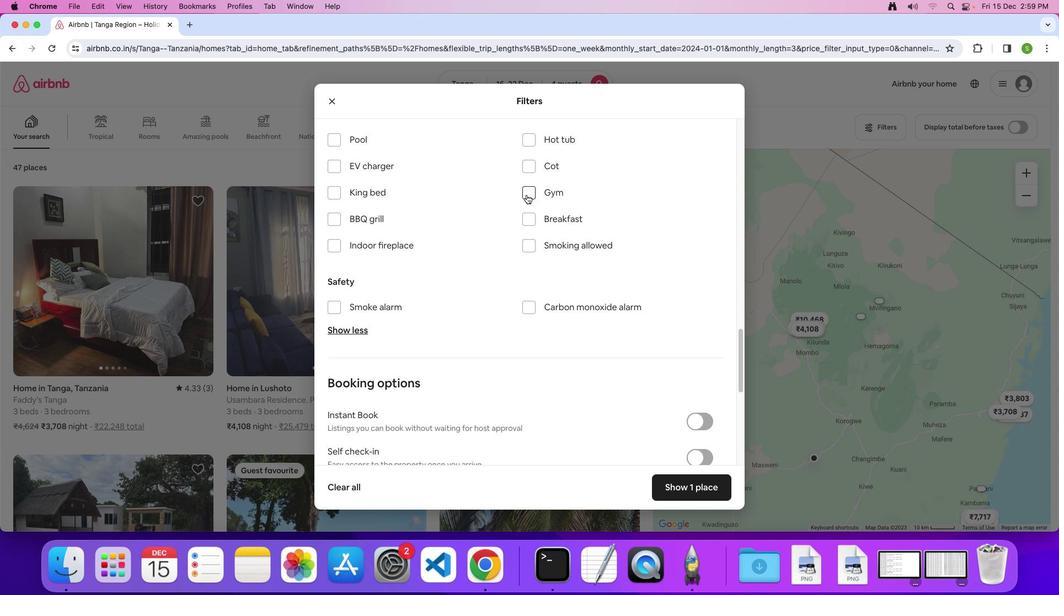 
Action: Mouse pressed left at (526, 195)
Screenshot: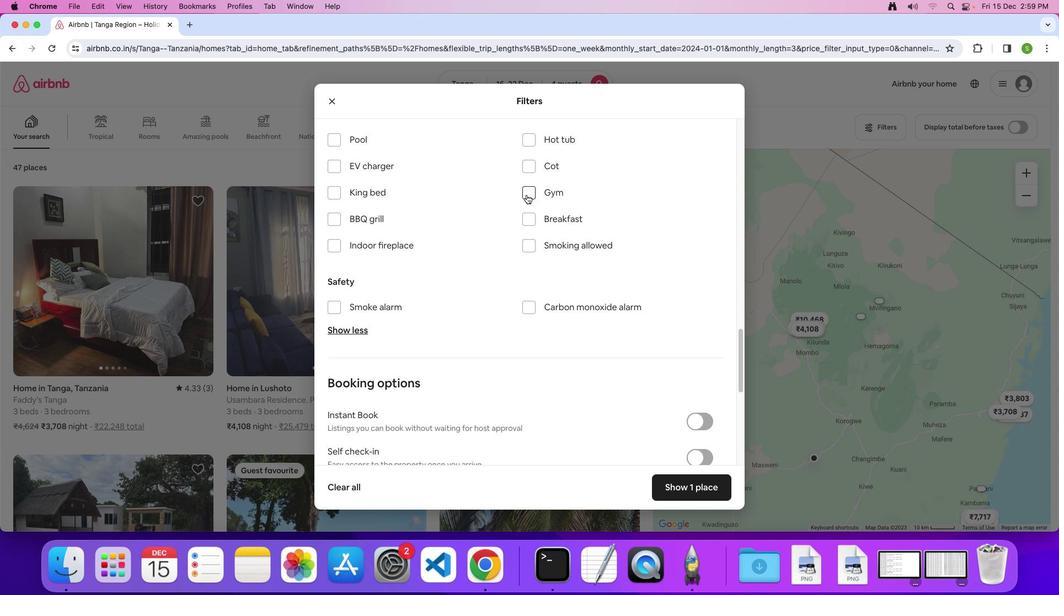 
Action: Mouse moved to (526, 217)
Screenshot: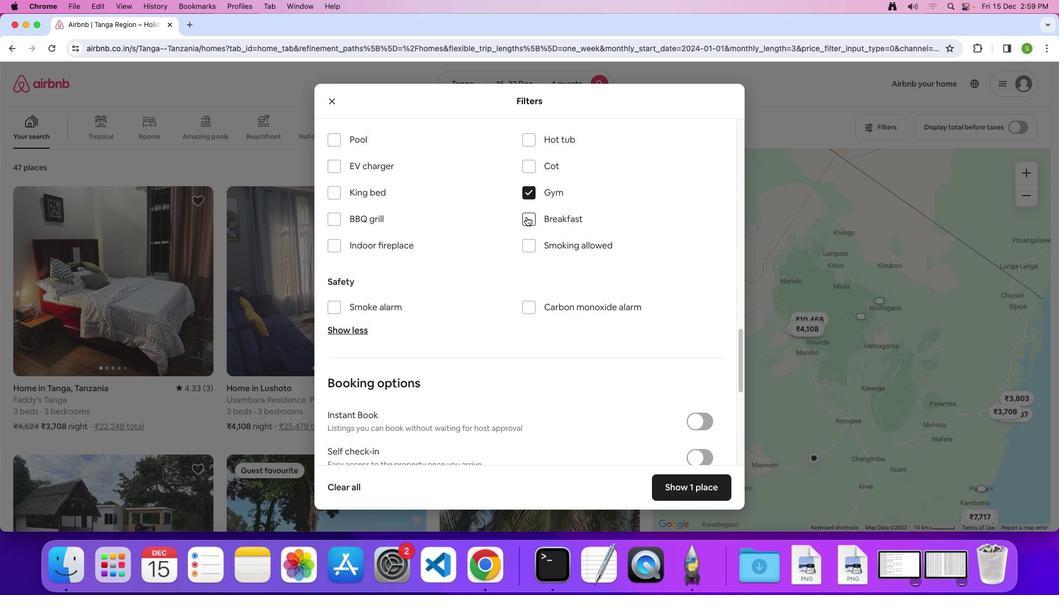 
Action: Mouse pressed left at (526, 217)
Screenshot: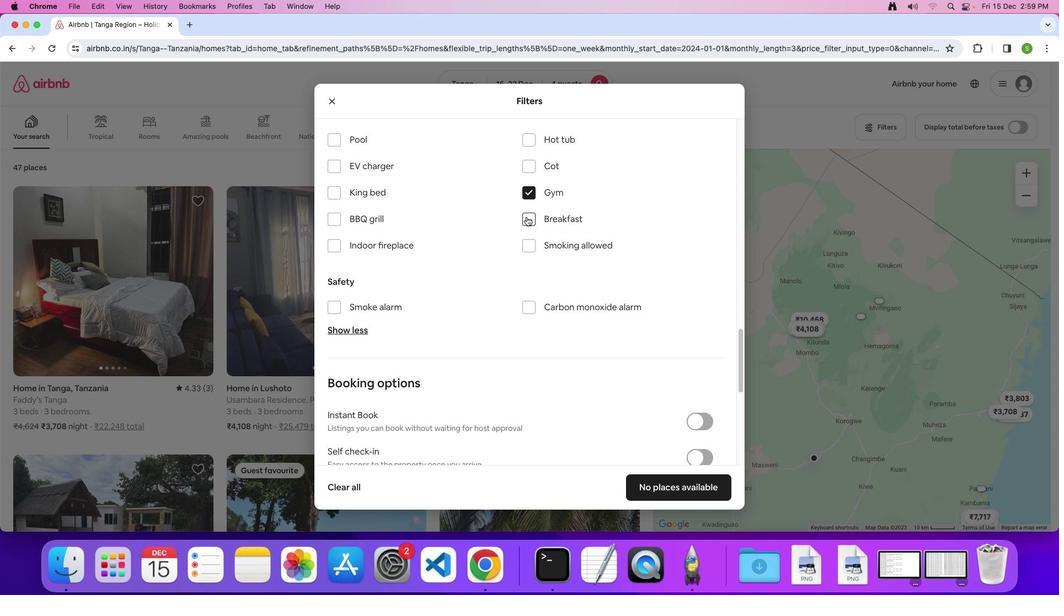 
Action: Mouse moved to (468, 232)
Screenshot: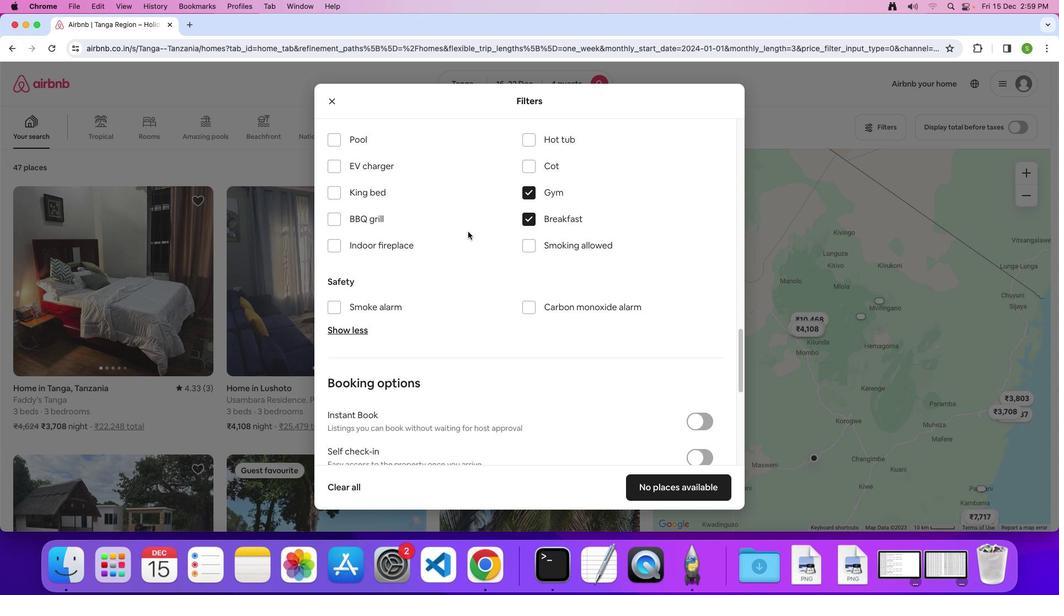 
Action: Mouse scrolled (468, 232) with delta (0, 0)
Screenshot: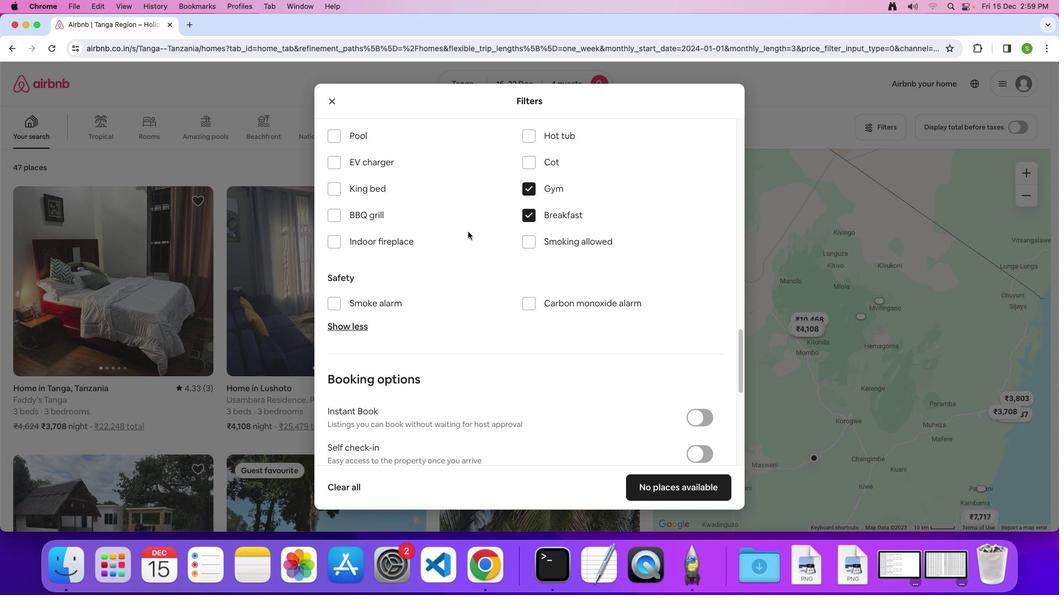 
Action: Mouse scrolled (468, 232) with delta (0, 0)
Screenshot: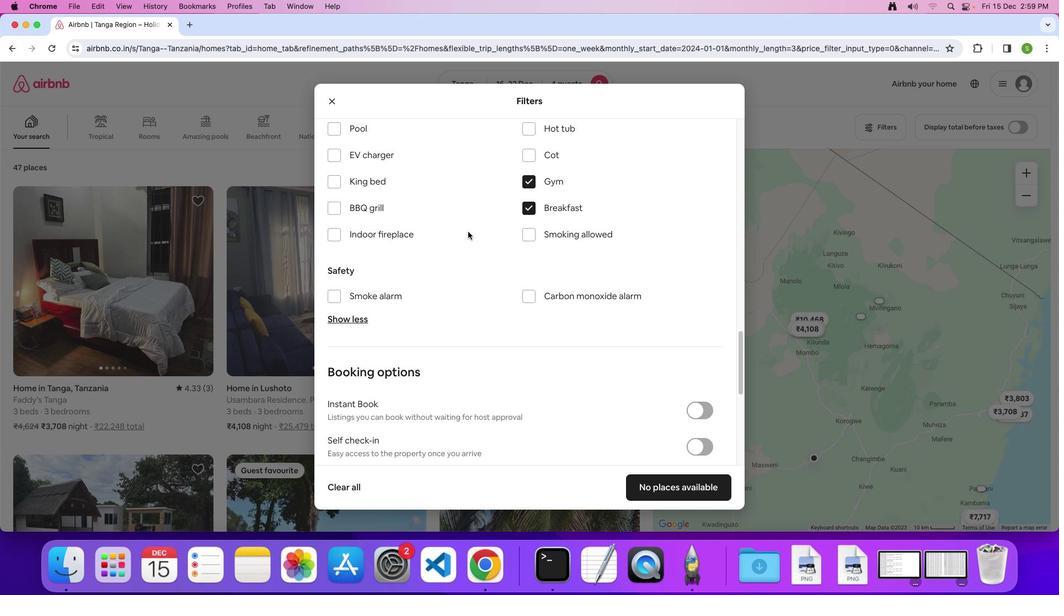 
Action: Mouse scrolled (468, 232) with delta (0, 0)
Screenshot: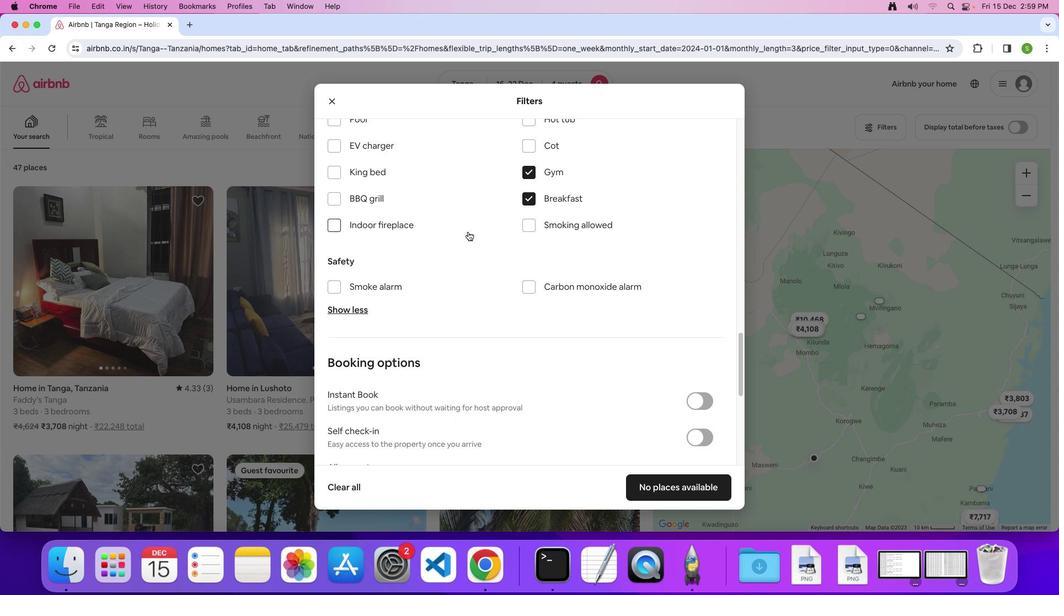 
Action: Mouse scrolled (468, 232) with delta (0, 0)
Screenshot: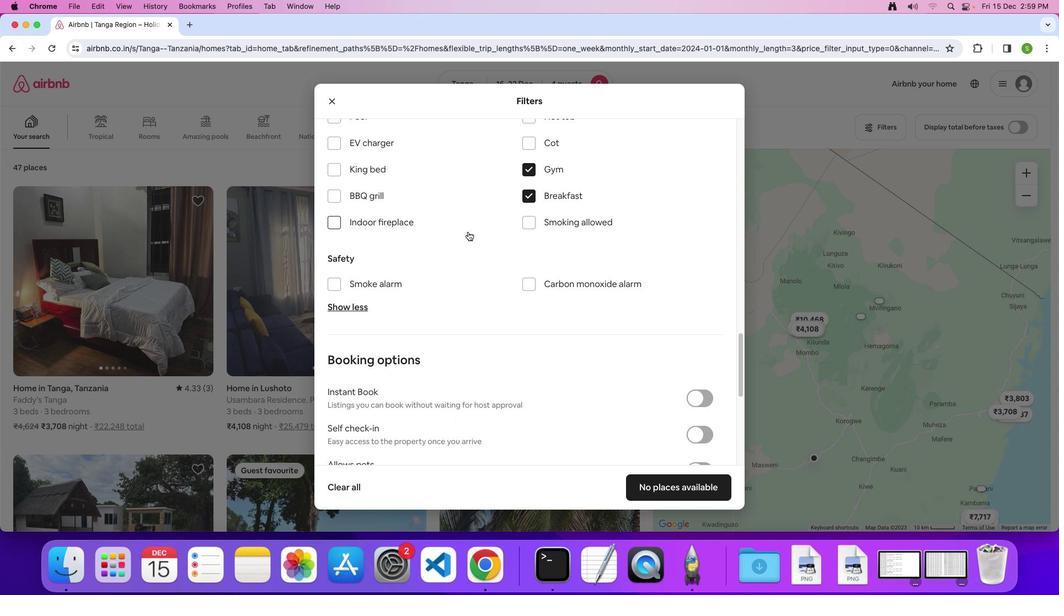 
Action: Mouse scrolled (468, 232) with delta (0, 0)
Screenshot: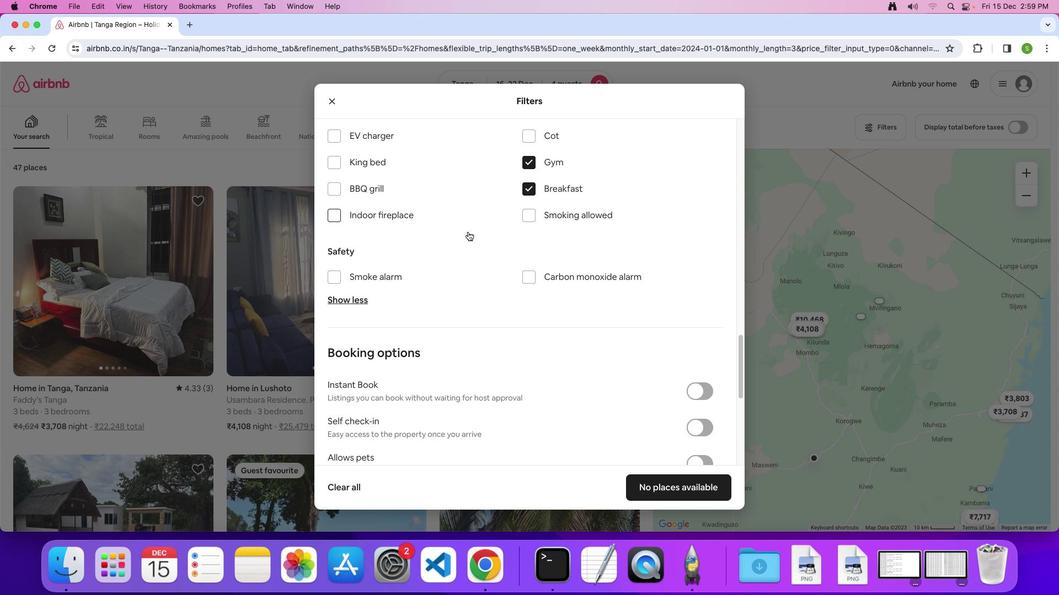
Action: Mouse scrolled (468, 232) with delta (0, 0)
Screenshot: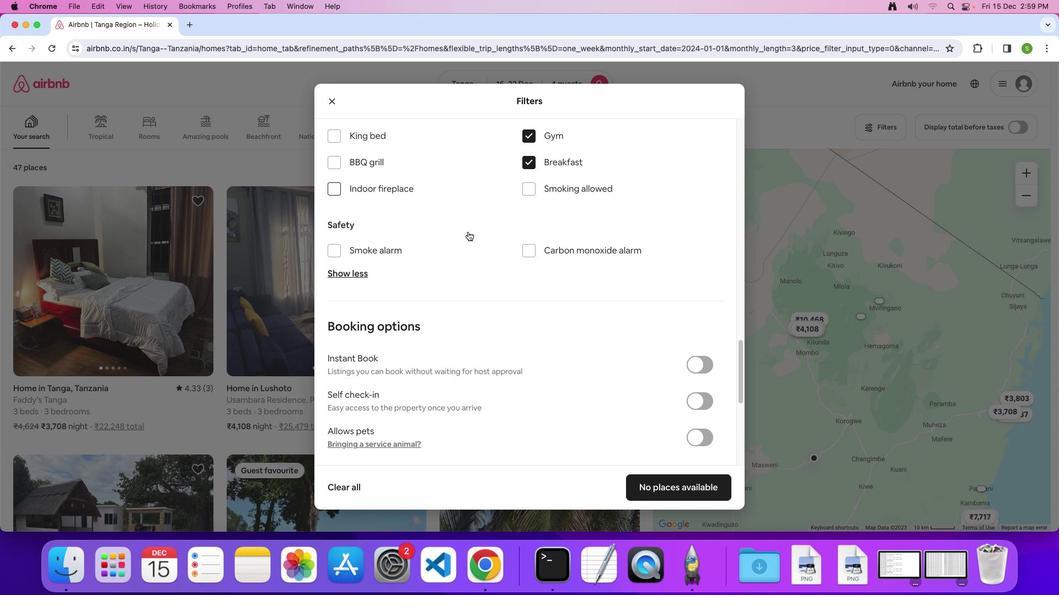 
Action: Mouse scrolled (468, 232) with delta (0, 0)
Screenshot: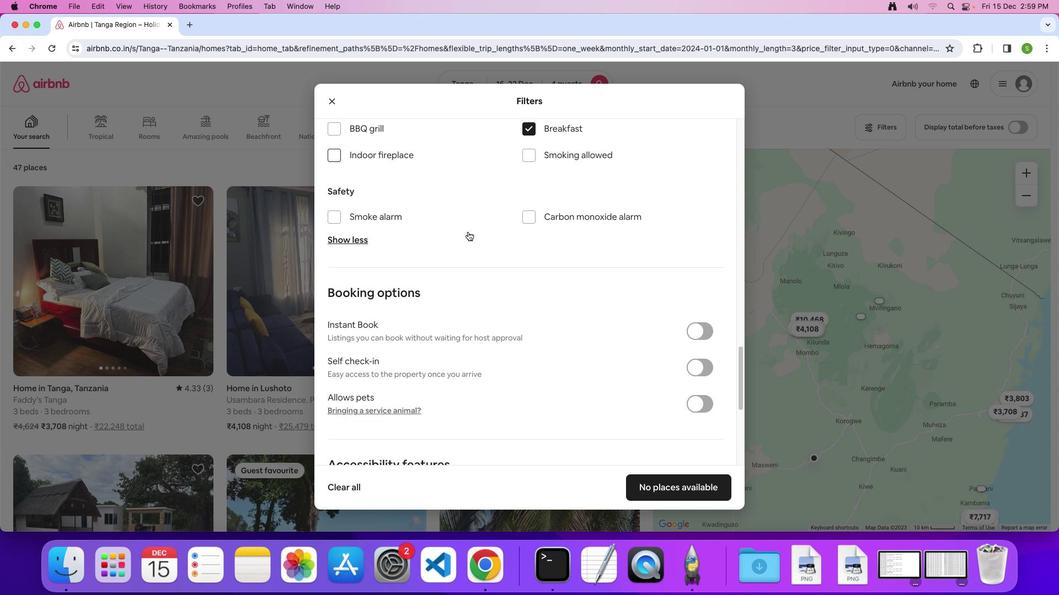 
Action: Mouse scrolled (468, 232) with delta (0, 0)
Screenshot: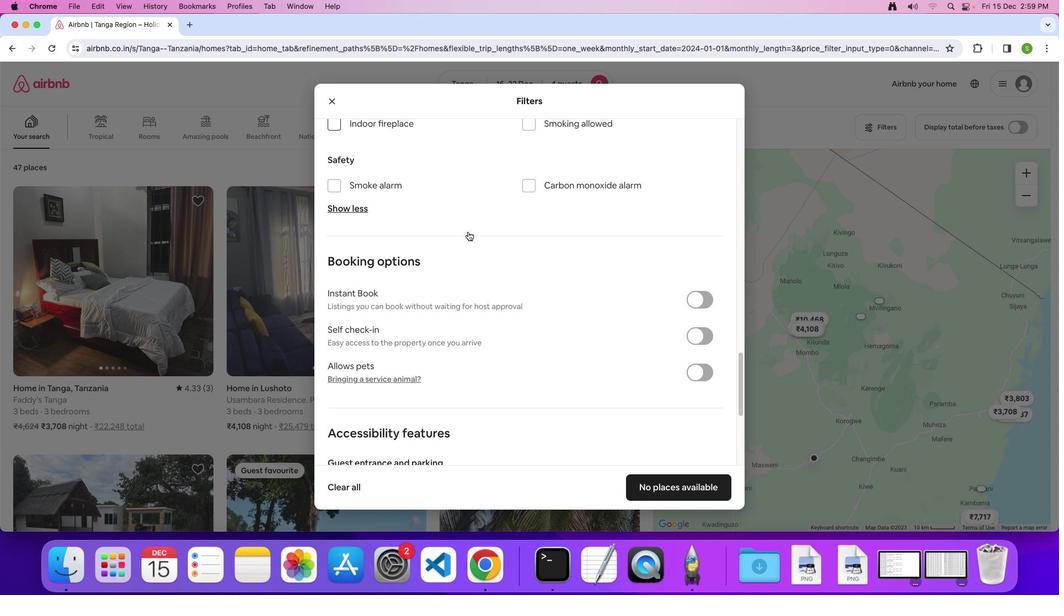 
Action: Mouse scrolled (468, 232) with delta (0, -2)
Screenshot: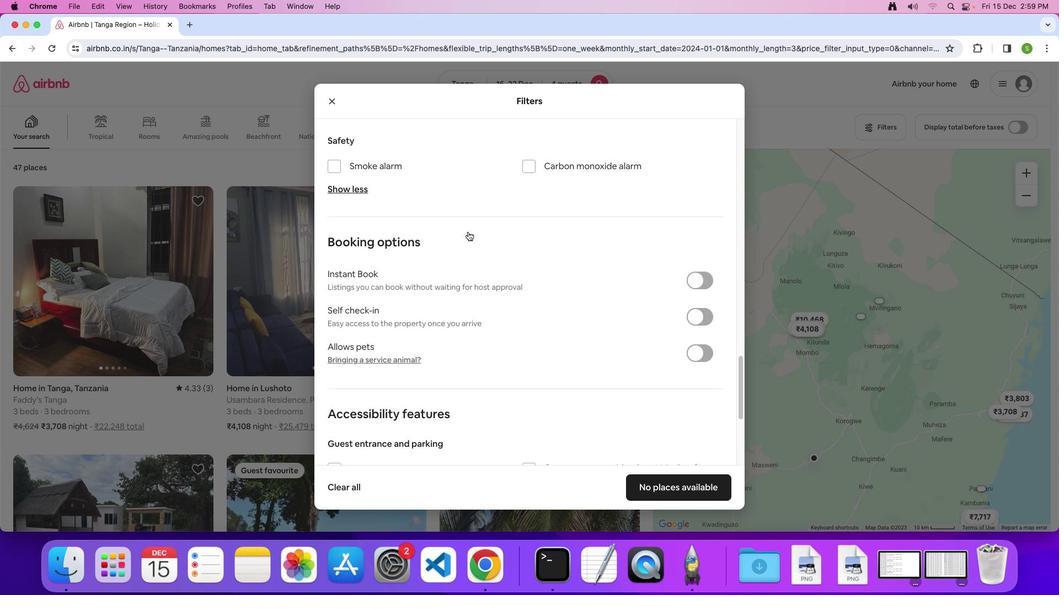 
Action: Mouse scrolled (468, 232) with delta (0, 0)
Screenshot: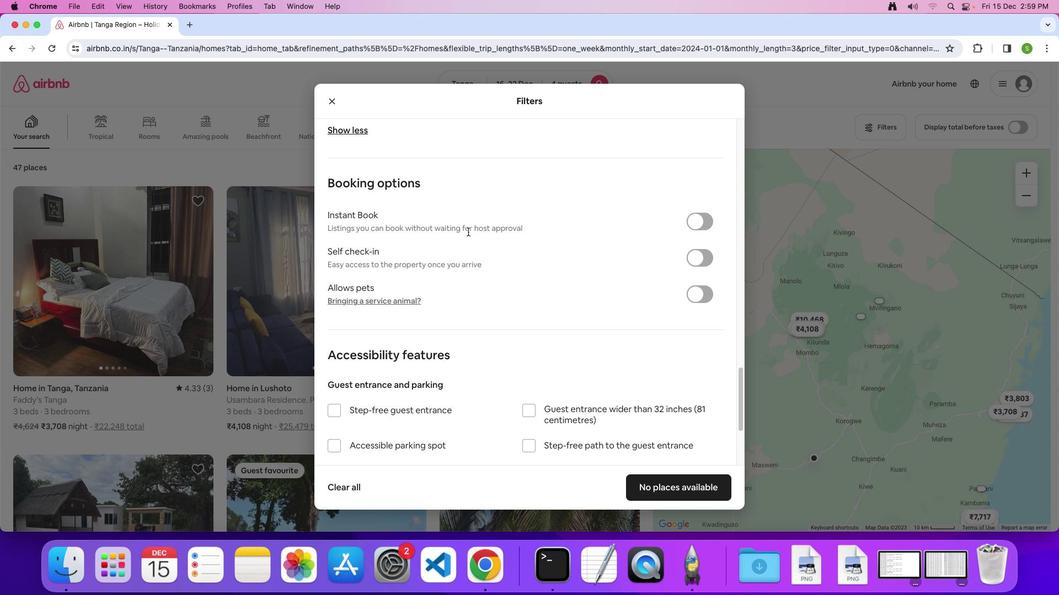 
Action: Mouse scrolled (468, 232) with delta (0, 0)
Screenshot: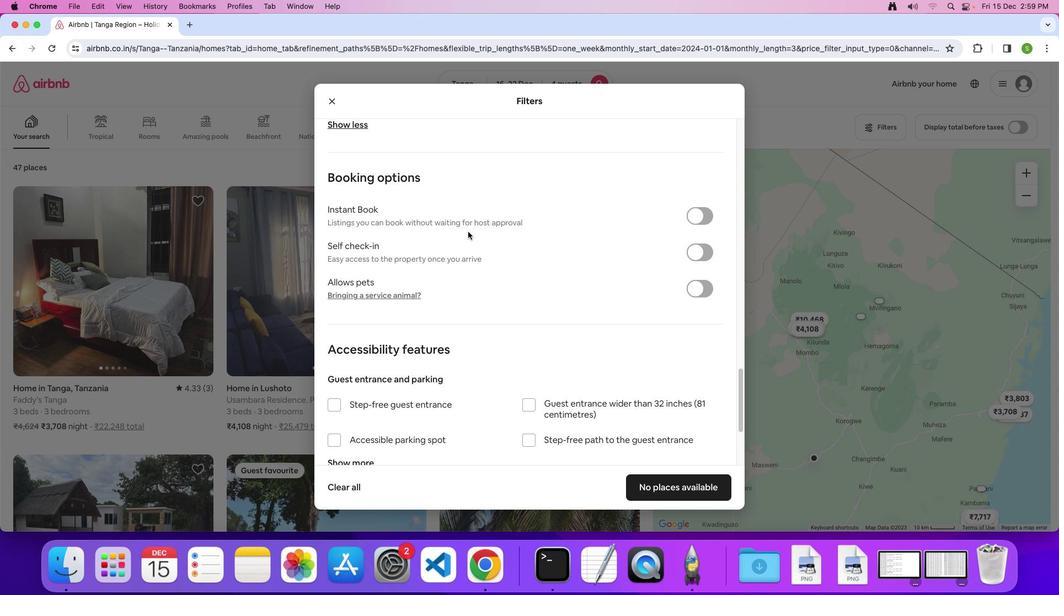 
Action: Mouse scrolled (468, 232) with delta (0, 0)
Screenshot: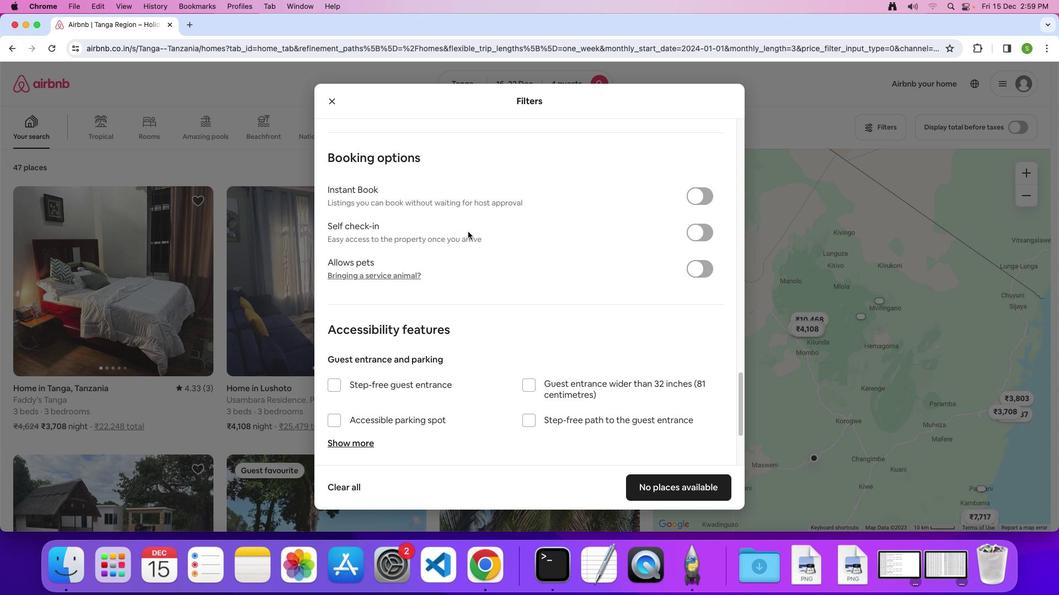 
Action: Mouse scrolled (468, 232) with delta (0, 0)
Screenshot: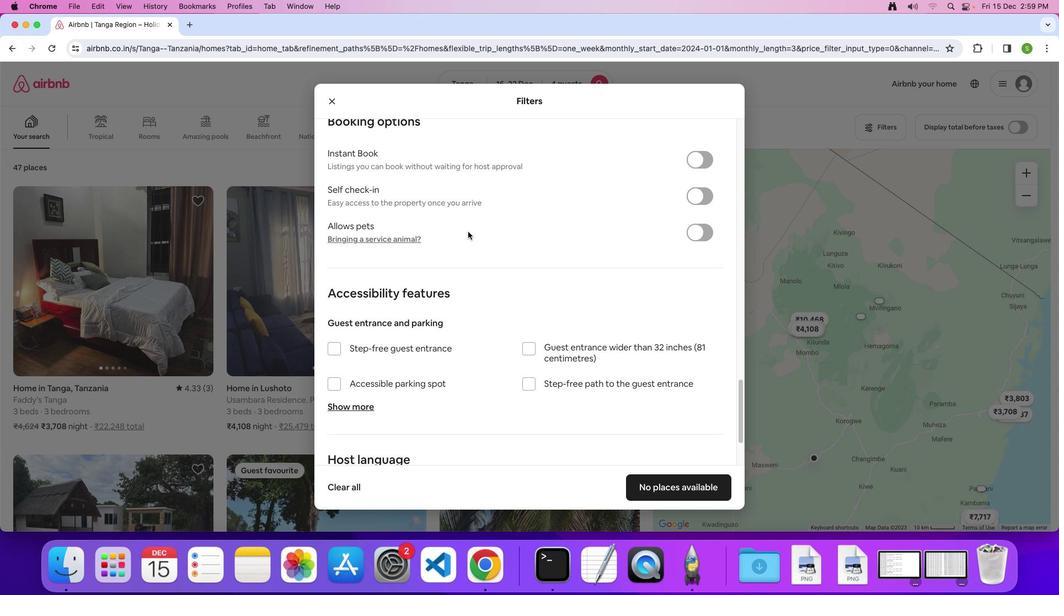 
Action: Mouse scrolled (468, 232) with delta (0, 0)
Screenshot: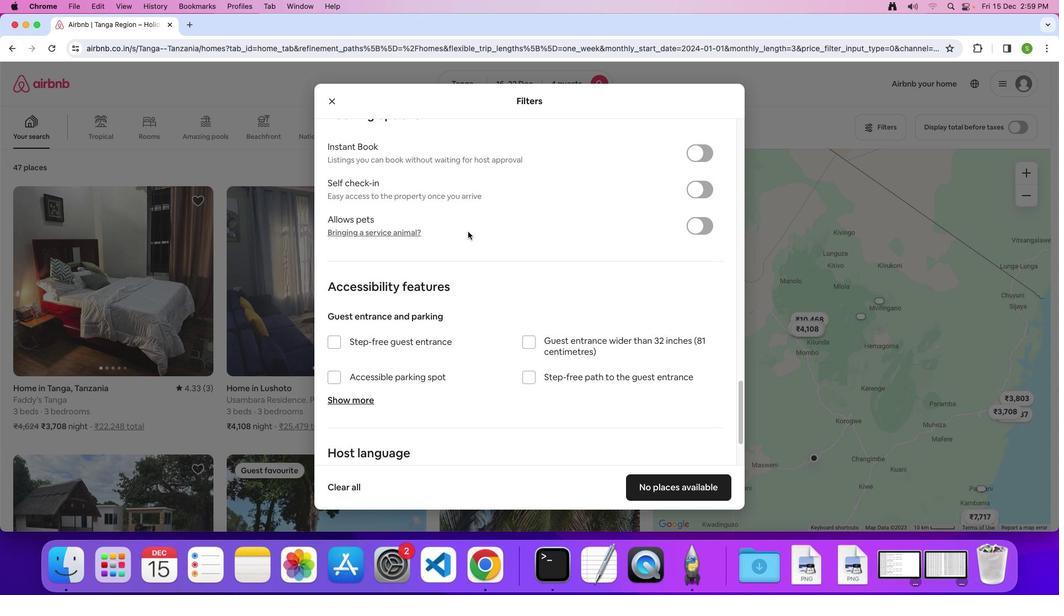 
Action: Mouse scrolled (468, 232) with delta (0, 0)
Screenshot: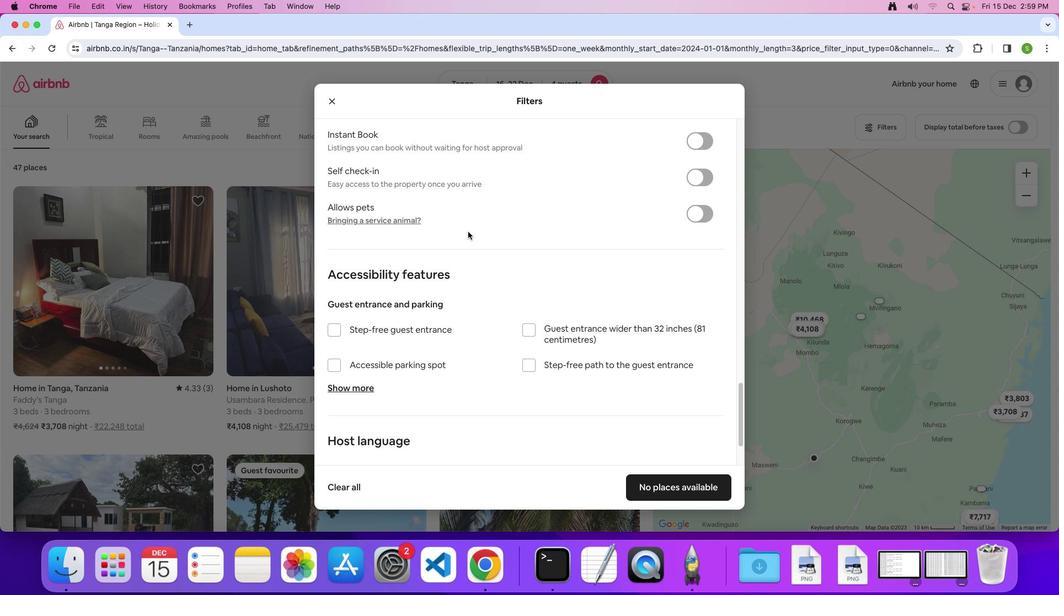 
Action: Mouse scrolled (468, 232) with delta (0, 0)
Screenshot: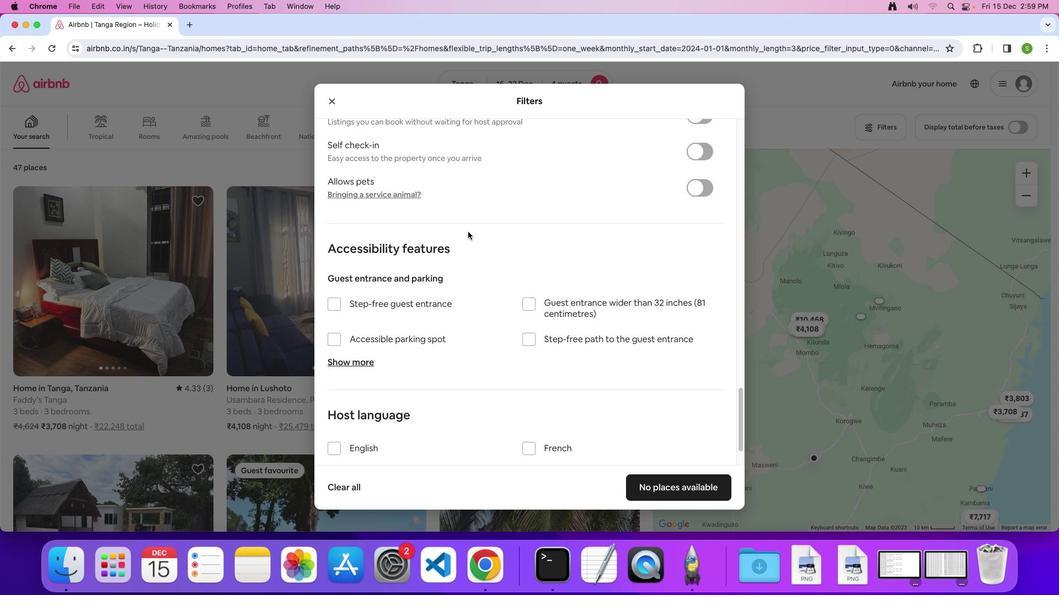 
Action: Mouse scrolled (468, 232) with delta (0, -1)
Screenshot: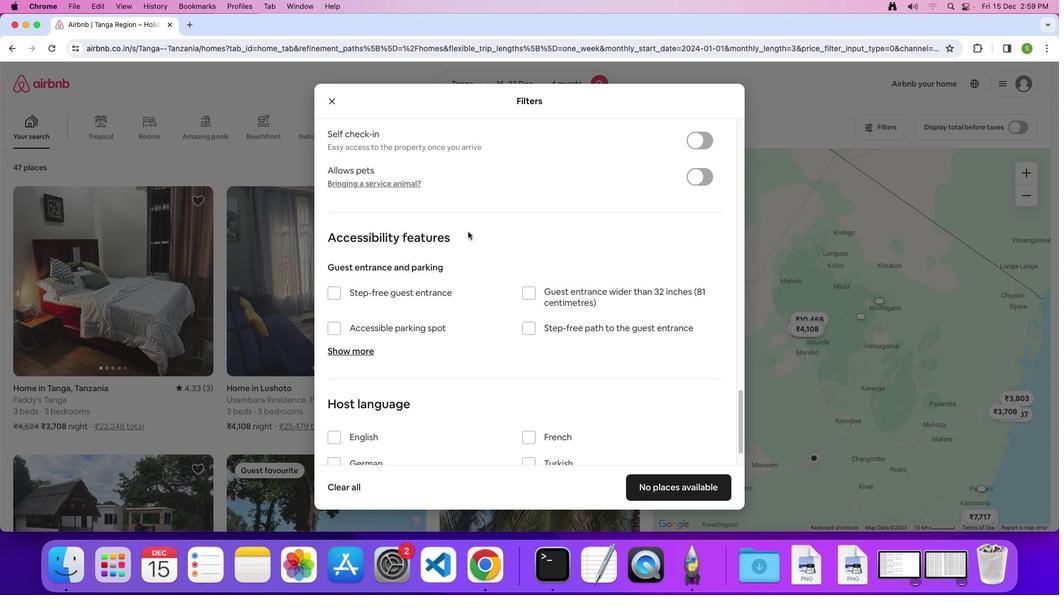 
Action: Mouse scrolled (468, 232) with delta (0, 0)
Screenshot: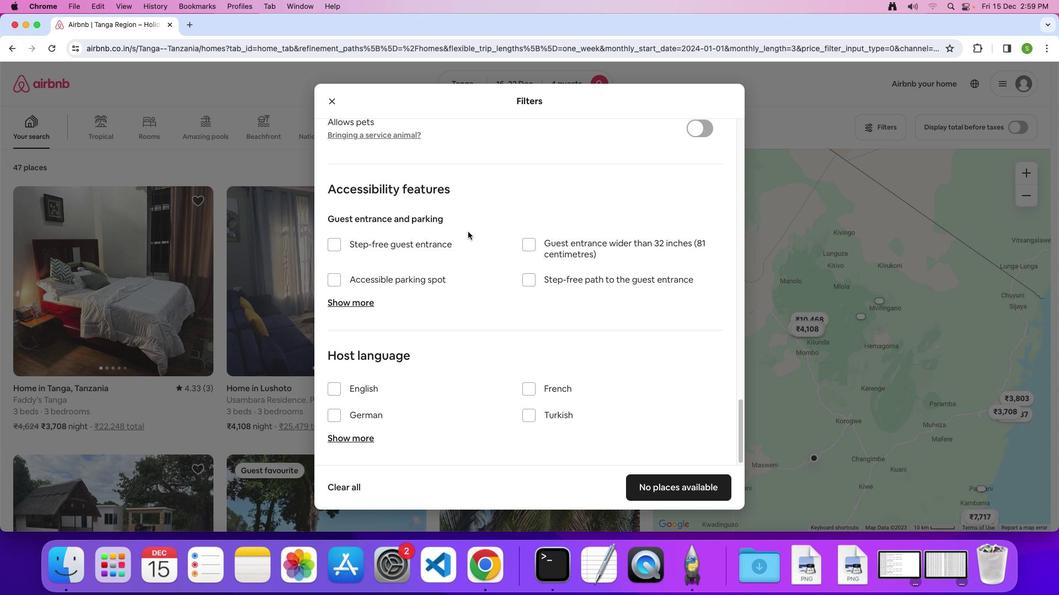 
Action: Mouse scrolled (468, 232) with delta (0, 0)
Screenshot: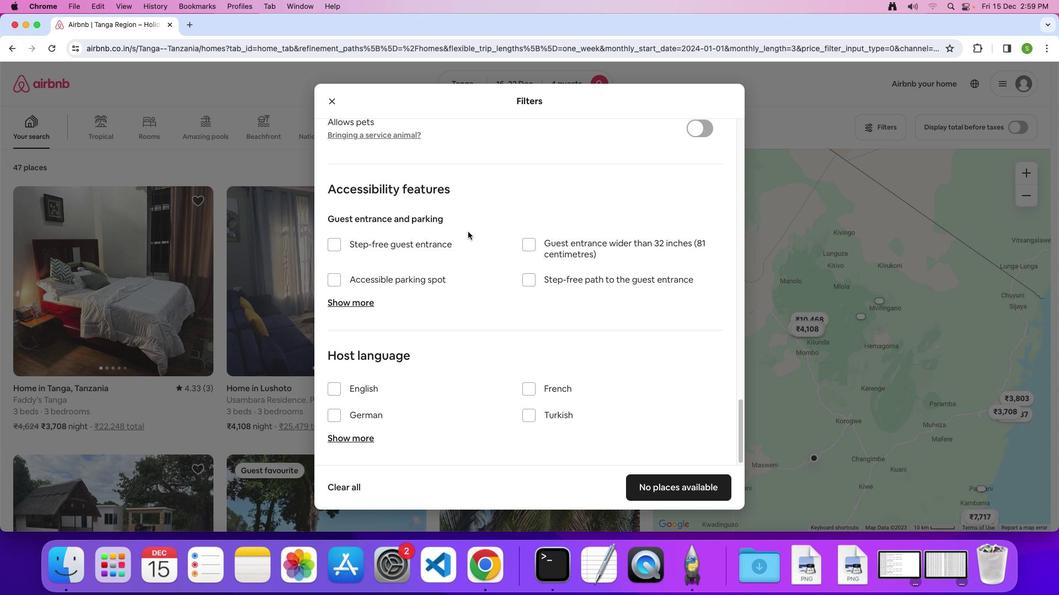 
Action: Mouse scrolled (468, 232) with delta (0, -1)
Screenshot: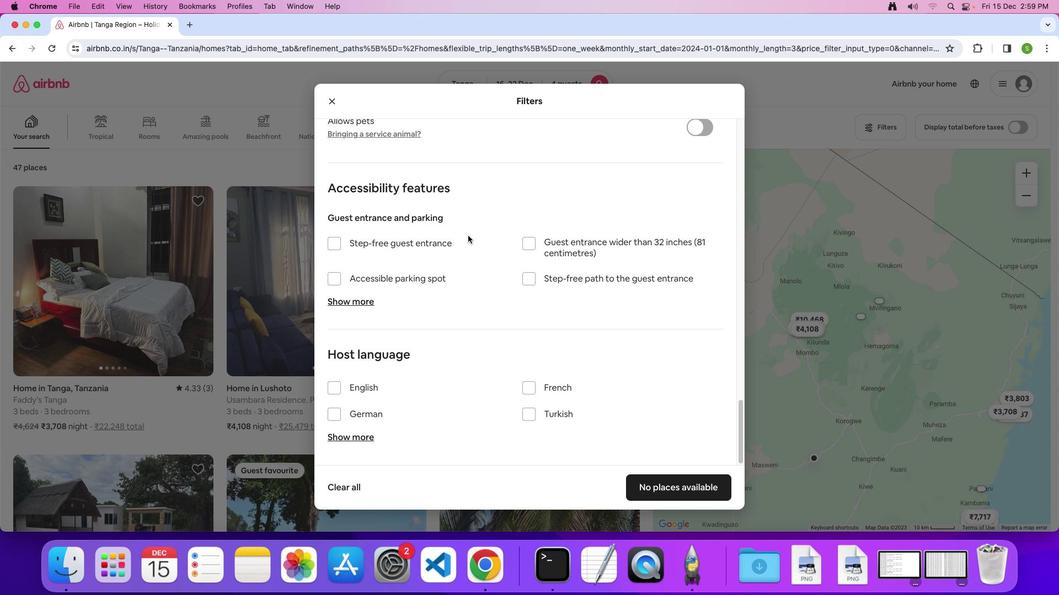 
Action: Mouse moved to (642, 489)
Screenshot: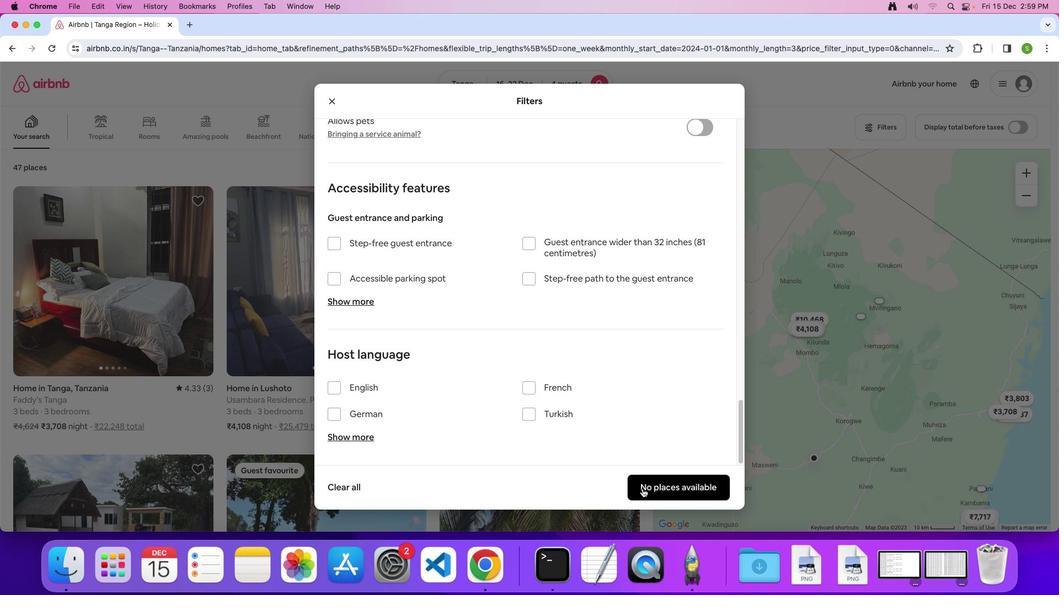 
Action: Mouse pressed left at (642, 489)
Screenshot: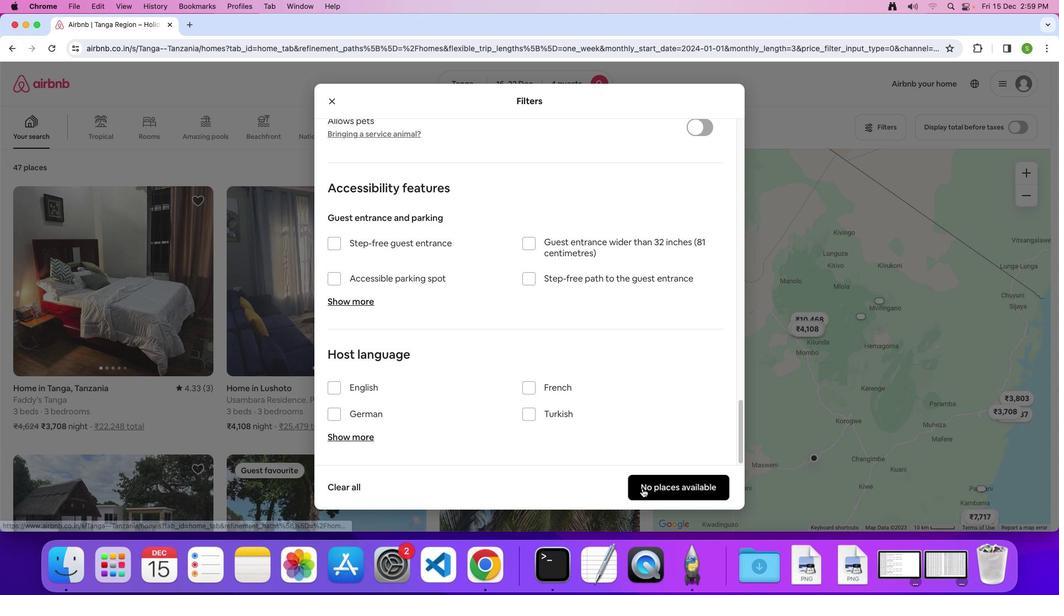 
Action: Mouse moved to (467, 337)
Screenshot: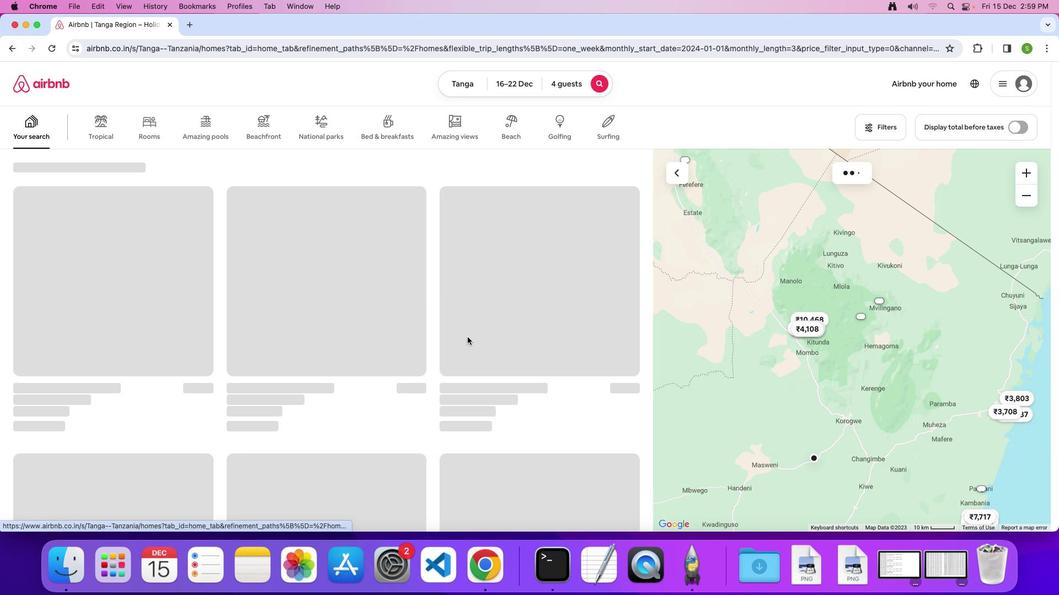 
